 Task: Open the event Second Team Building Workshop: Building Trust and Camaraderie on '2024/03/20', change the date to 2024/03/24, change the font style of the description to Comic Sans MS, set the availability to Free, insert an emoji Smile, logged in from the account softage.10@softage.net and add another guest for the event, softage.8@softage.net. Change the alignment of the event description to Align left.Change the font color of the description to Light Green and select an event charm, 
Action: Mouse moved to (391, 170)
Screenshot: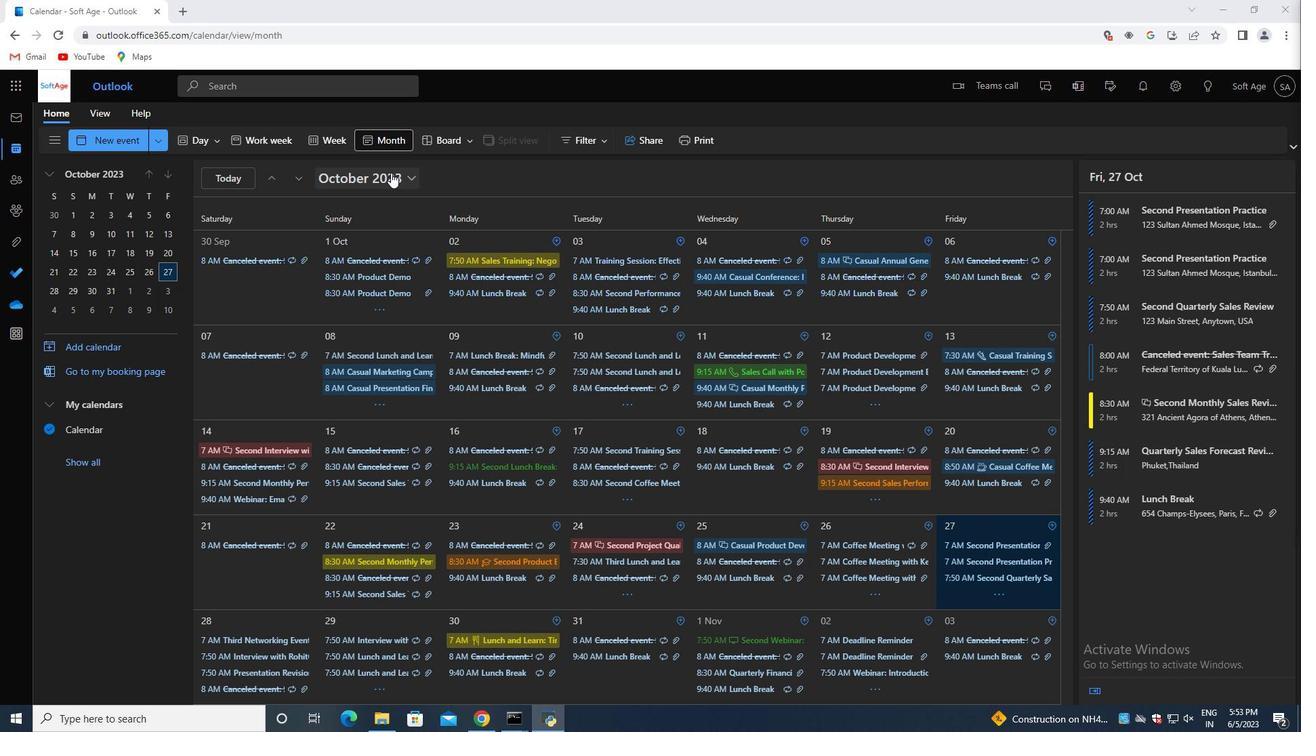 
Action: Mouse pressed left at (391, 170)
Screenshot: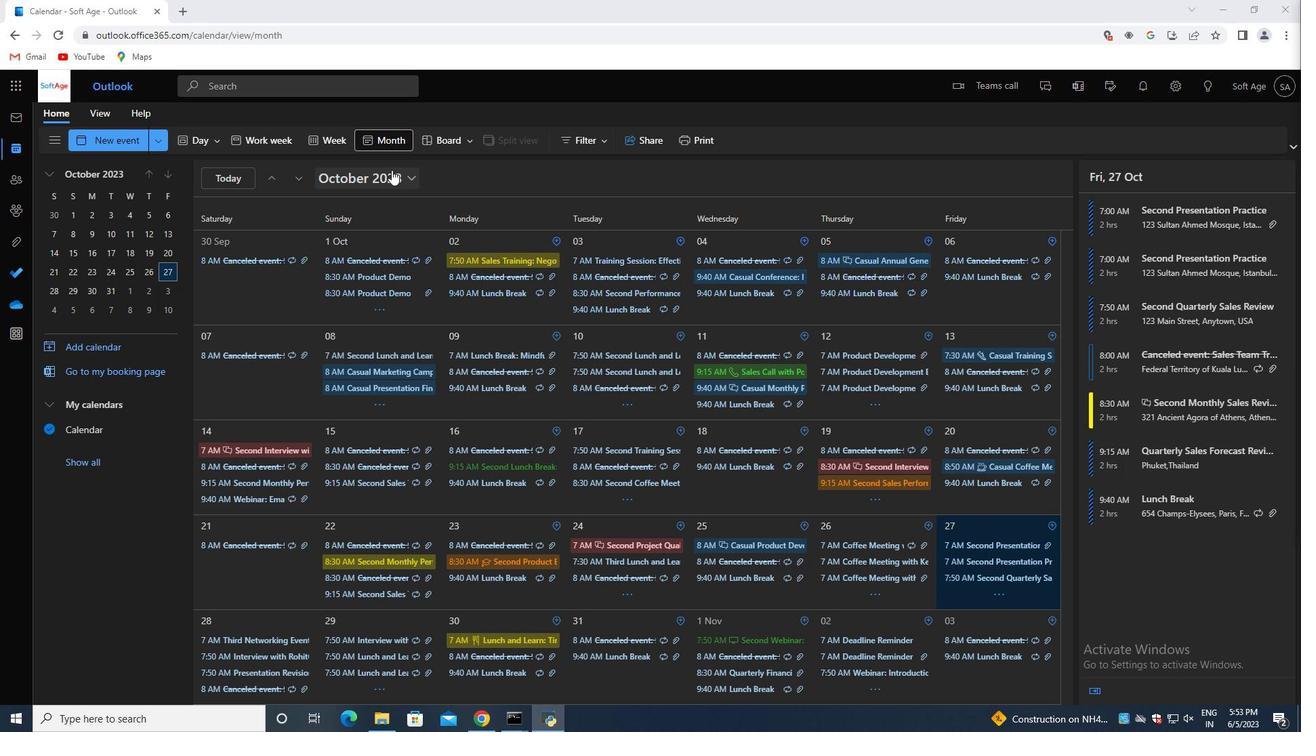 
Action: Mouse moved to (452, 211)
Screenshot: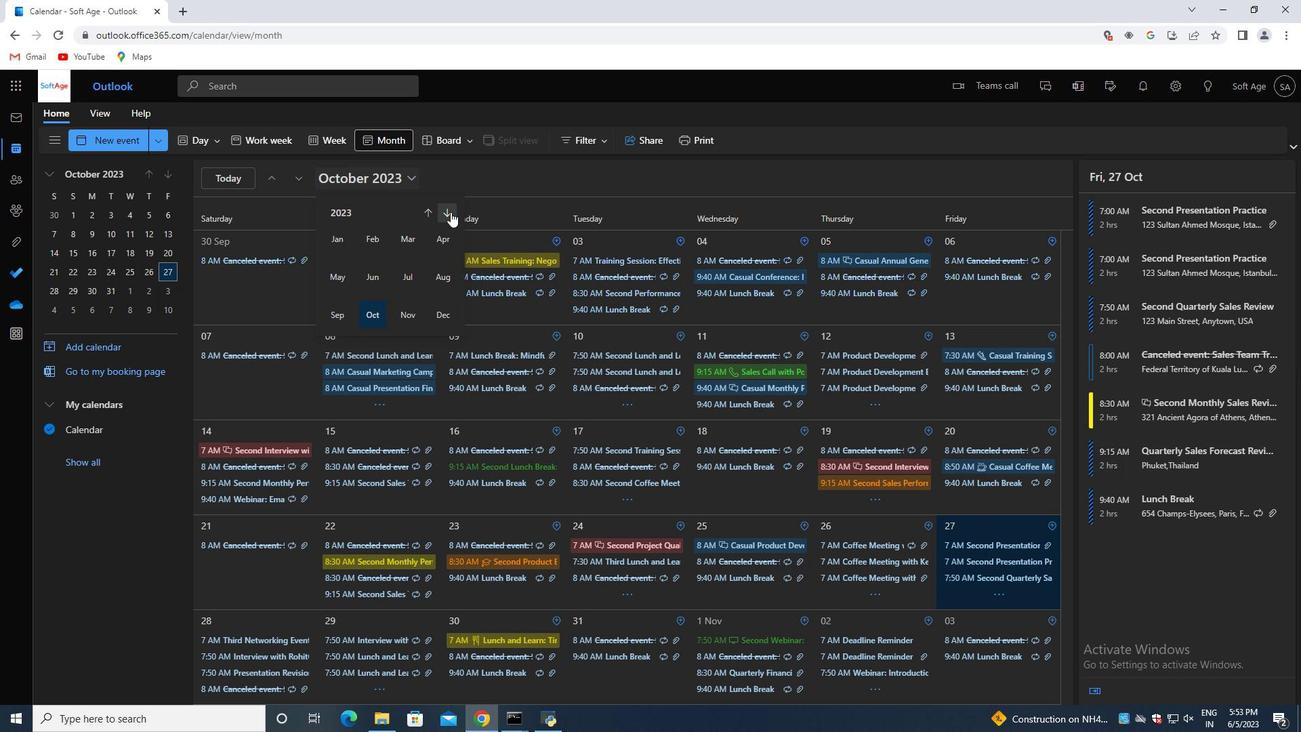 
Action: Mouse pressed left at (452, 211)
Screenshot: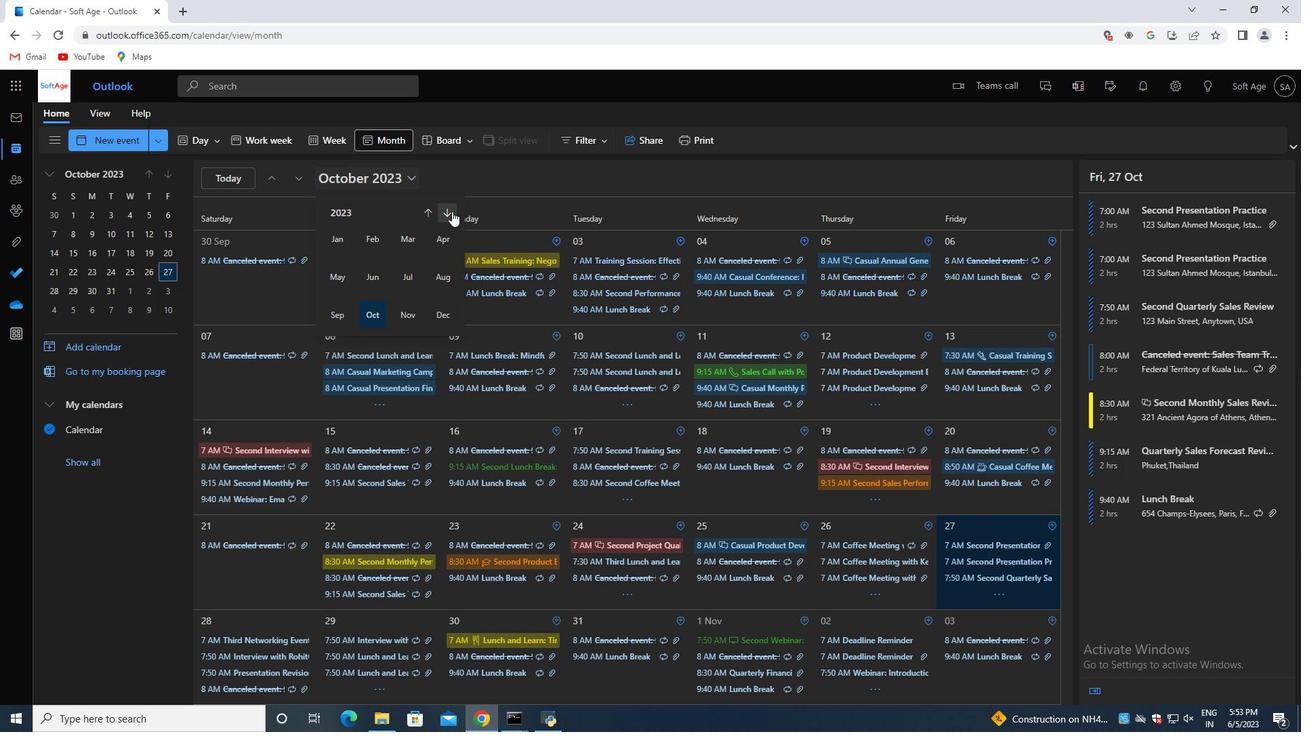 
Action: Mouse moved to (410, 233)
Screenshot: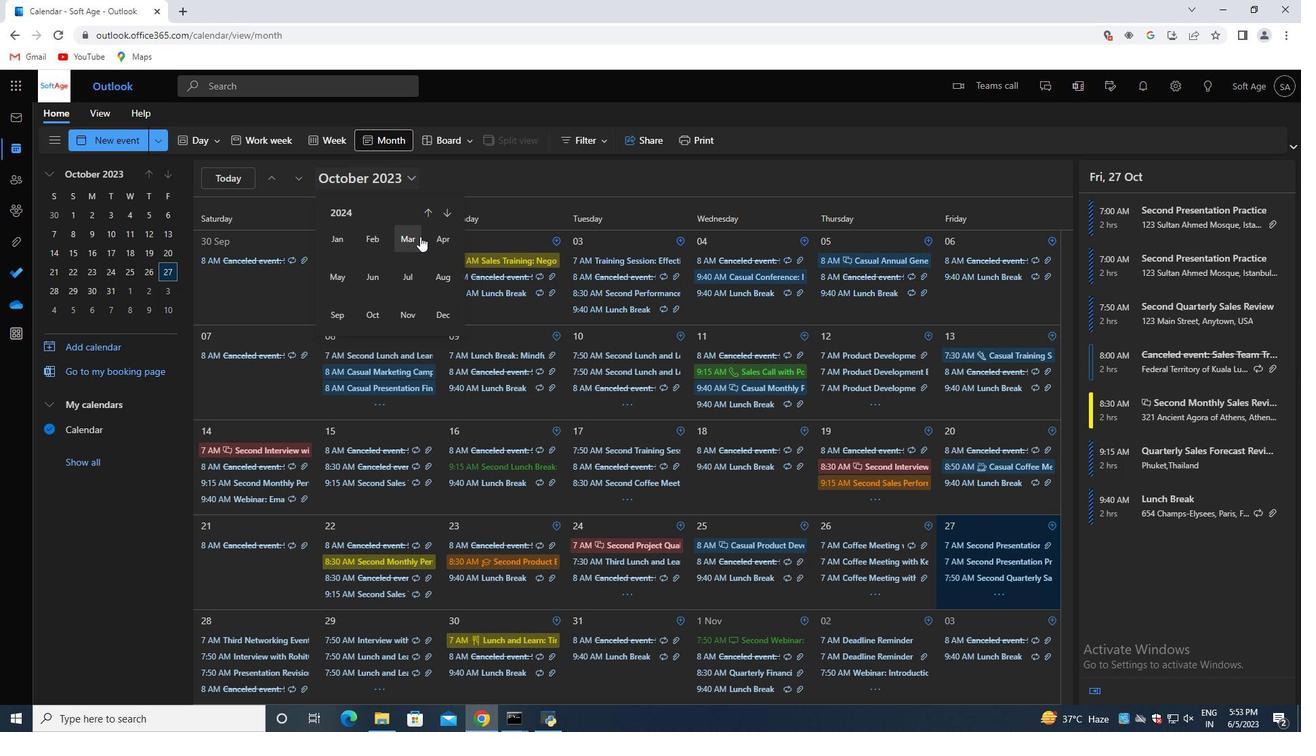 
Action: Mouse pressed left at (410, 233)
Screenshot: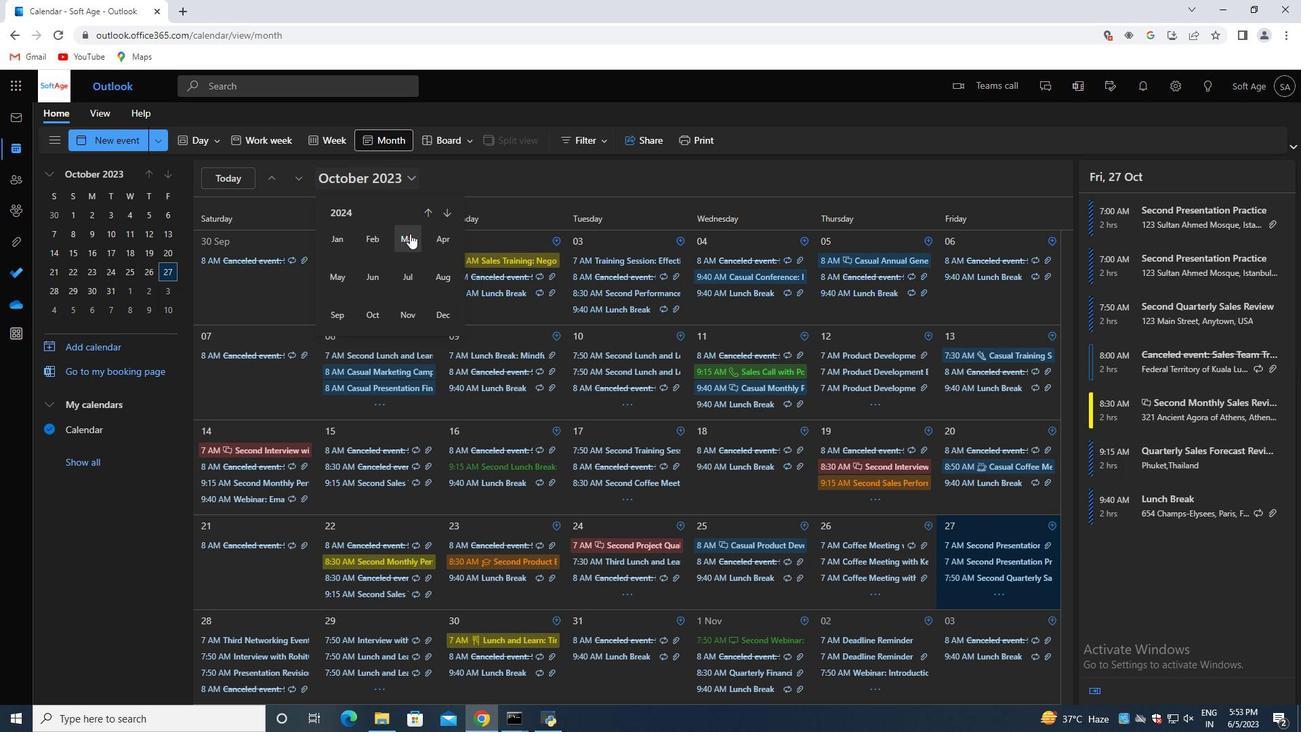 
Action: Mouse moved to (719, 529)
Screenshot: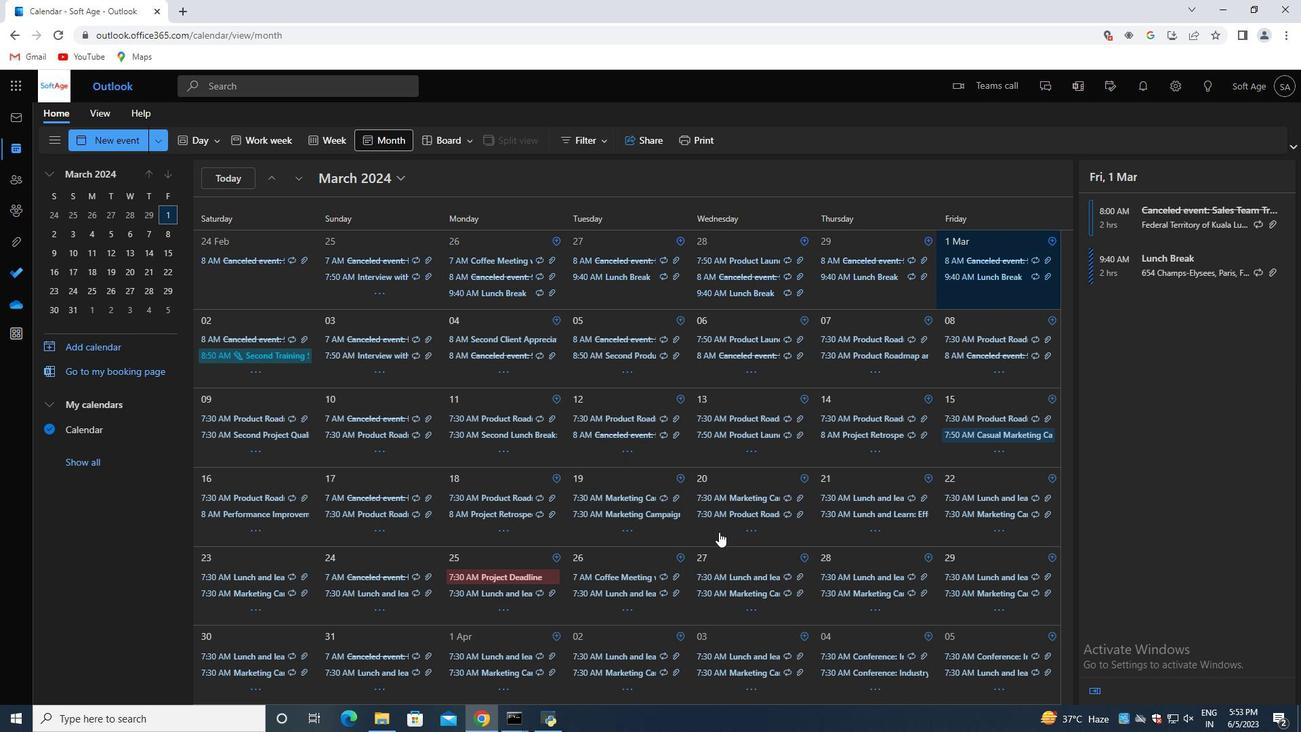 
Action: Mouse pressed left at (719, 529)
Screenshot: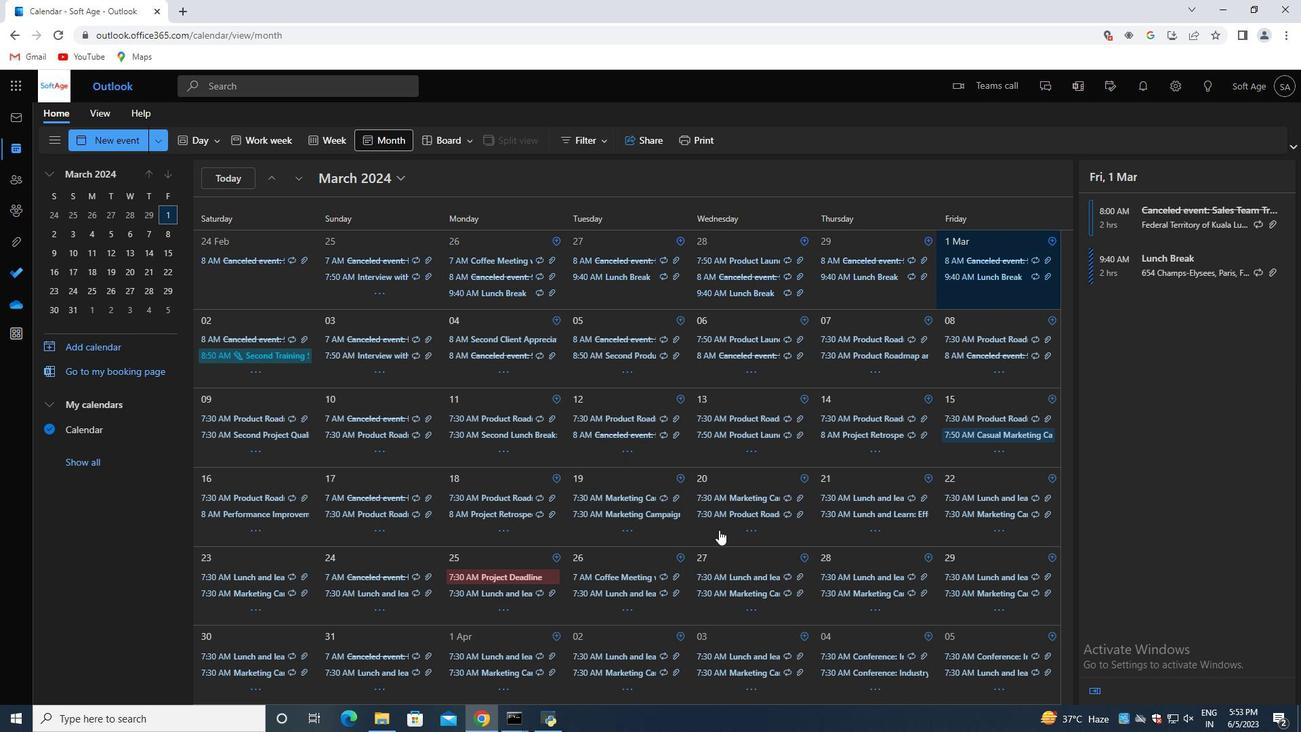 
Action: Mouse moved to (1190, 530)
Screenshot: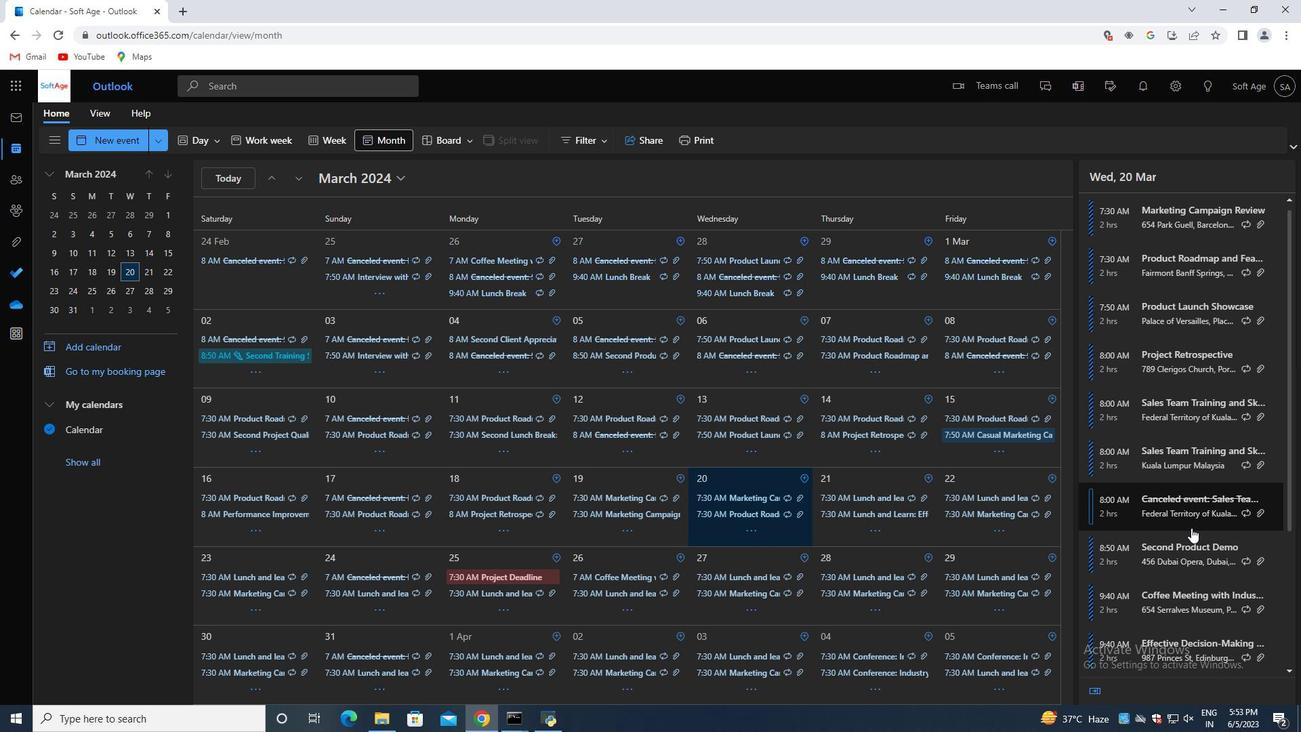 
Action: Mouse scrolled (1190, 529) with delta (0, 0)
Screenshot: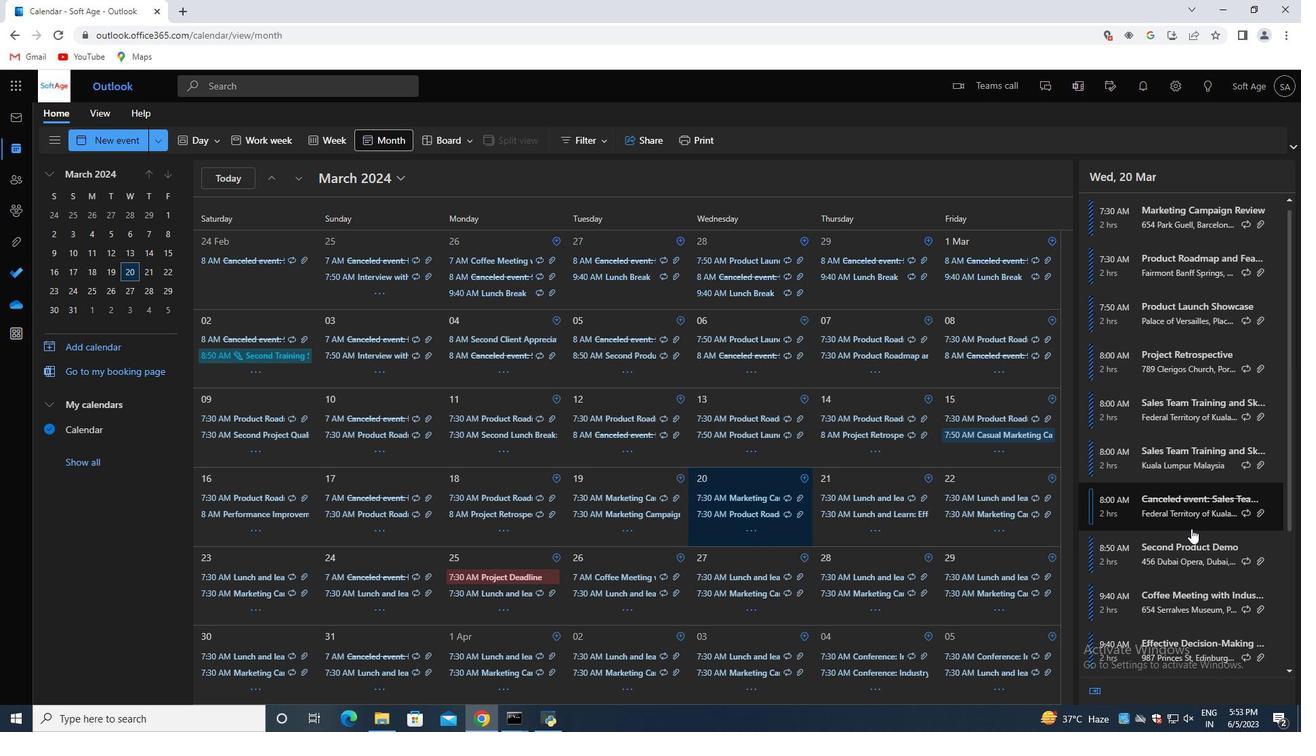 
Action: Mouse scrolled (1190, 529) with delta (0, 0)
Screenshot: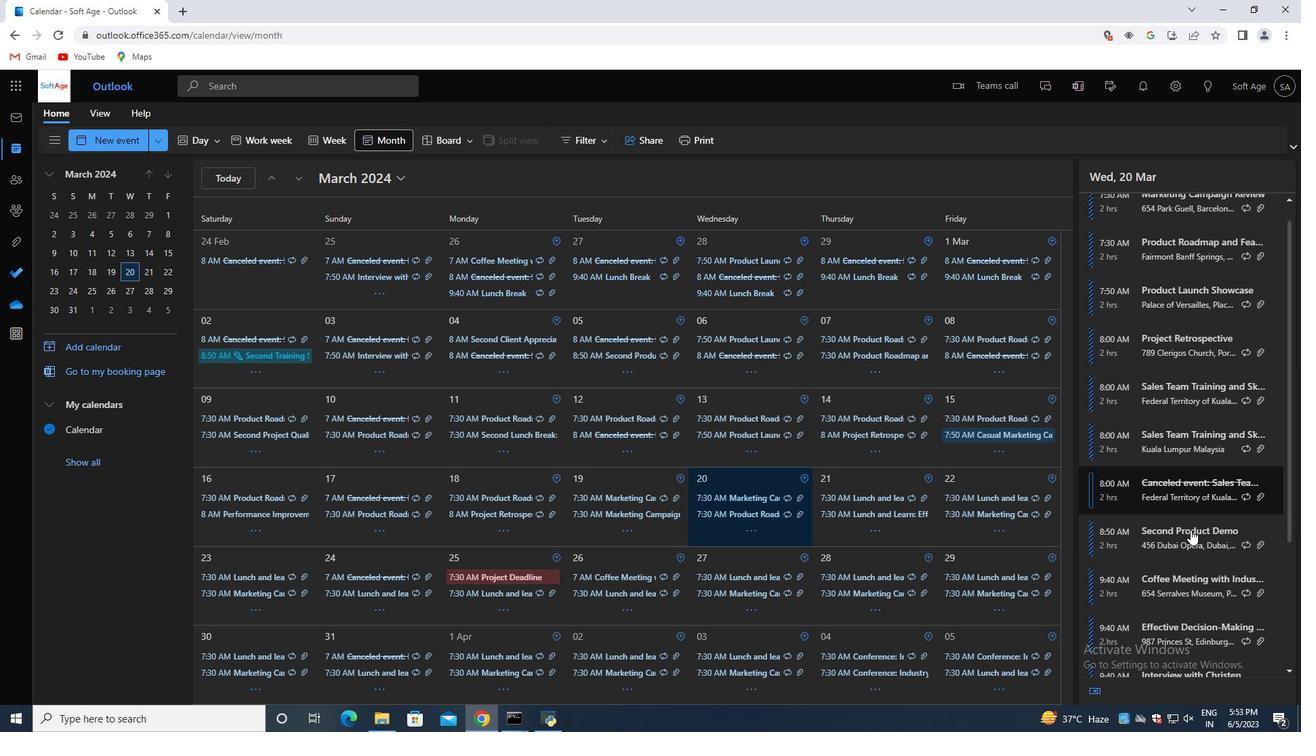 
Action: Mouse moved to (1190, 525)
Screenshot: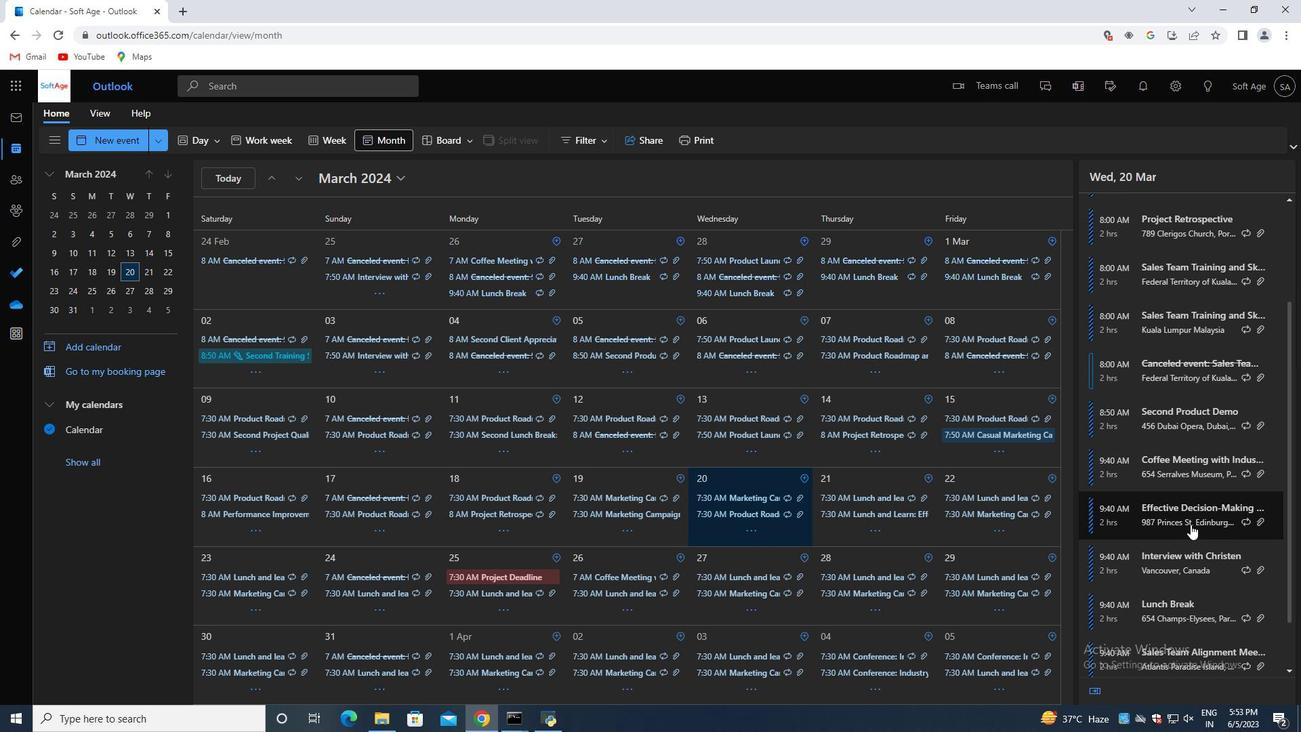 
Action: Mouse scrolled (1190, 524) with delta (0, 0)
Screenshot: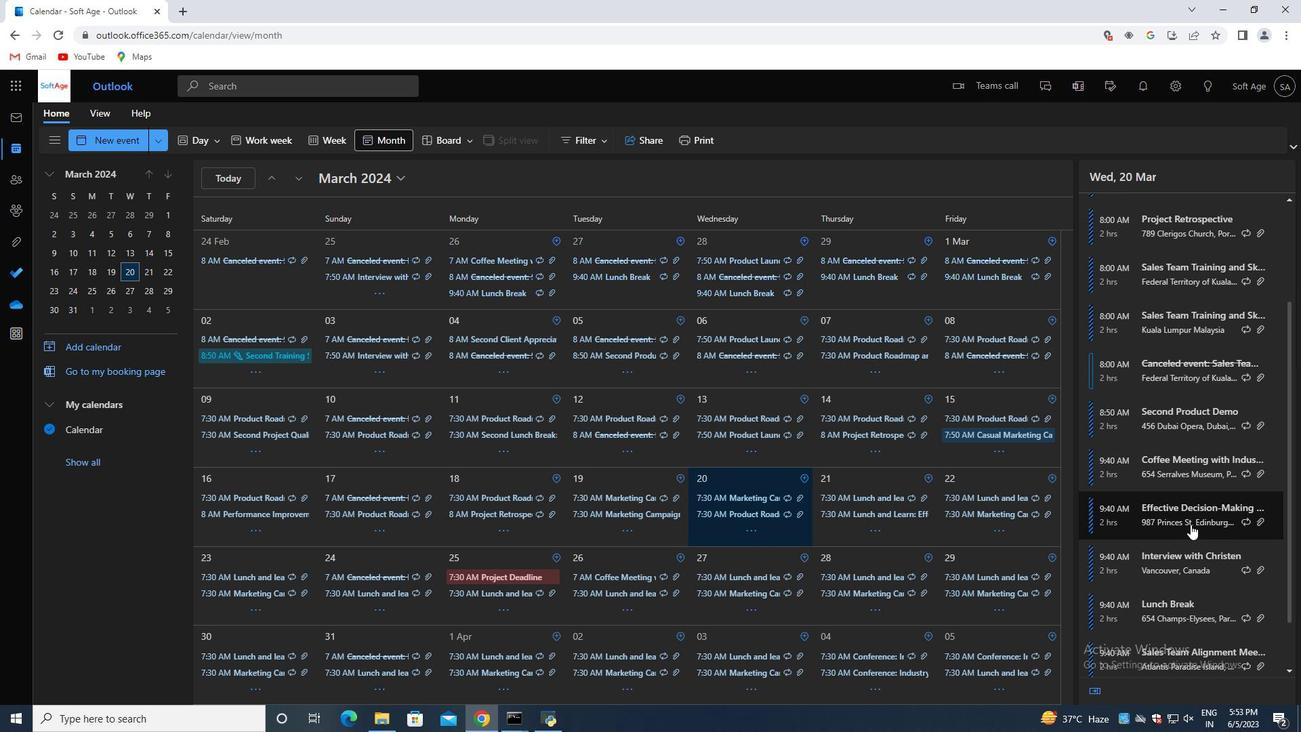 
Action: Mouse moved to (1186, 530)
Screenshot: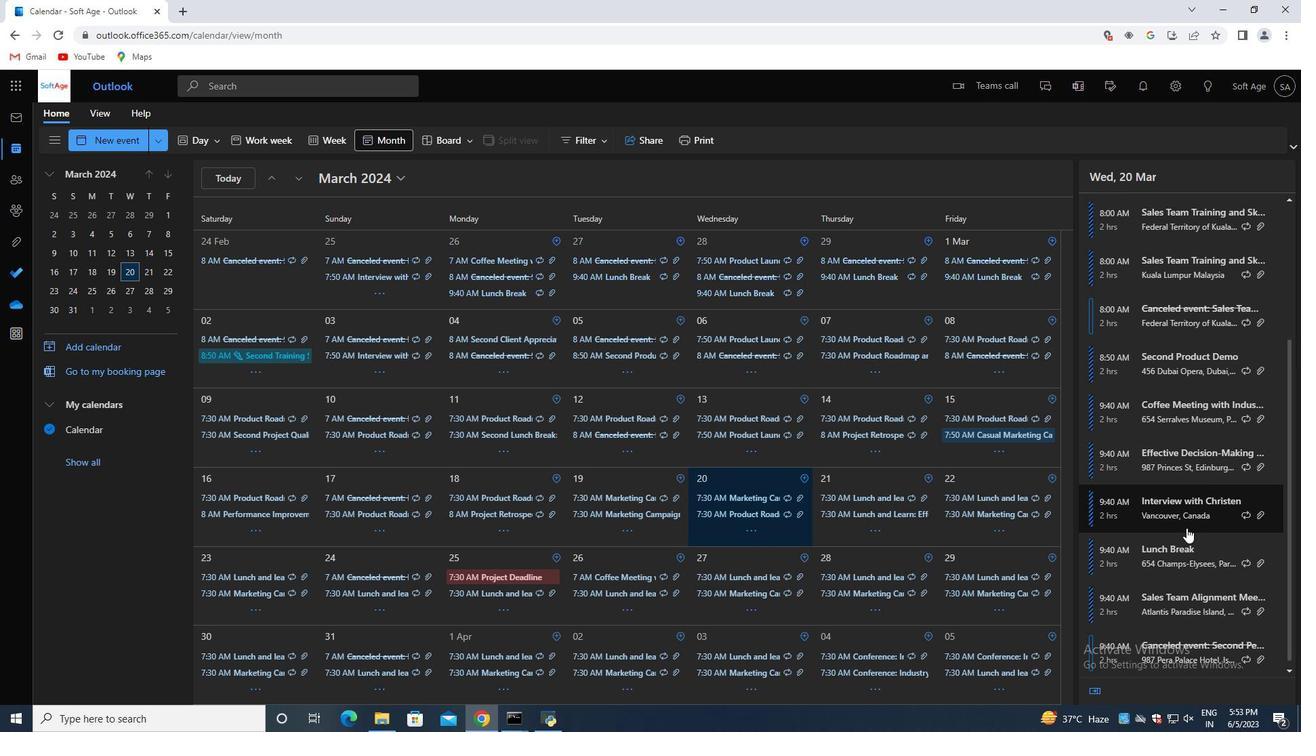
Action: Mouse scrolled (1186, 529) with delta (0, 0)
Screenshot: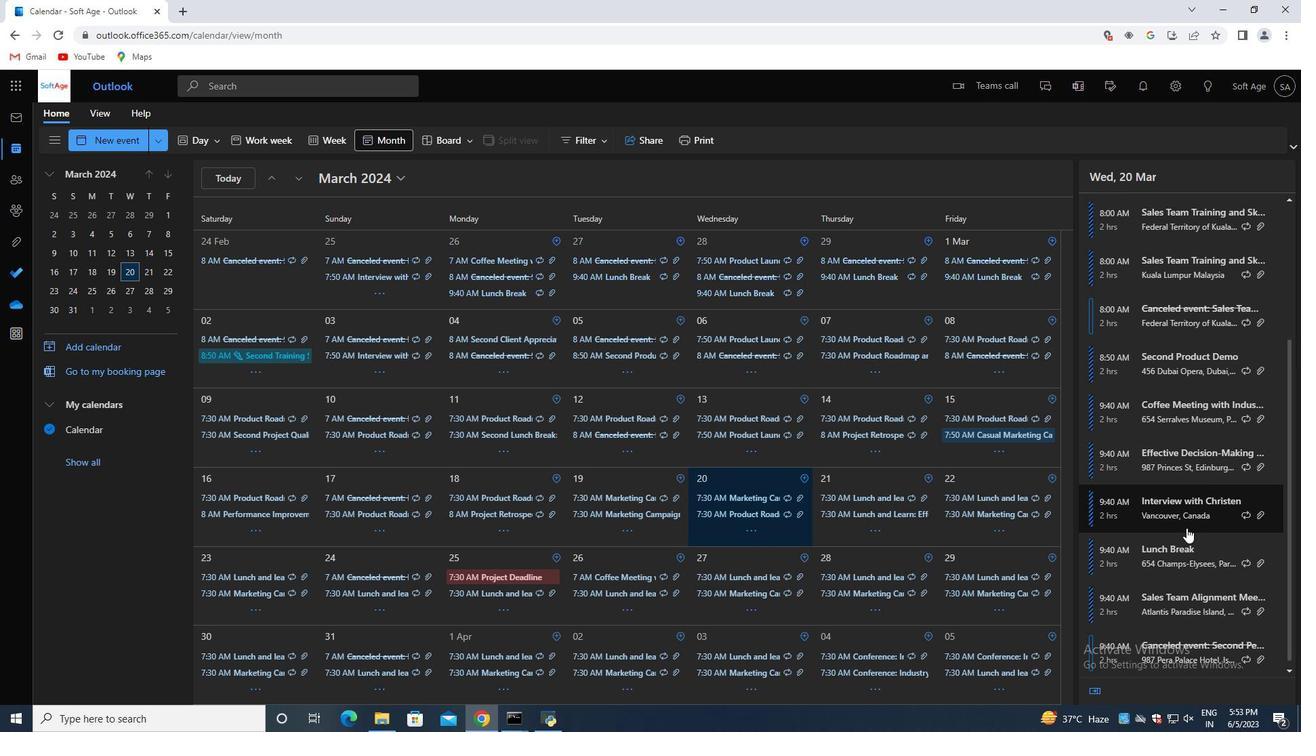 
Action: Mouse moved to (1222, 641)
Screenshot: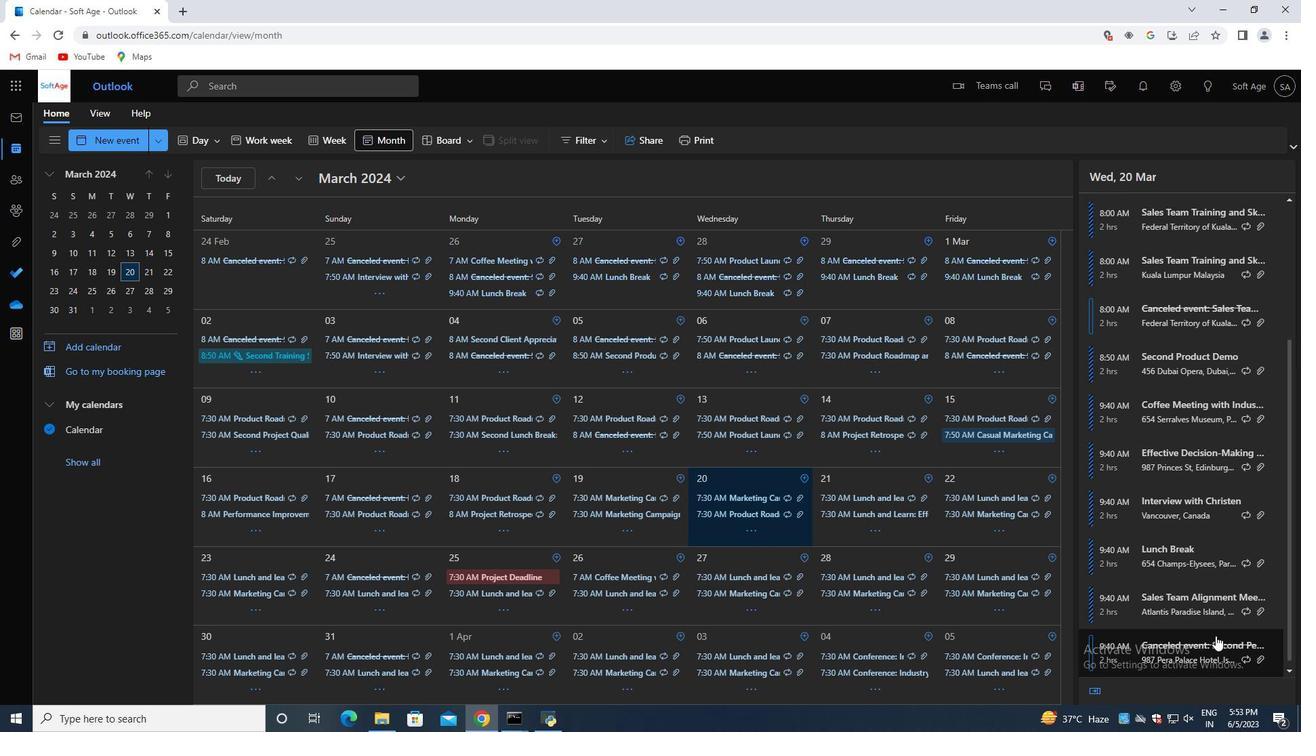 
Action: Mouse scrolled (1222, 640) with delta (0, 0)
Screenshot: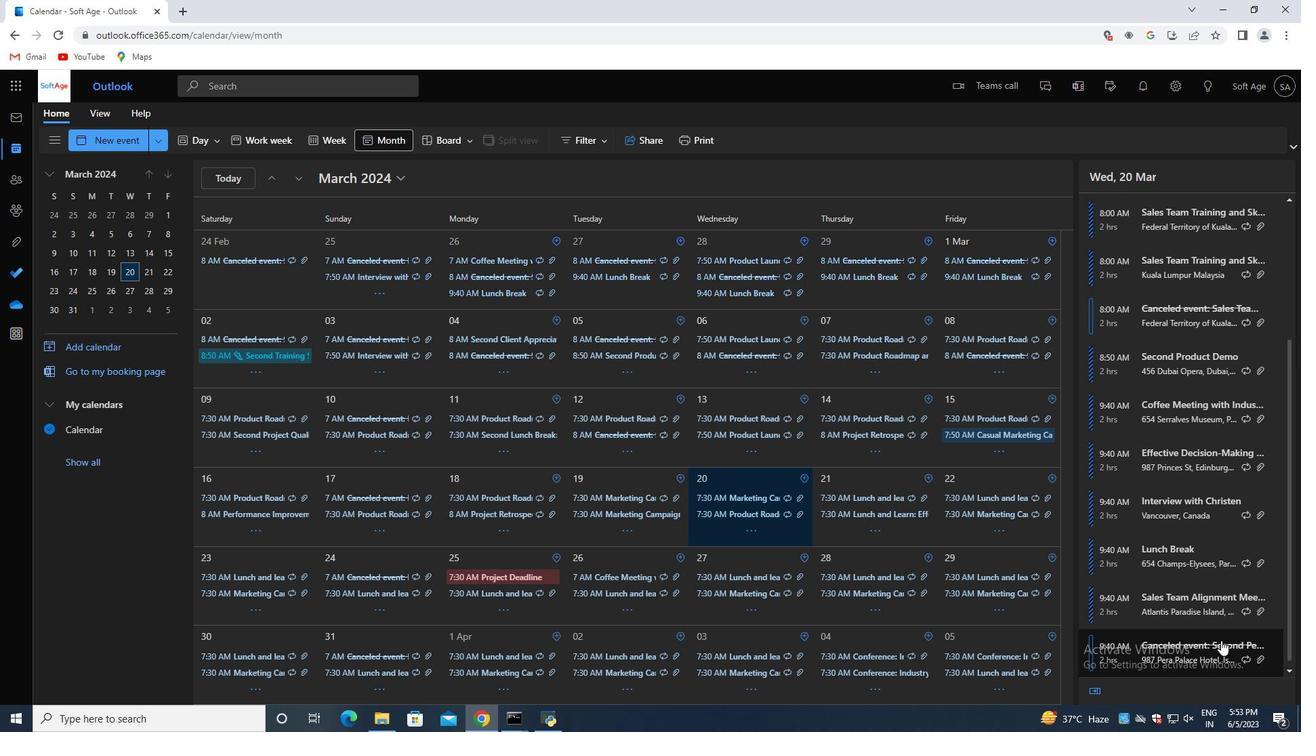 
Action: Mouse moved to (1188, 436)
Screenshot: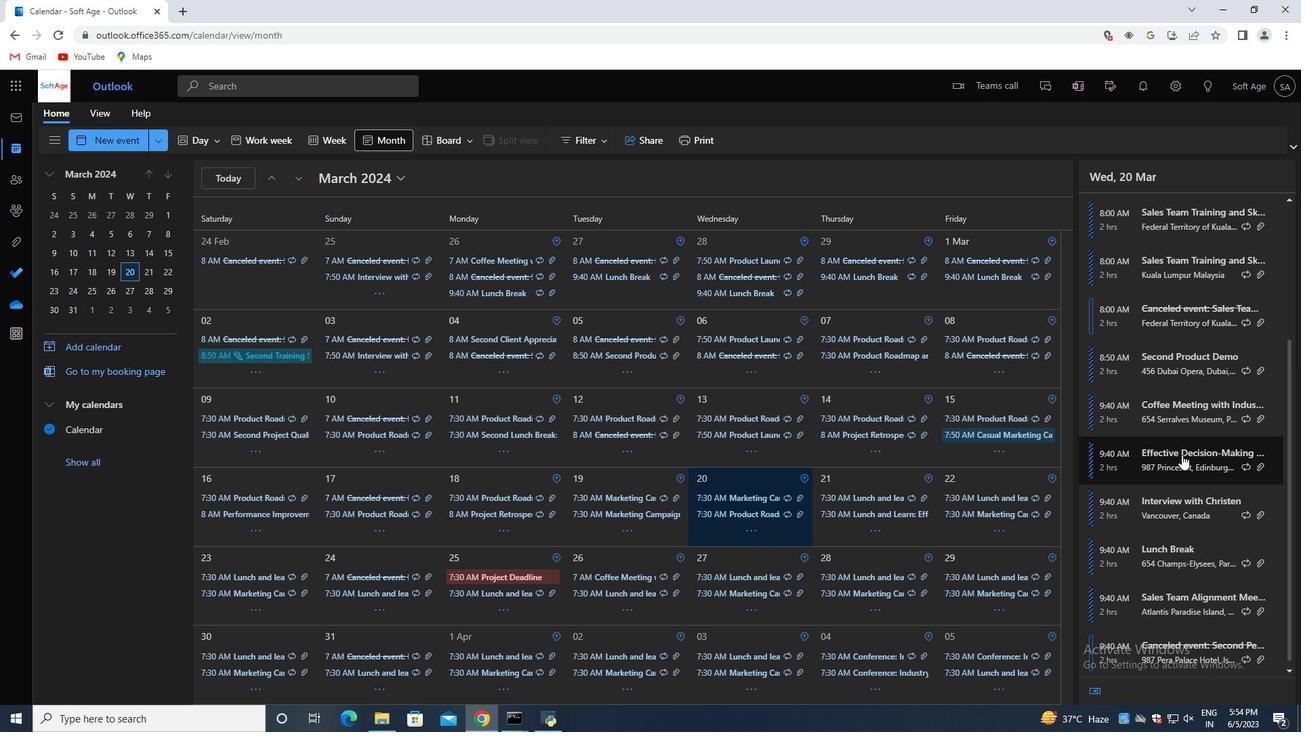 
Action: Mouse scrolled (1188, 437) with delta (0, 0)
Screenshot: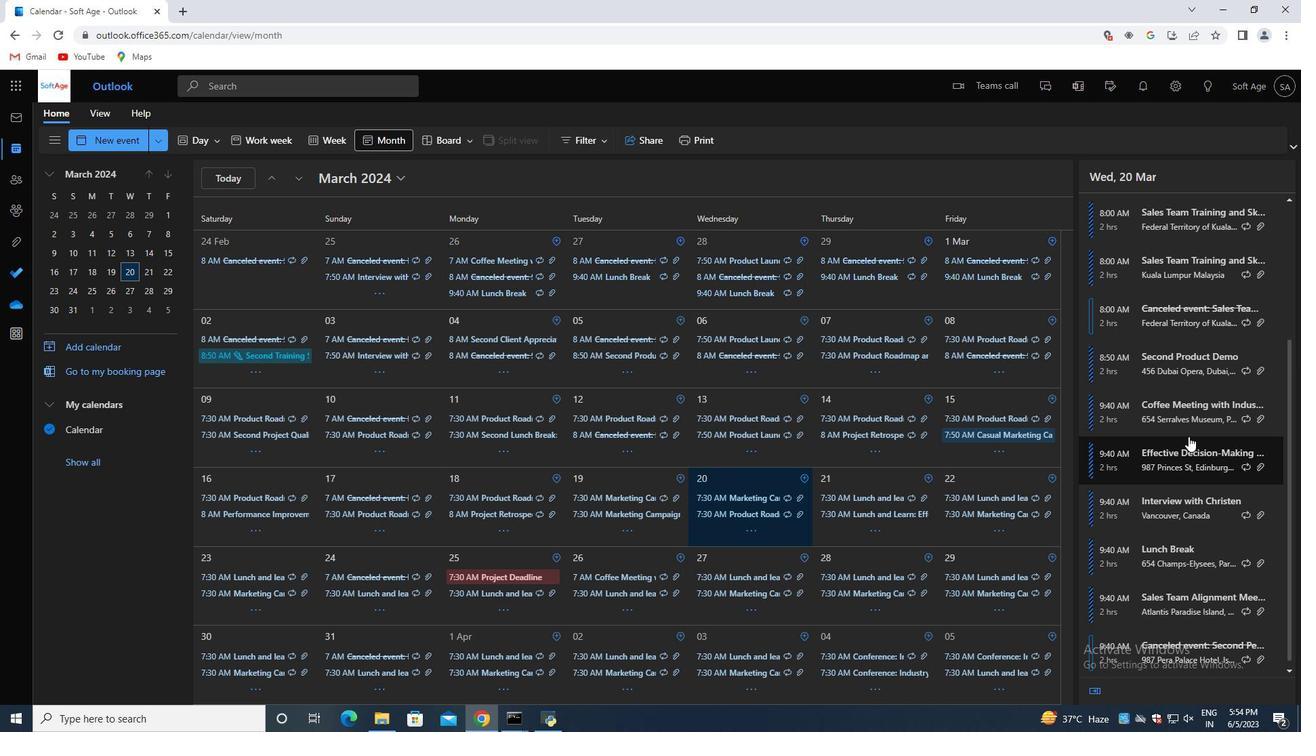 
Action: Mouse moved to (1205, 331)
Screenshot: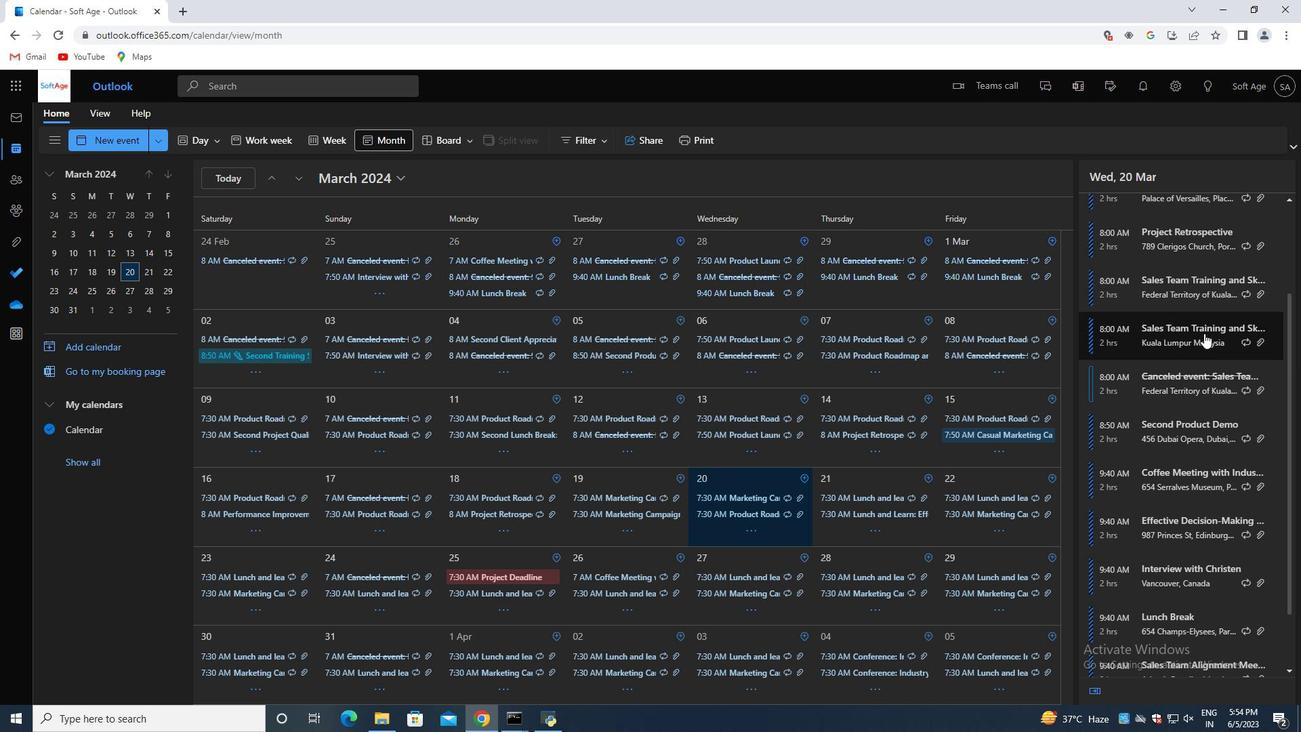 
Action: Mouse scrolled (1205, 332) with delta (0, 0)
Screenshot: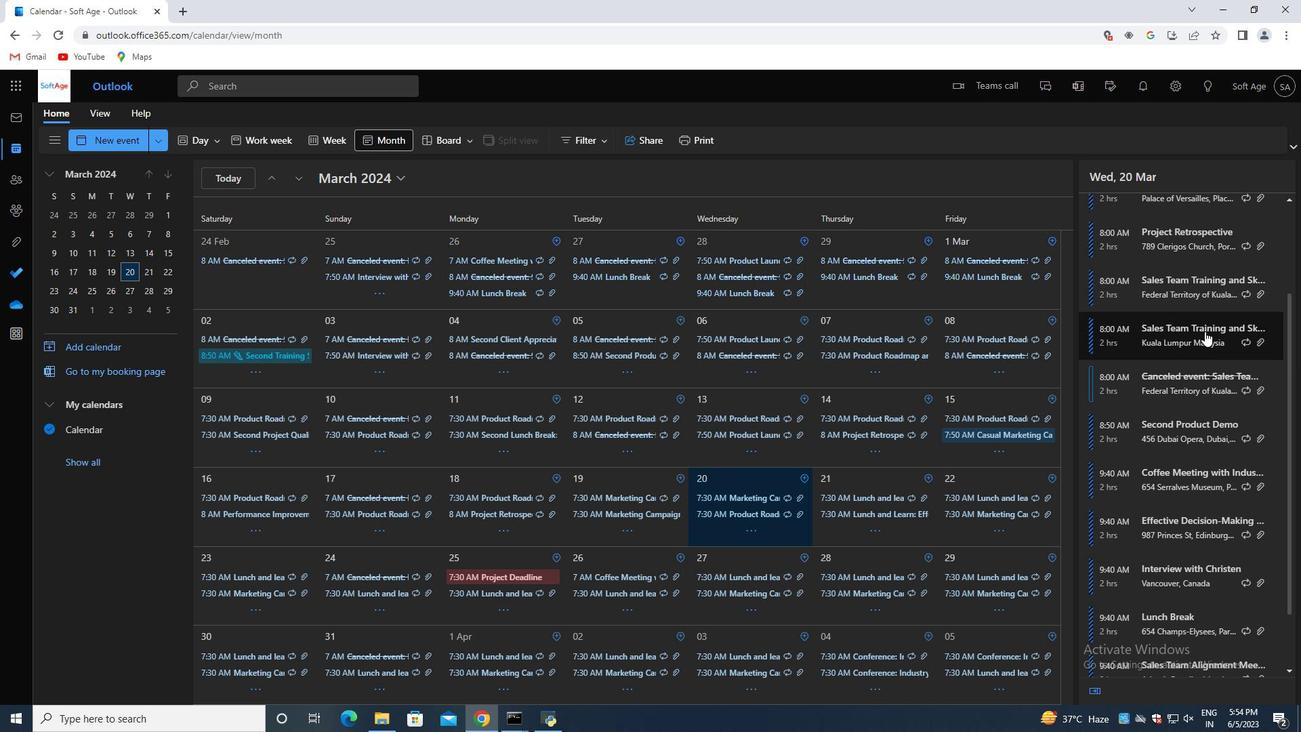
Action: Mouse scrolled (1205, 332) with delta (0, 0)
Screenshot: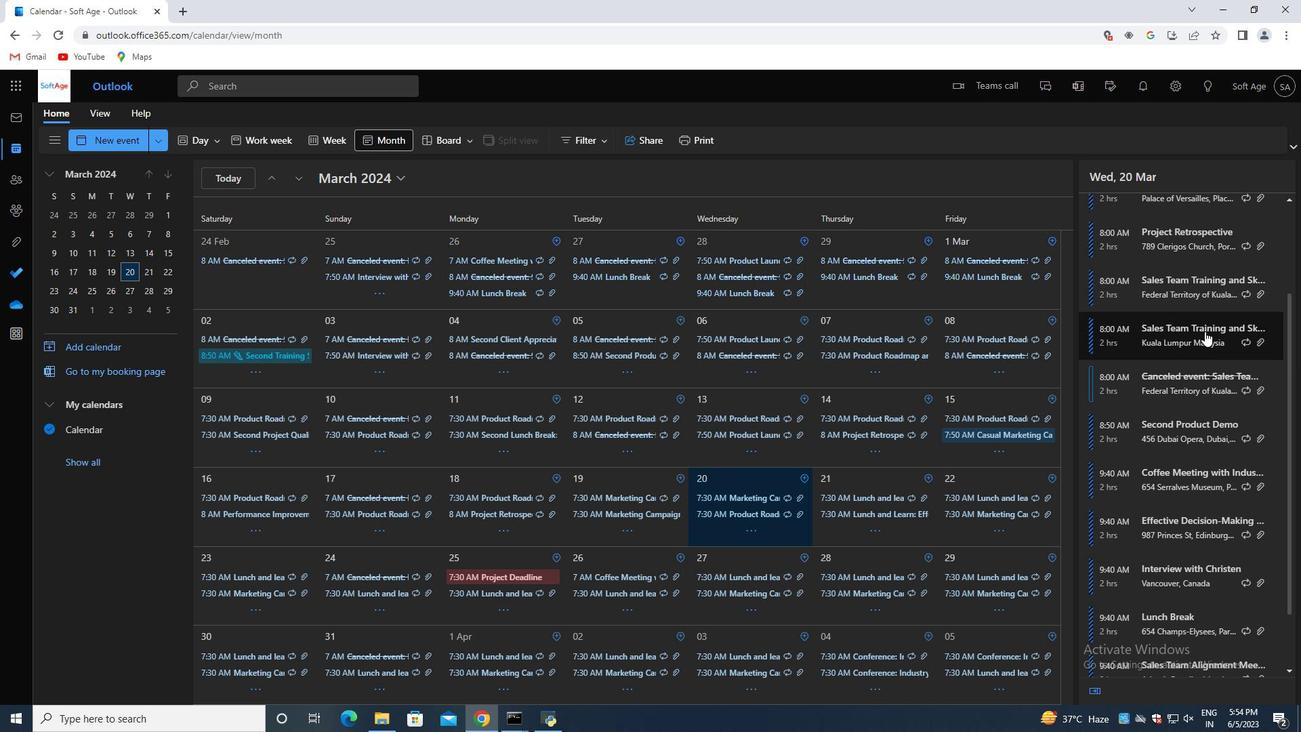 
Action: Mouse moved to (1197, 359)
Screenshot: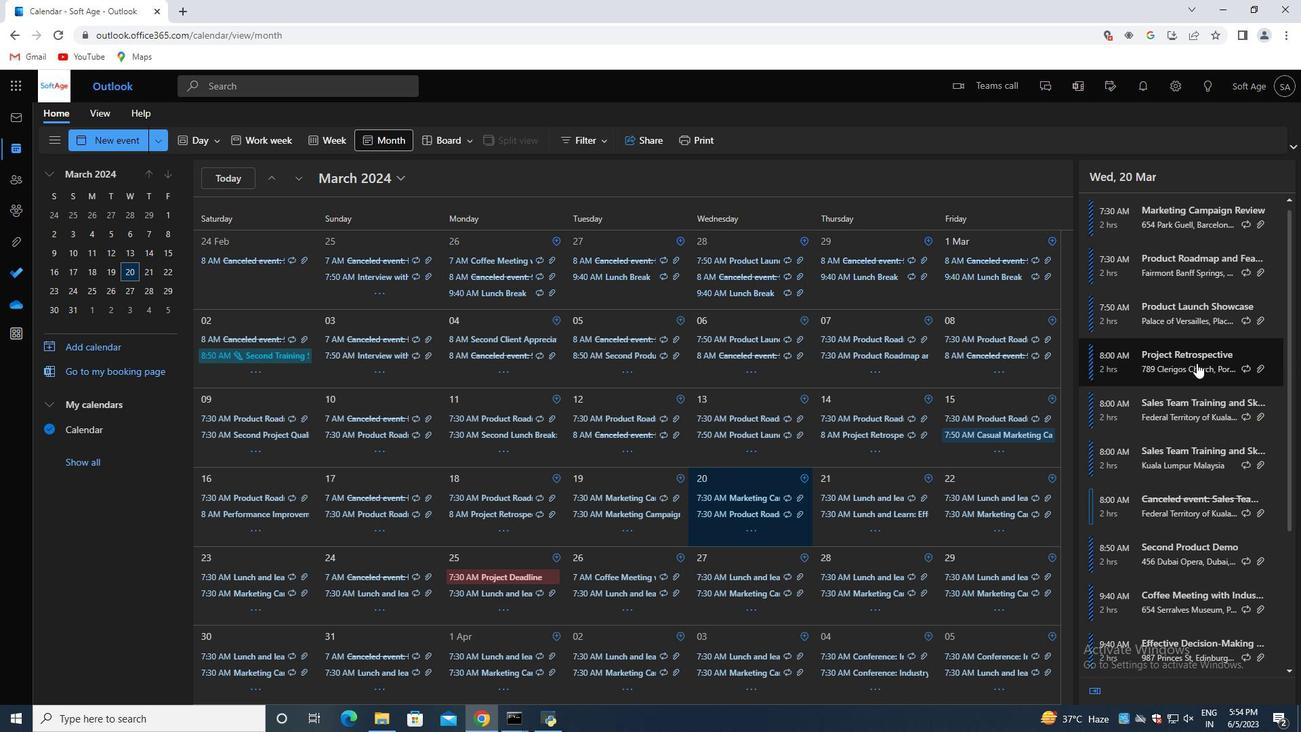 
Action: Mouse scrolled (1197, 359) with delta (0, 0)
Screenshot: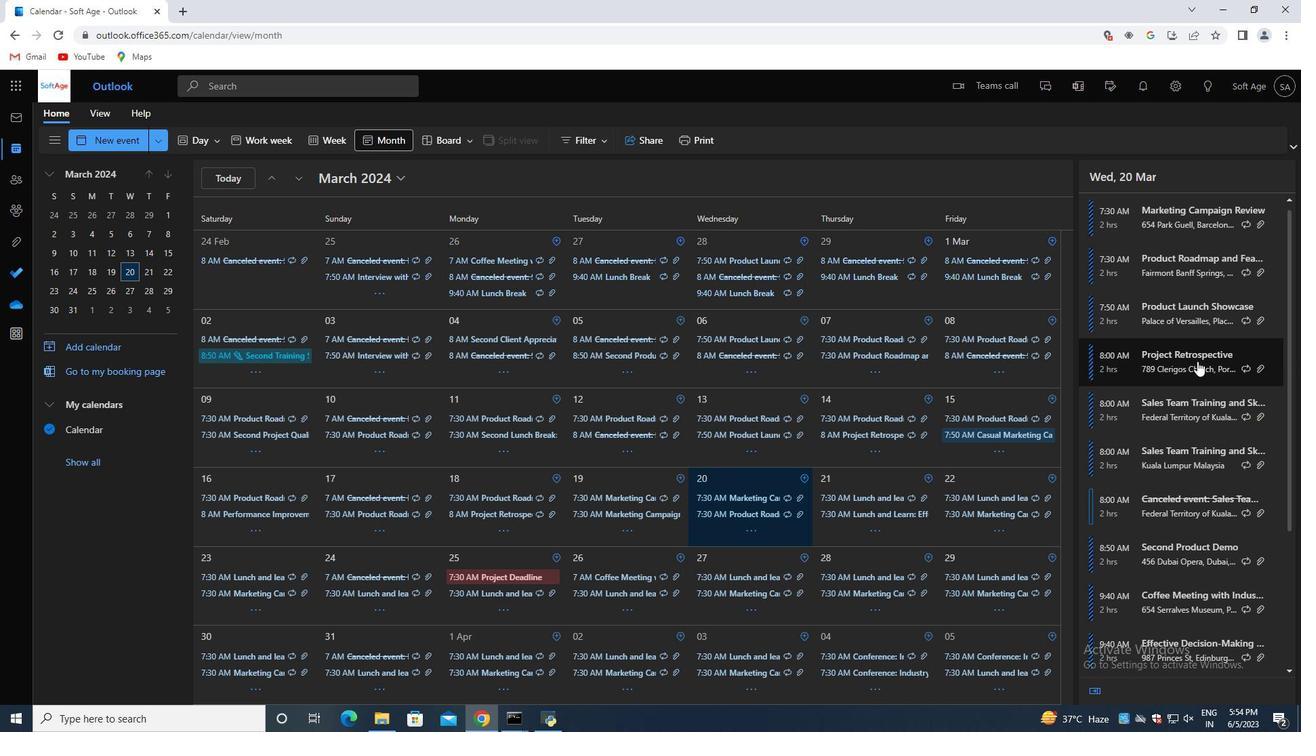 
Action: Mouse moved to (1198, 356)
Screenshot: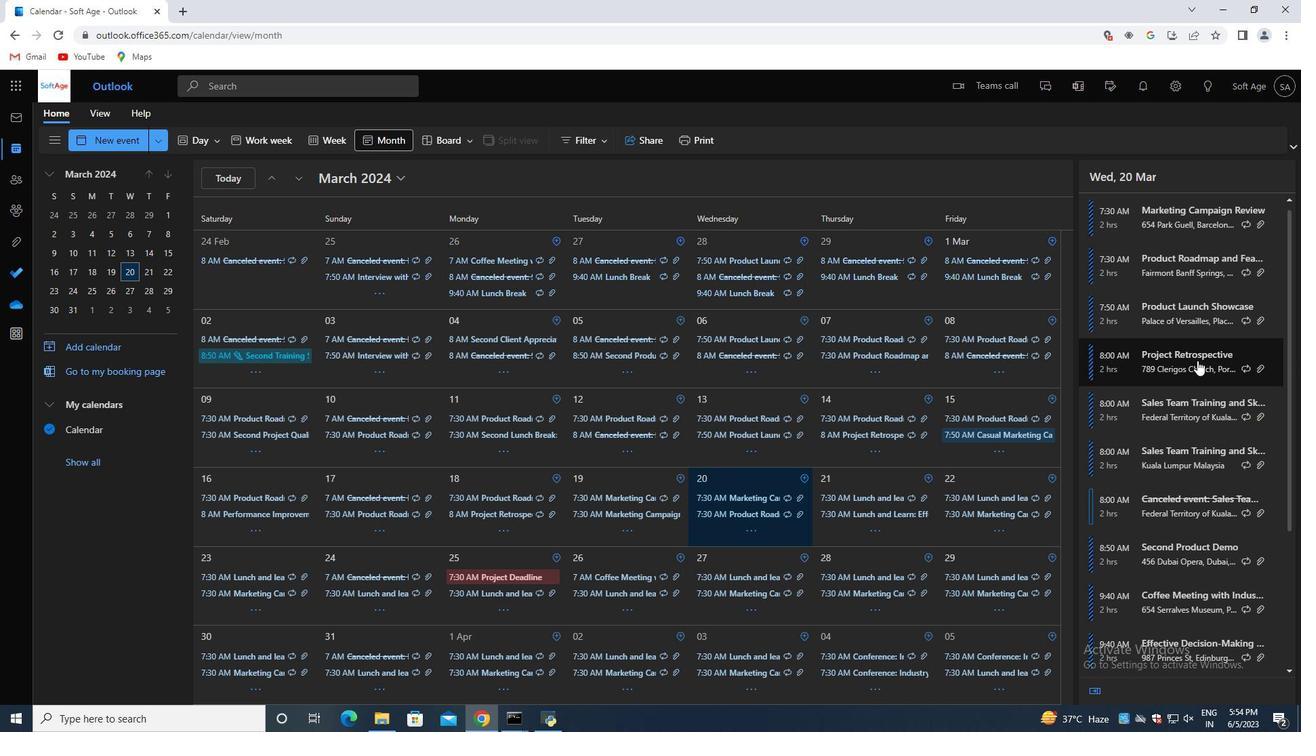 
Action: Mouse scrolled (1198, 357) with delta (0, 0)
Screenshot: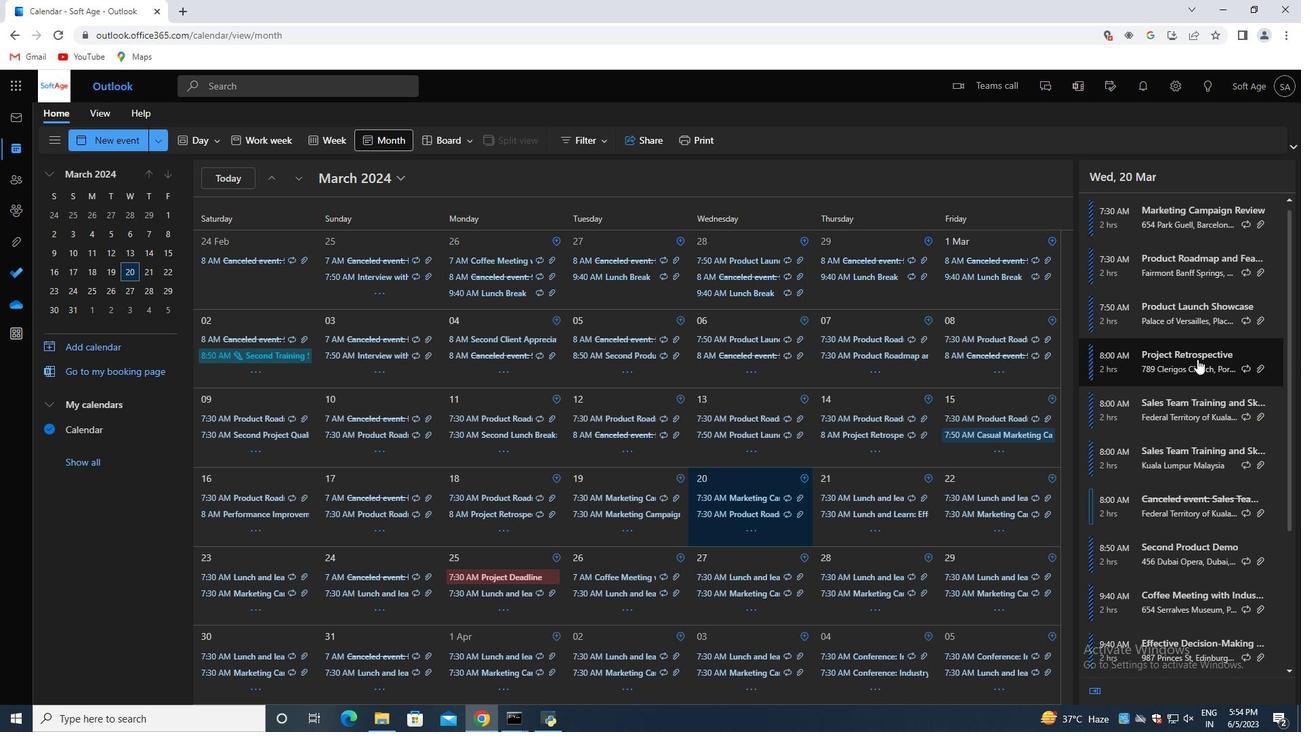 
Action: Mouse scrolled (1198, 357) with delta (0, 0)
Screenshot: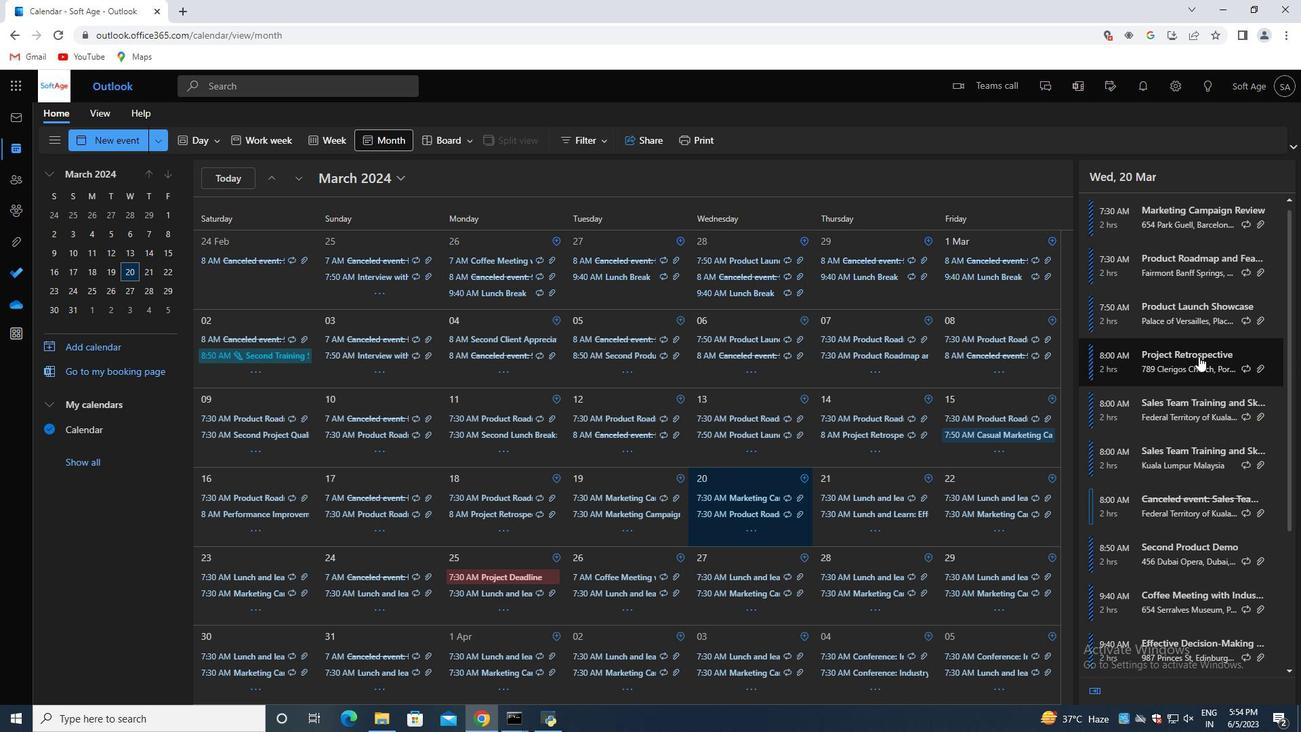 
Action: Mouse scrolled (1198, 357) with delta (0, 0)
Screenshot: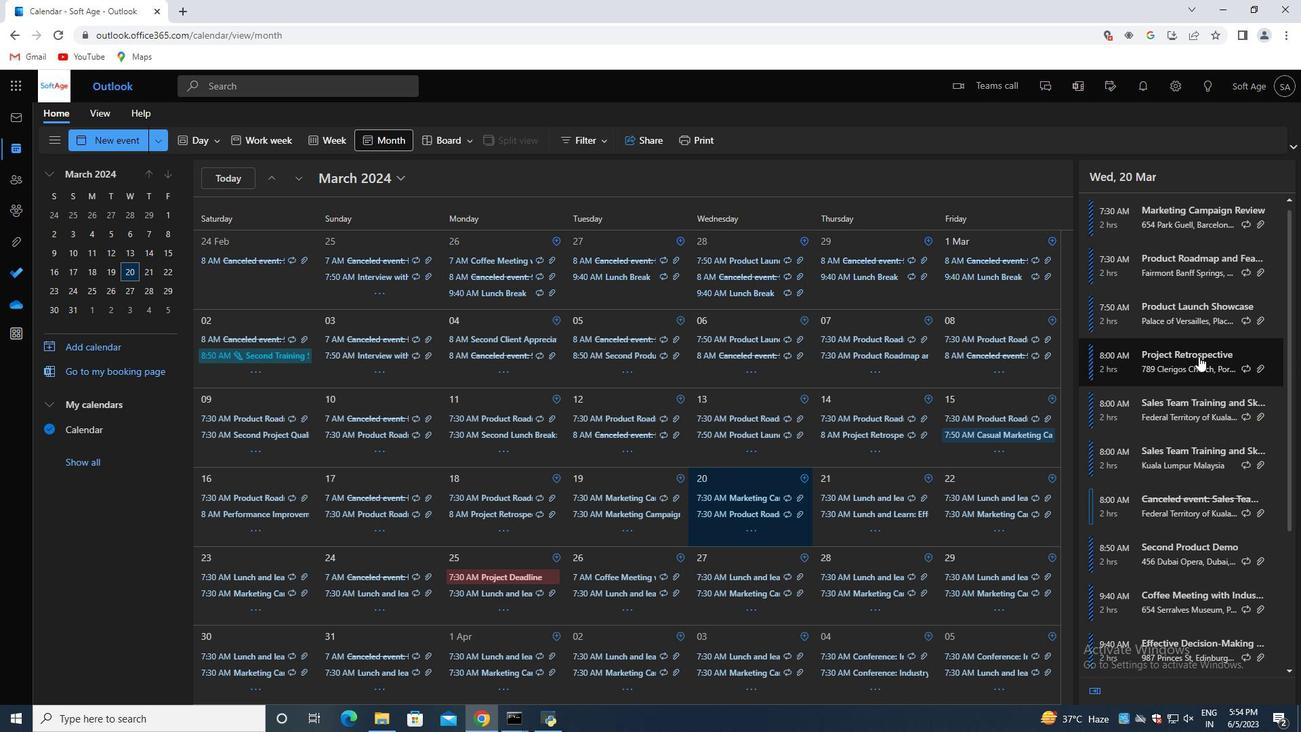 
Action: Mouse scrolled (1198, 357) with delta (0, 0)
Screenshot: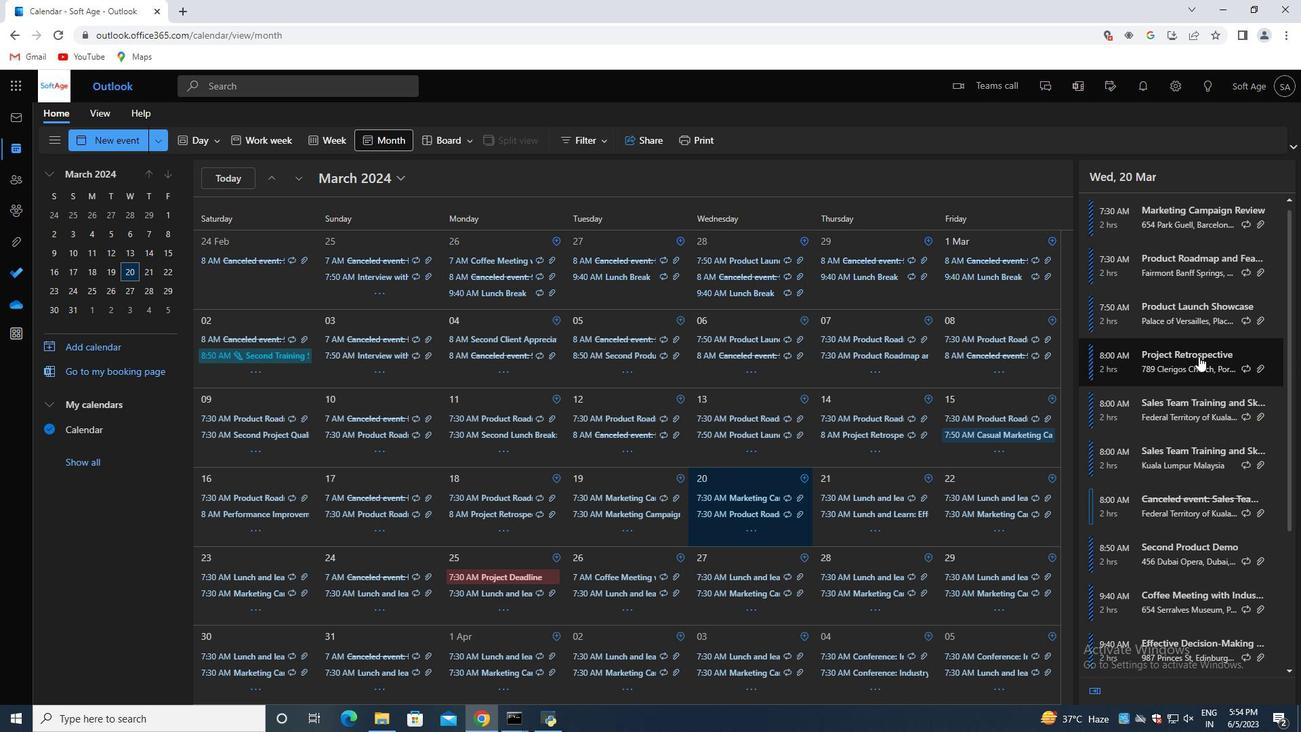 
Action: Mouse moved to (1194, 324)
Screenshot: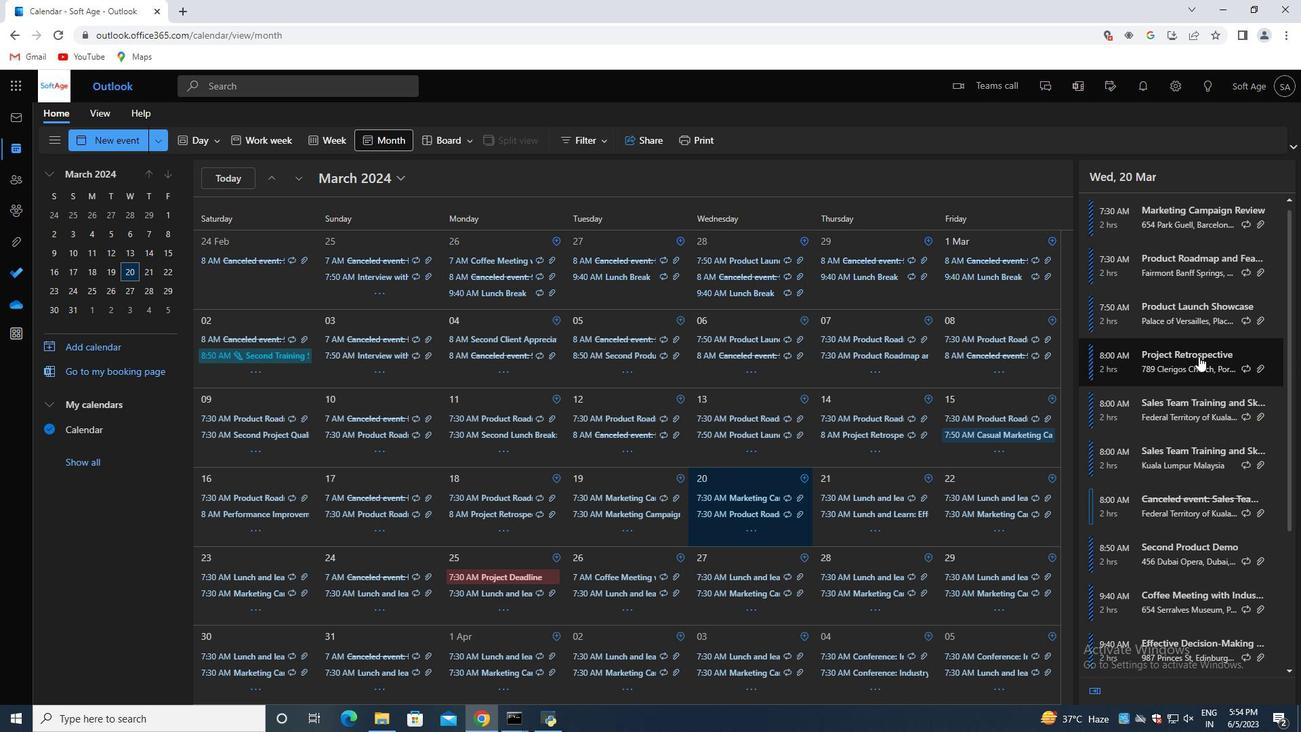 
Action: Mouse scrolled (1194, 323) with delta (0, 0)
Screenshot: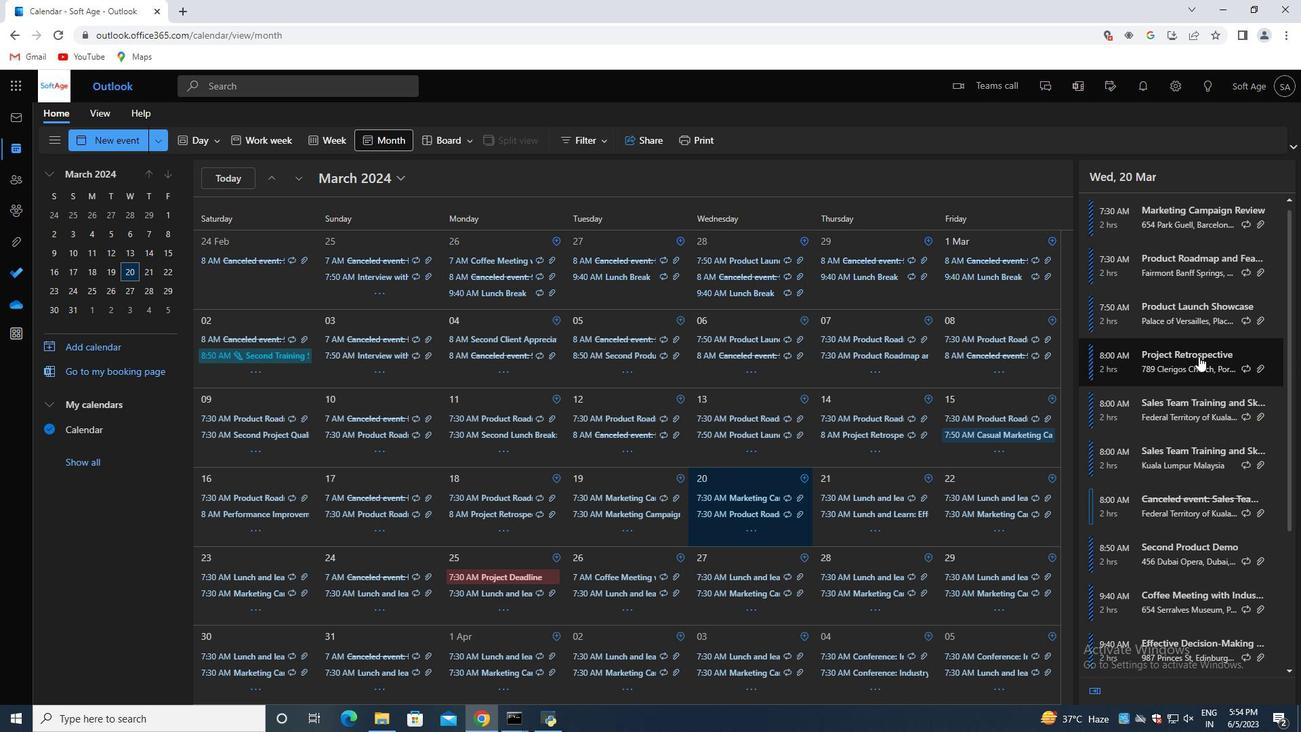 
Action: Mouse scrolled (1194, 323) with delta (0, 0)
Screenshot: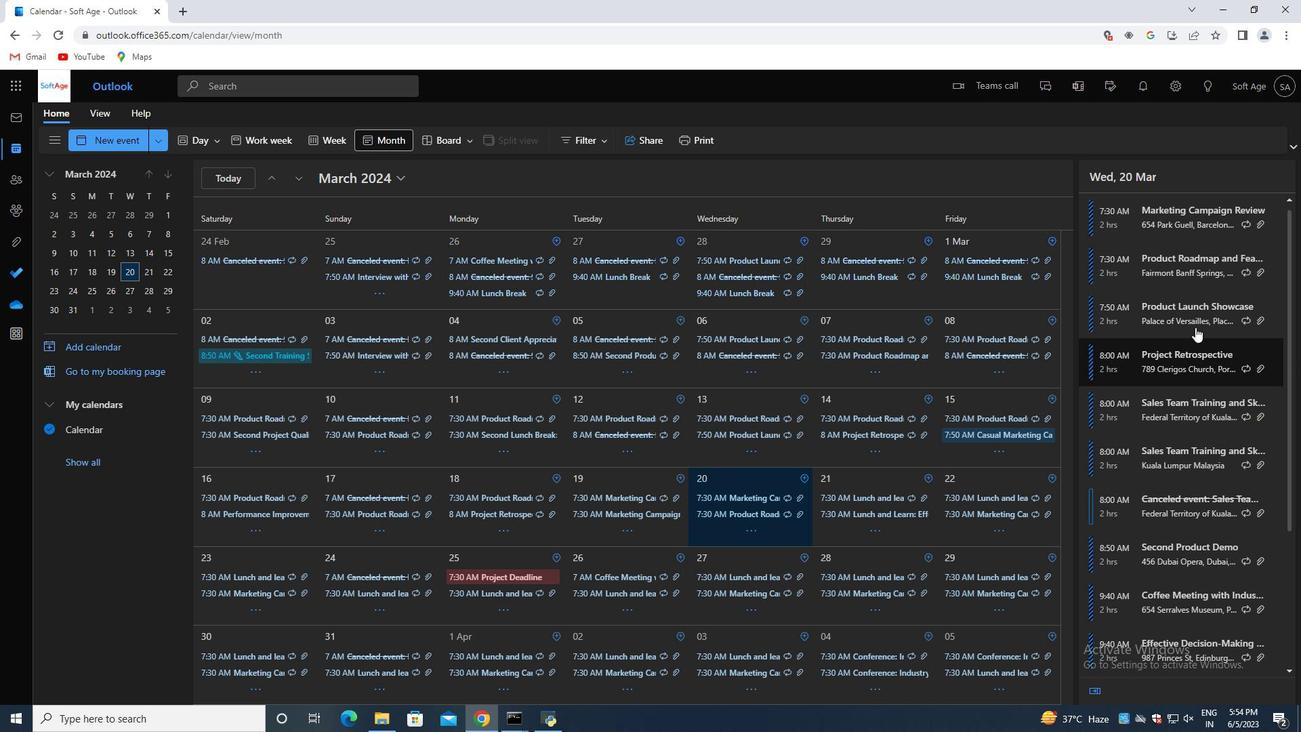 
Action: Mouse moved to (1192, 324)
Screenshot: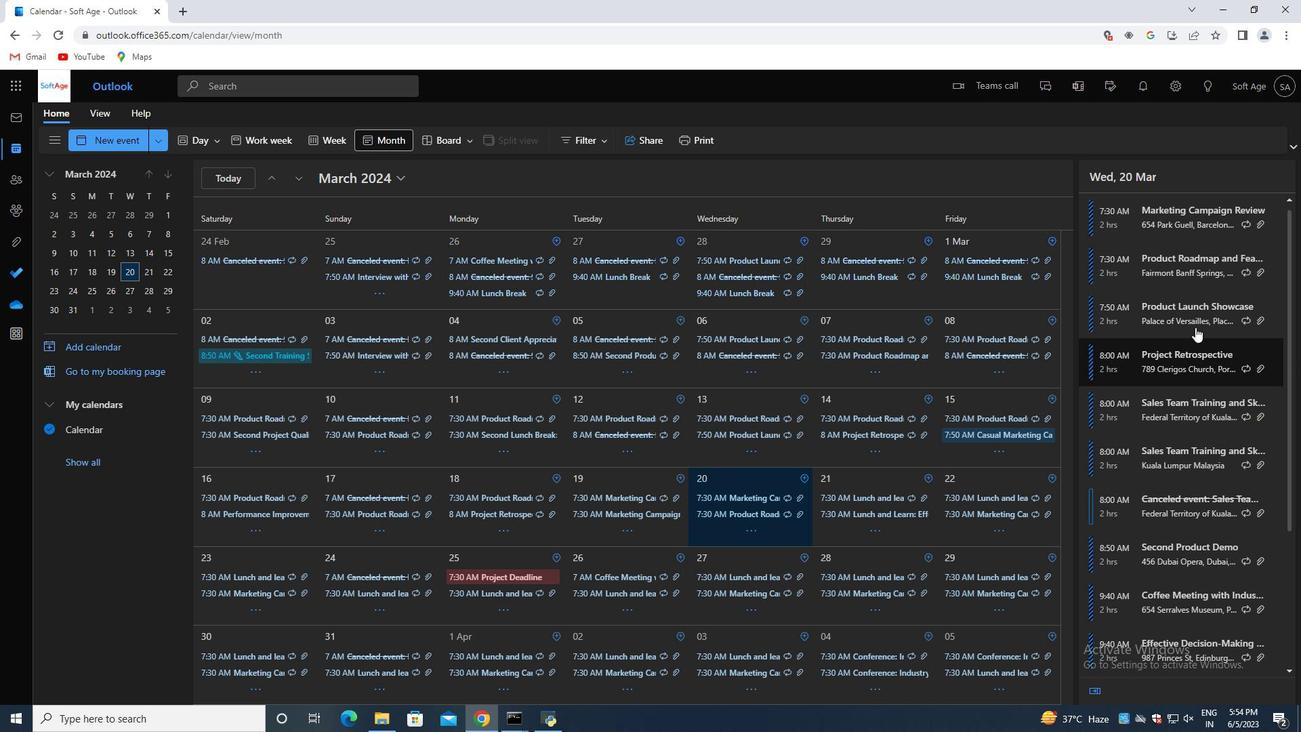 
Action: Mouse scrolled (1192, 323) with delta (0, 0)
Screenshot: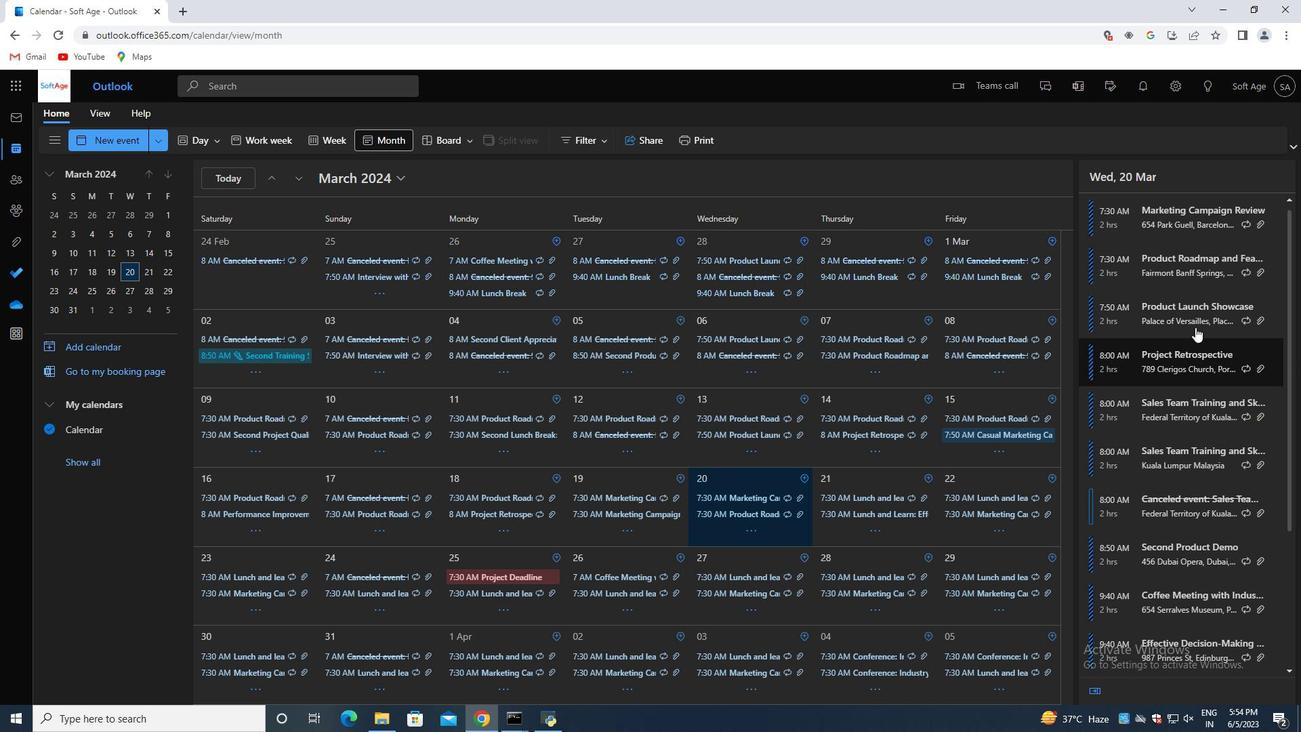 
Action: Mouse moved to (1192, 327)
Screenshot: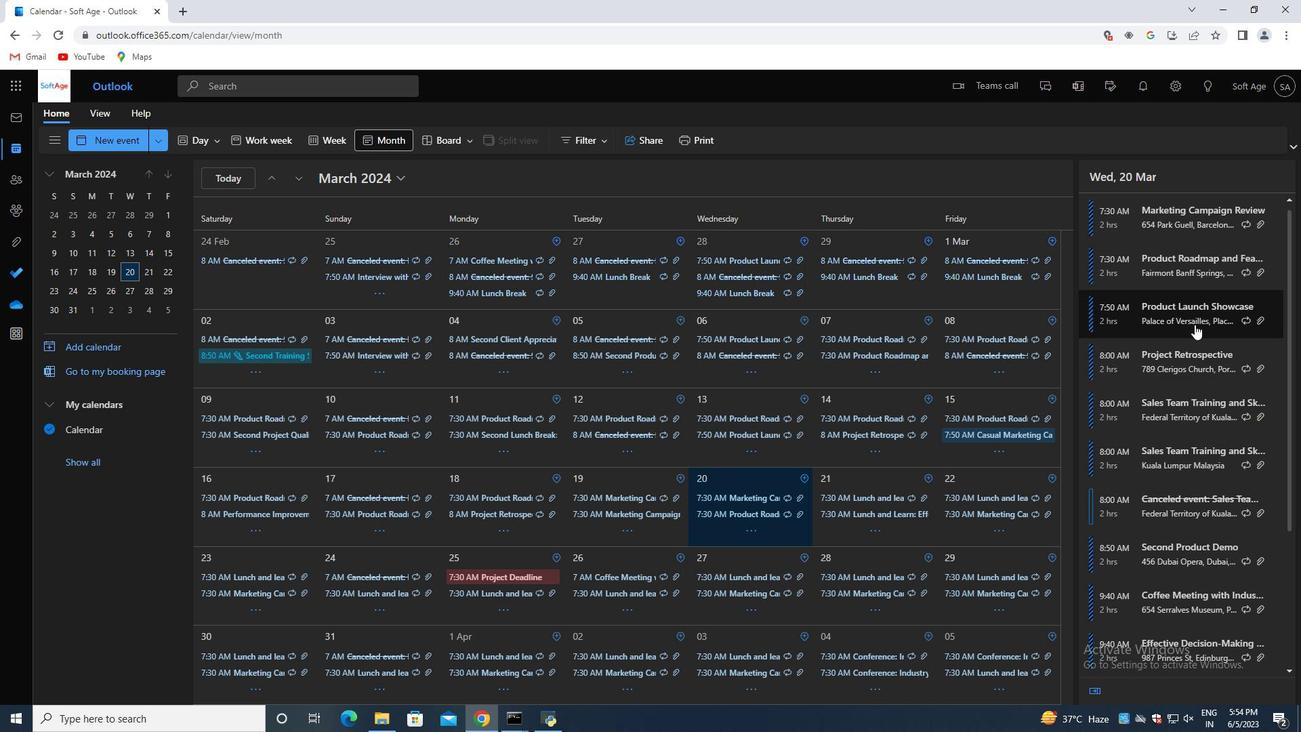 
Action: Mouse scrolled (1192, 326) with delta (0, 0)
Screenshot: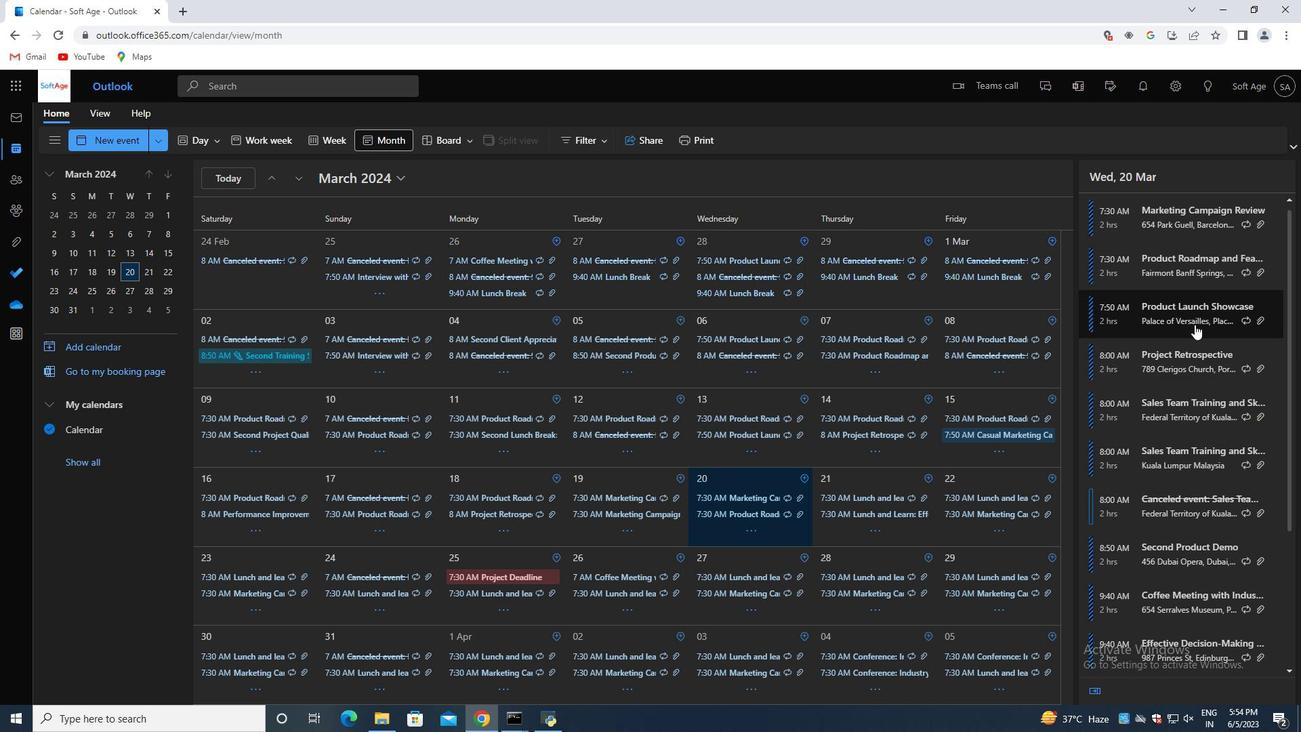 
Action: Mouse moved to (1190, 330)
Screenshot: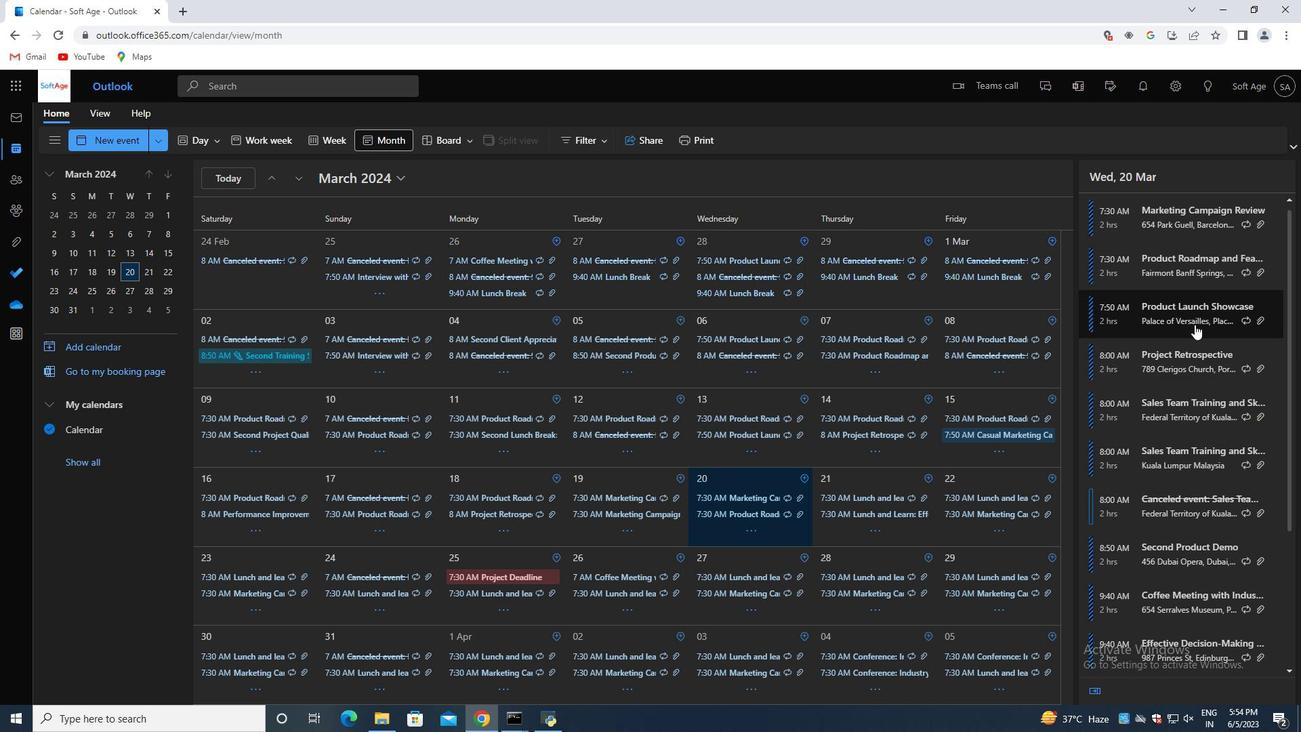 
Action: Mouse scrolled (1190, 329) with delta (0, 0)
Screenshot: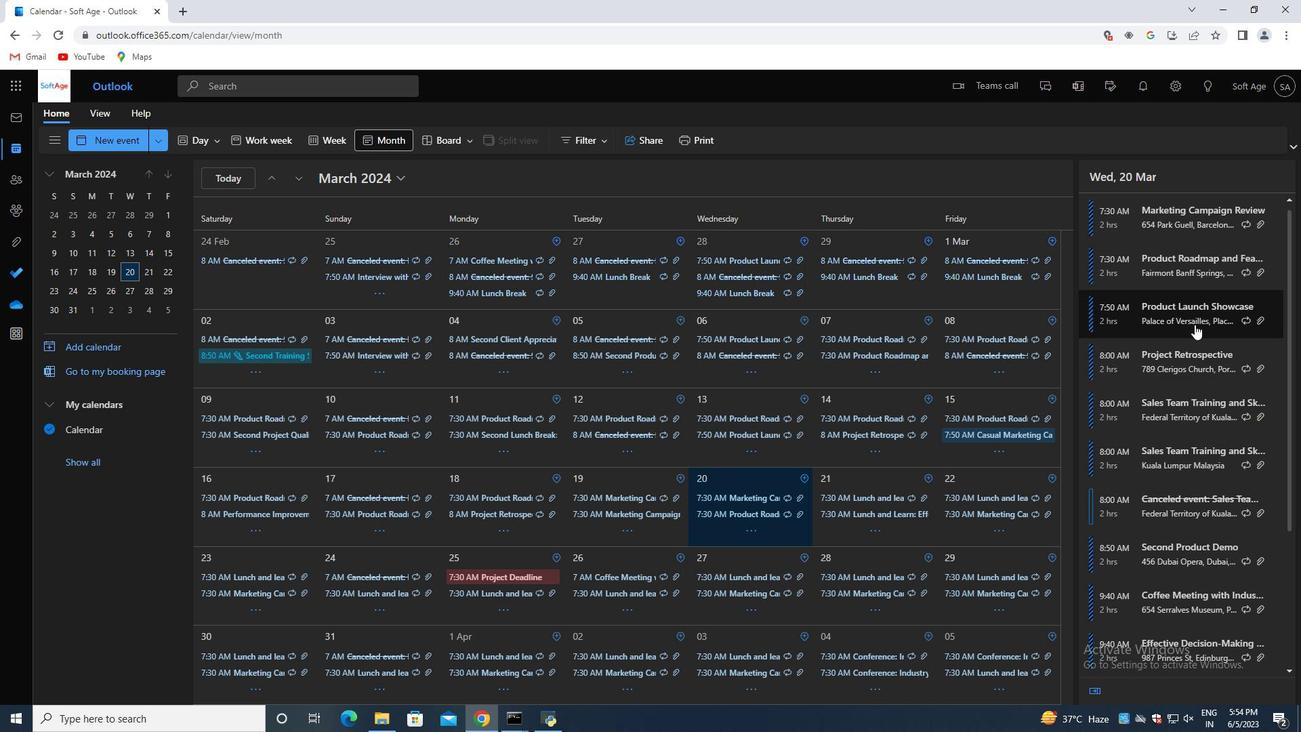 
Action: Mouse moved to (1190, 338)
Screenshot: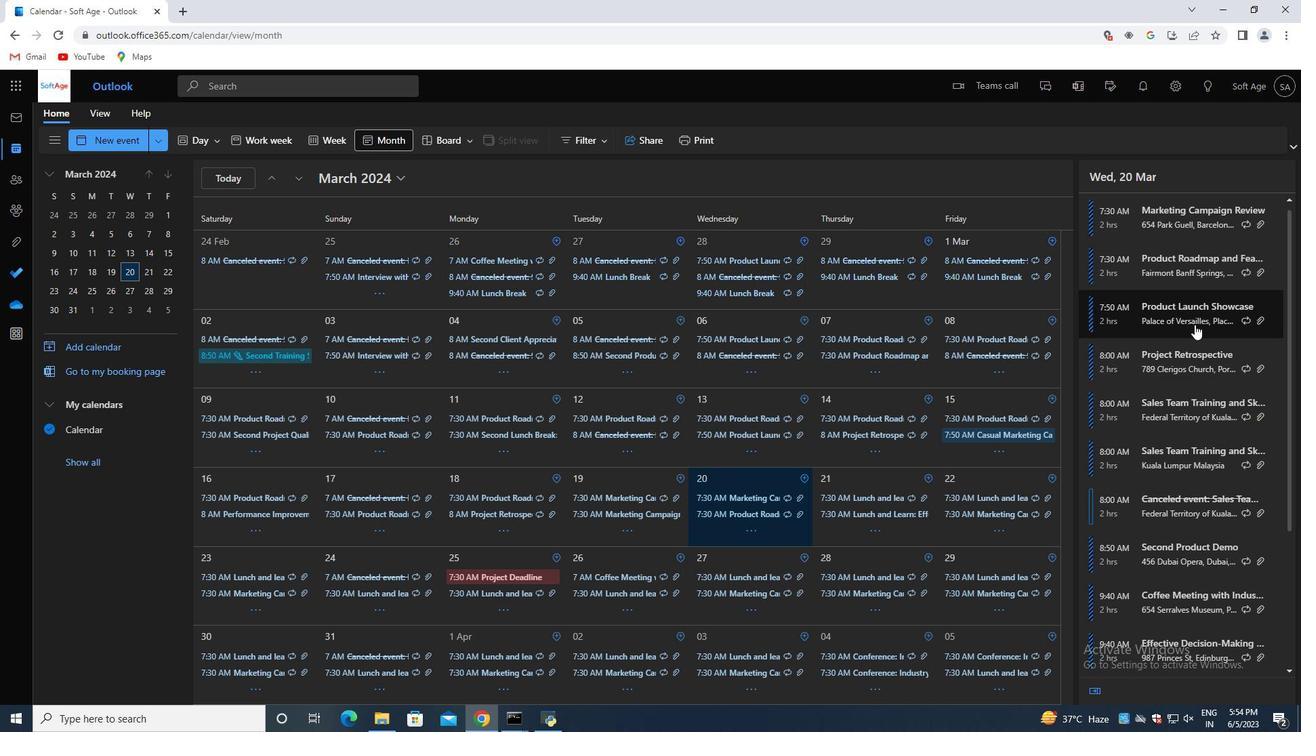 
Action: Mouse scrolled (1190, 338) with delta (0, 0)
Screenshot: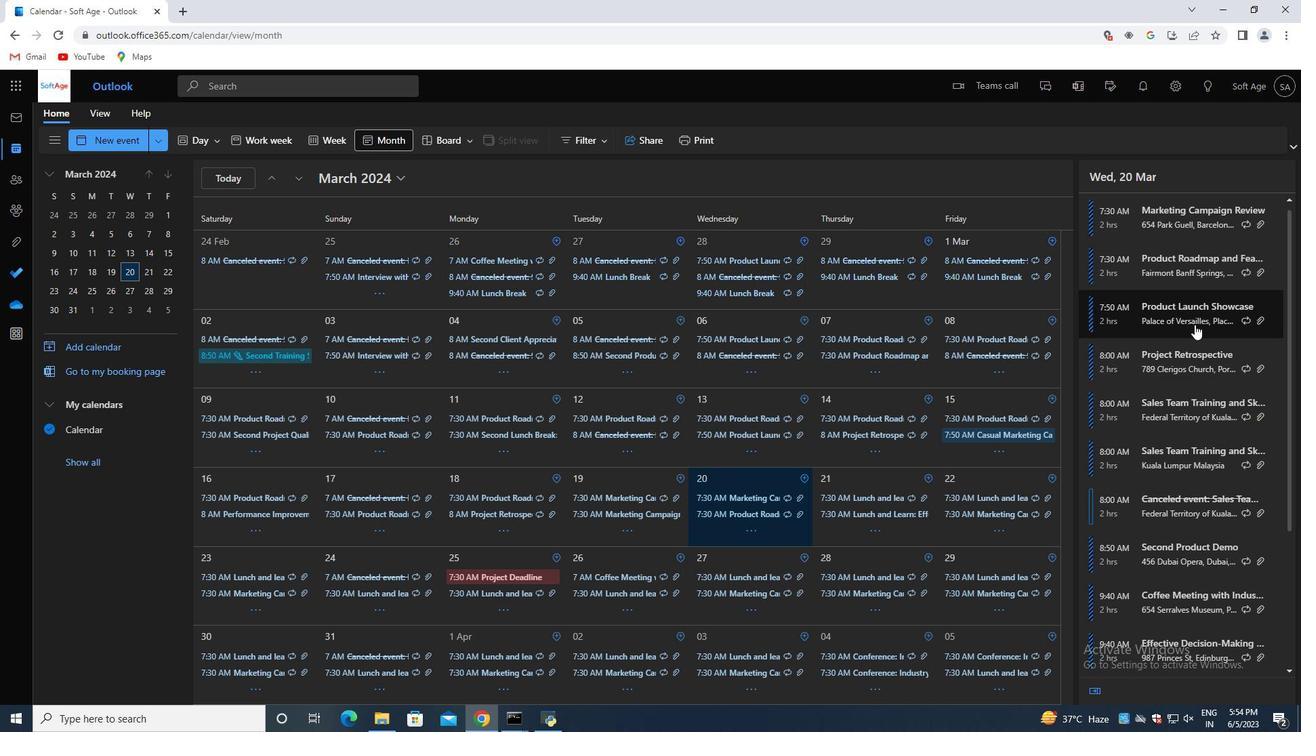 
Action: Mouse moved to (1190, 397)
Screenshot: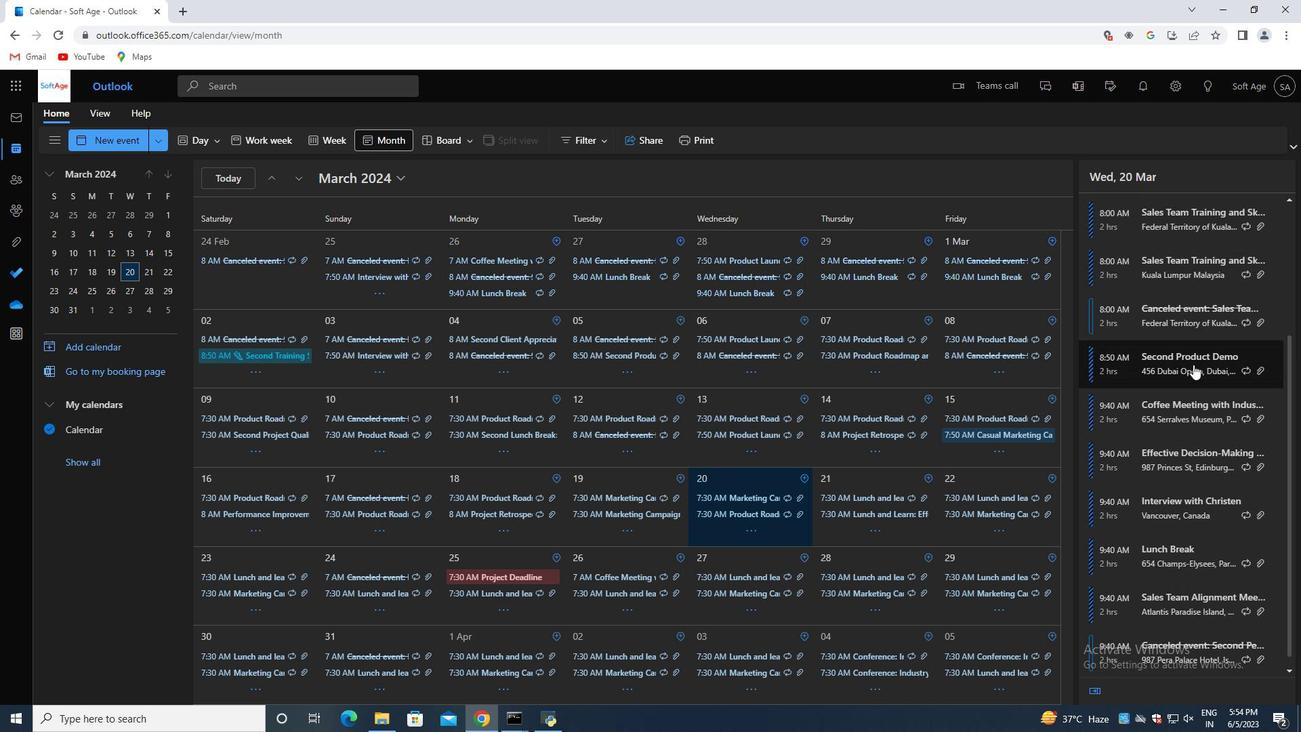 
Action: Mouse scrolled (1190, 396) with delta (0, 0)
Screenshot: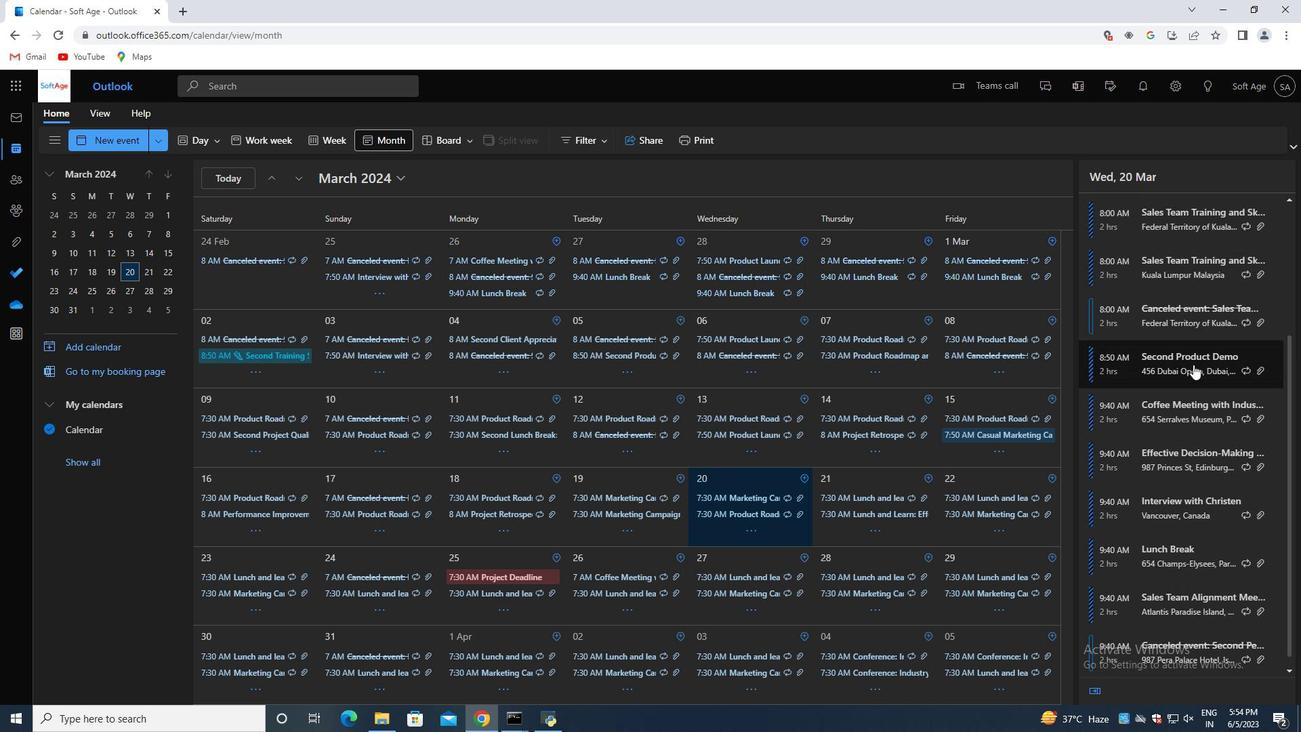 
Action: Mouse moved to (1190, 401)
Screenshot: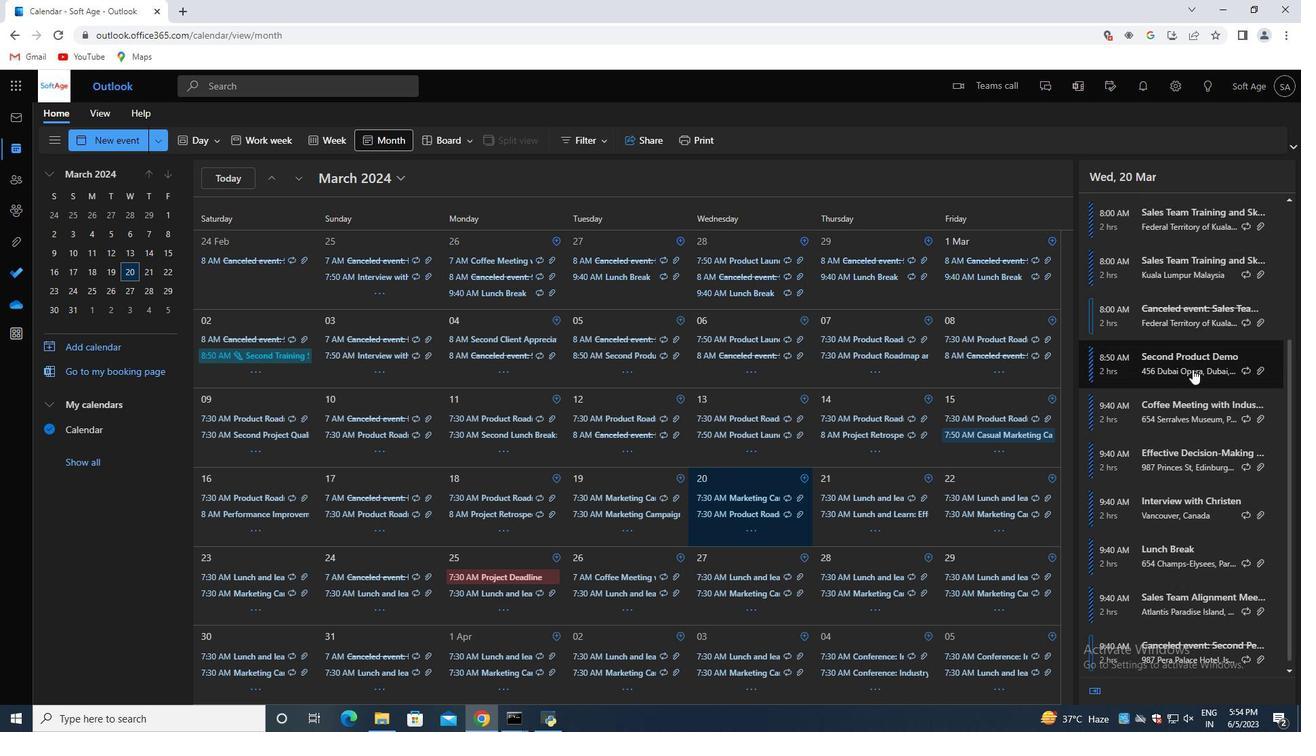 
Action: Mouse scrolled (1190, 401) with delta (0, 0)
Screenshot: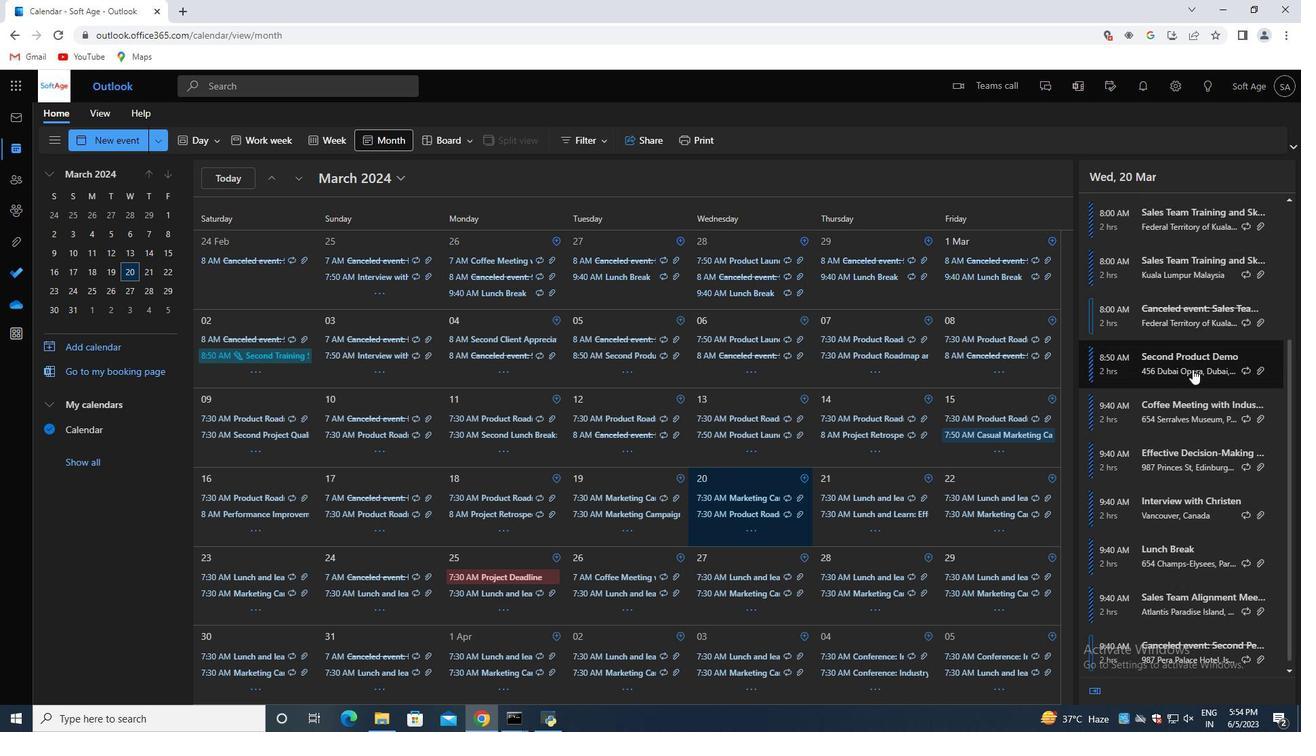 
Action: Mouse moved to (1194, 412)
Screenshot: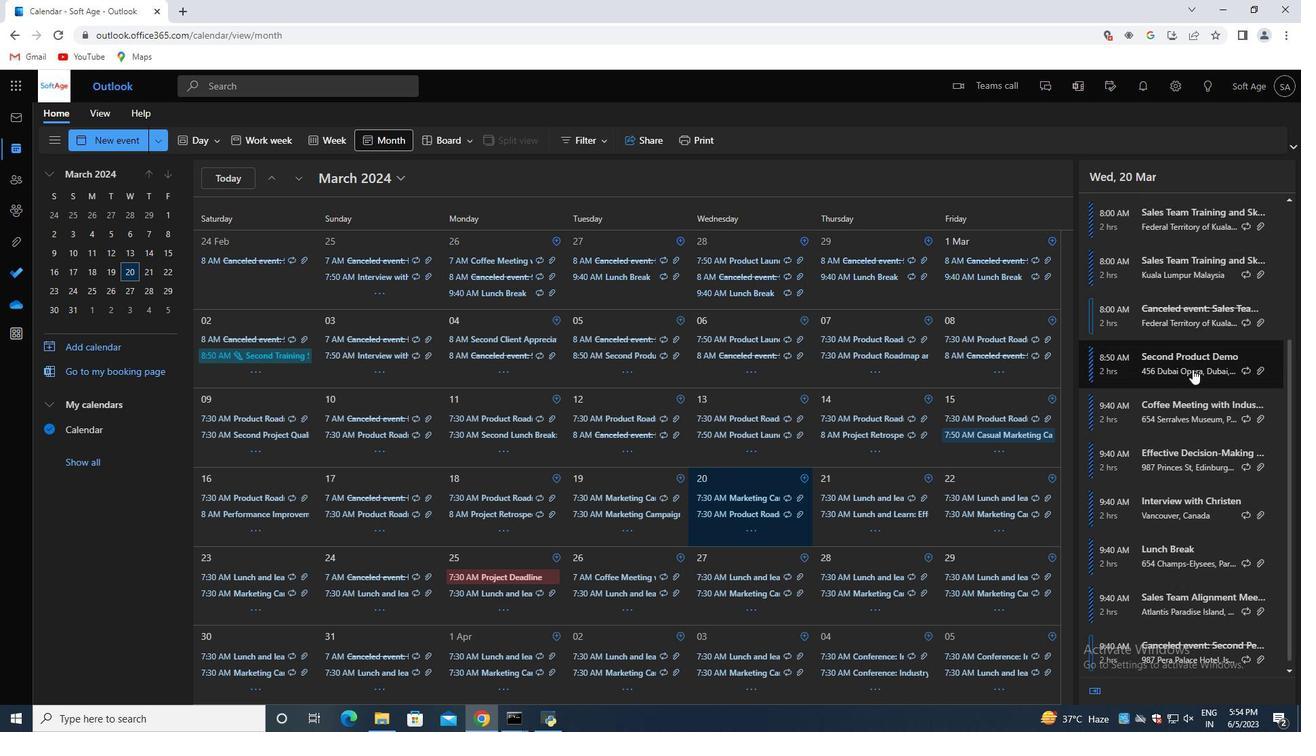 
Action: Mouse scrolled (1194, 411) with delta (0, 0)
Screenshot: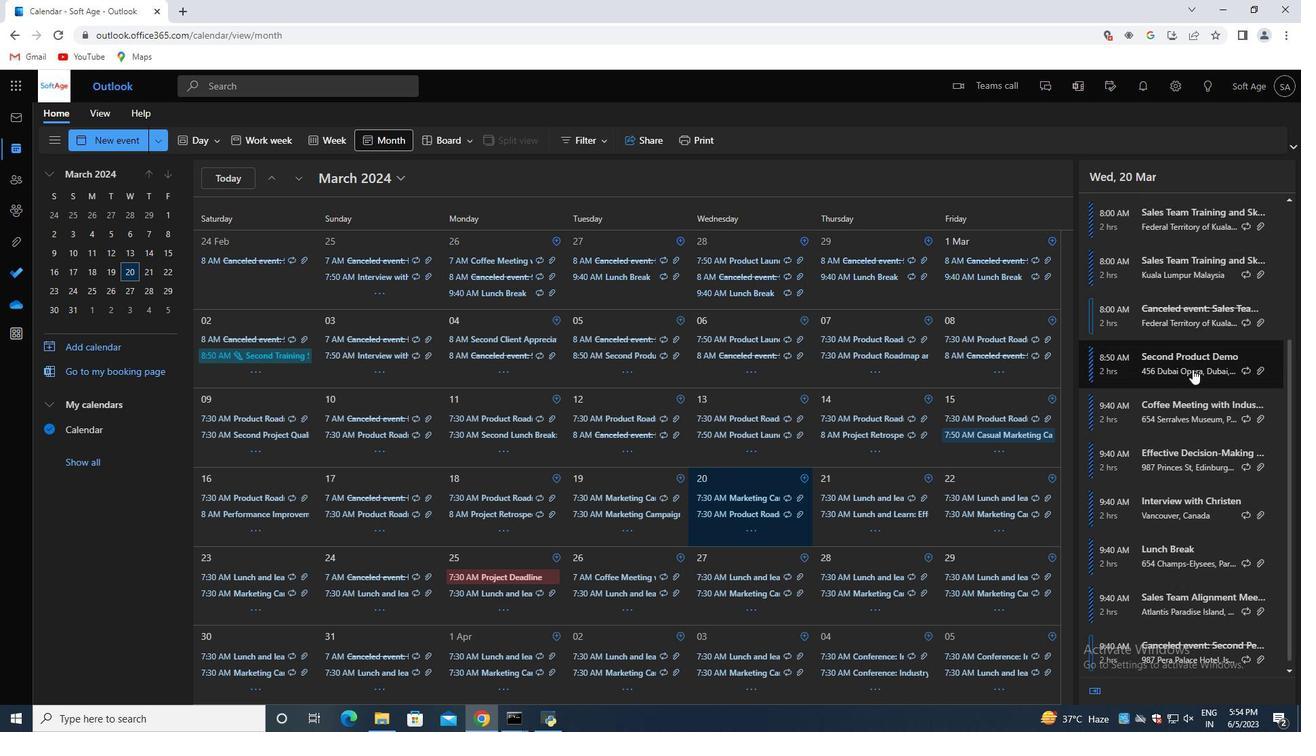 
Action: Mouse moved to (1197, 419)
Screenshot: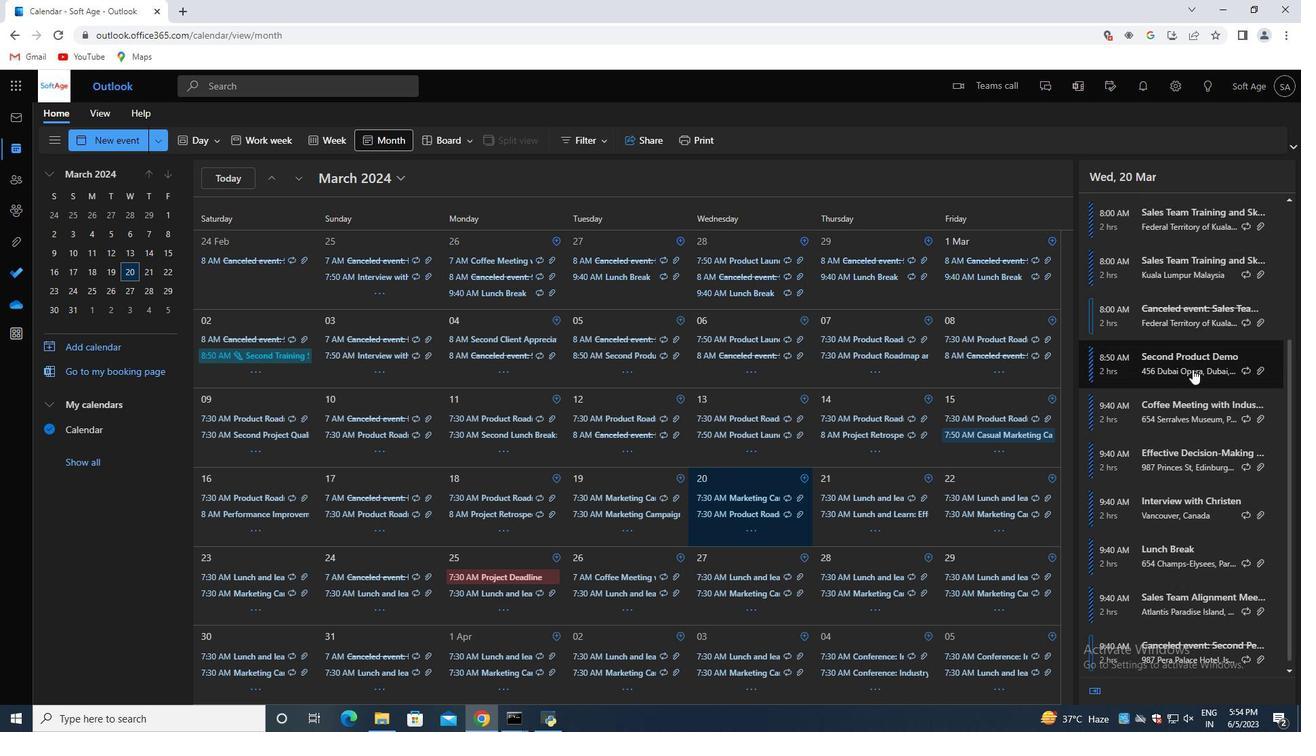 
Action: Mouse scrolled (1197, 418) with delta (0, 0)
Screenshot: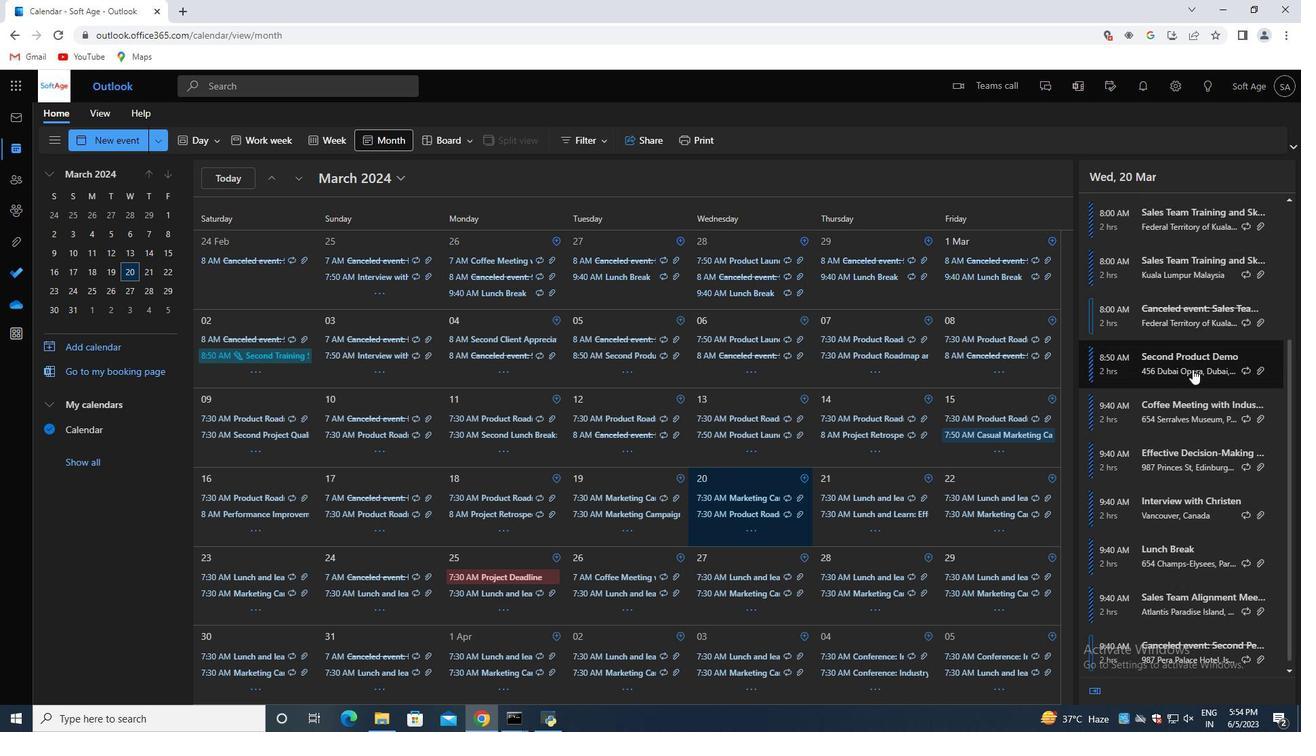 
Action: Mouse moved to (1202, 432)
Screenshot: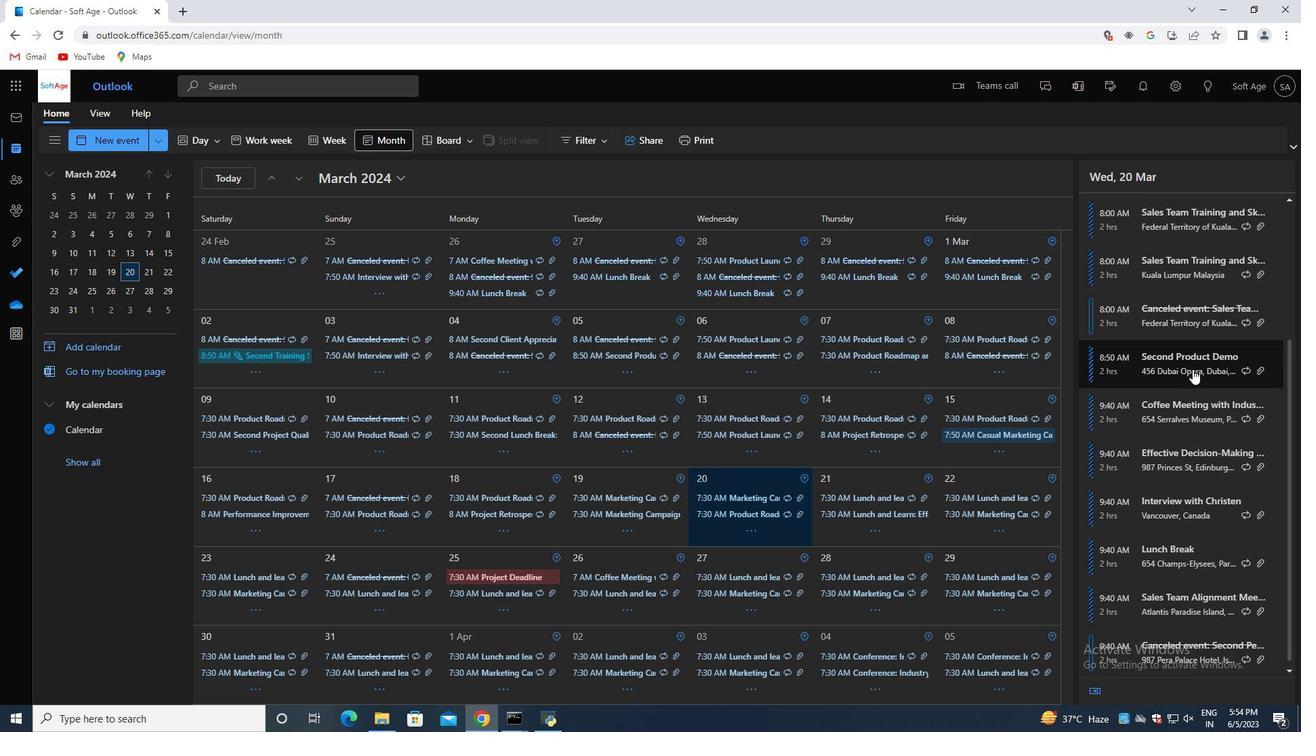 
Action: Mouse scrolled (1202, 431) with delta (0, 0)
Screenshot: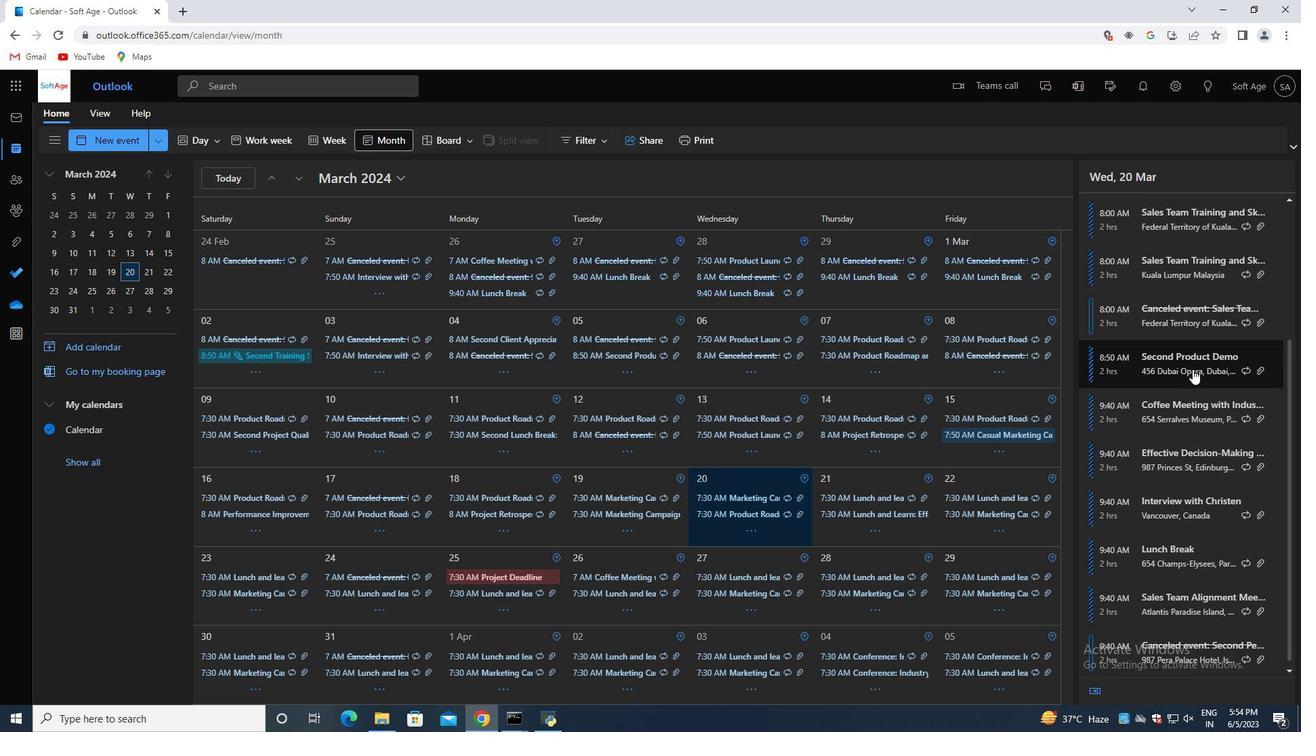 
Action: Mouse moved to (1203, 438)
Screenshot: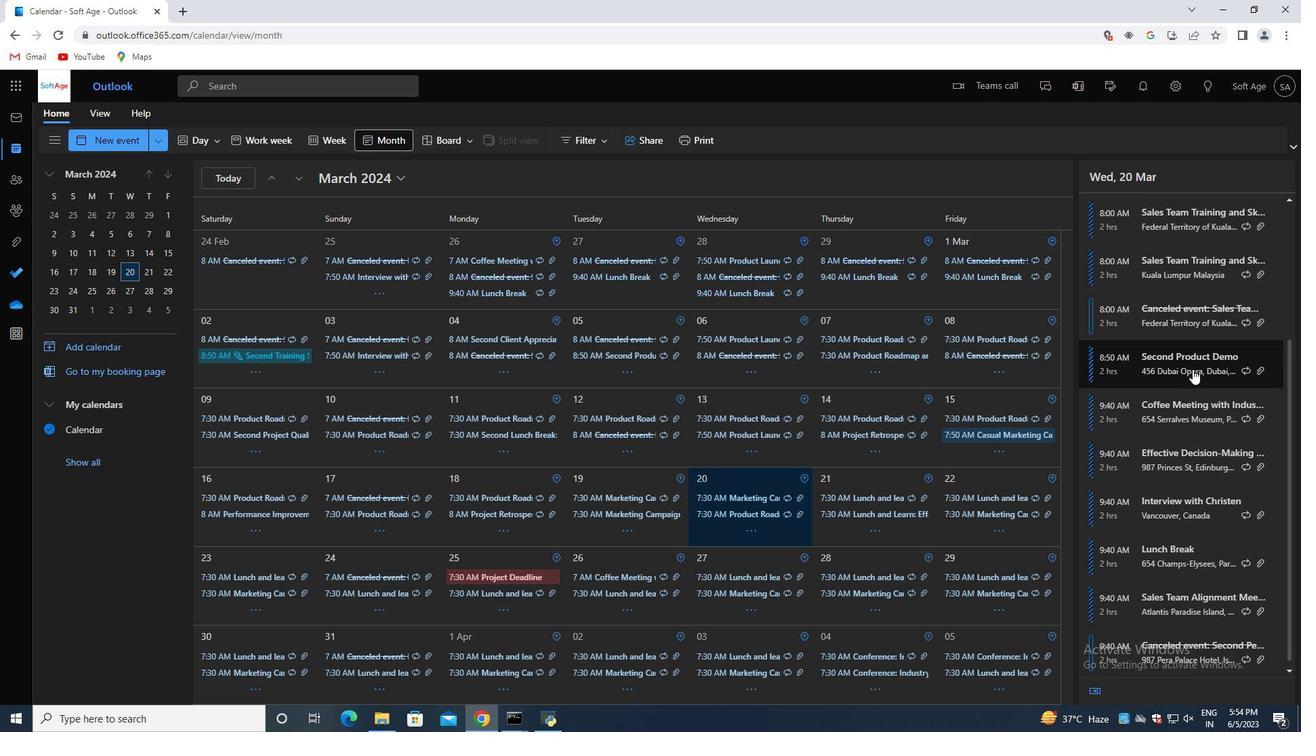 
Action: Mouse scrolled (1203, 437) with delta (0, 0)
Screenshot: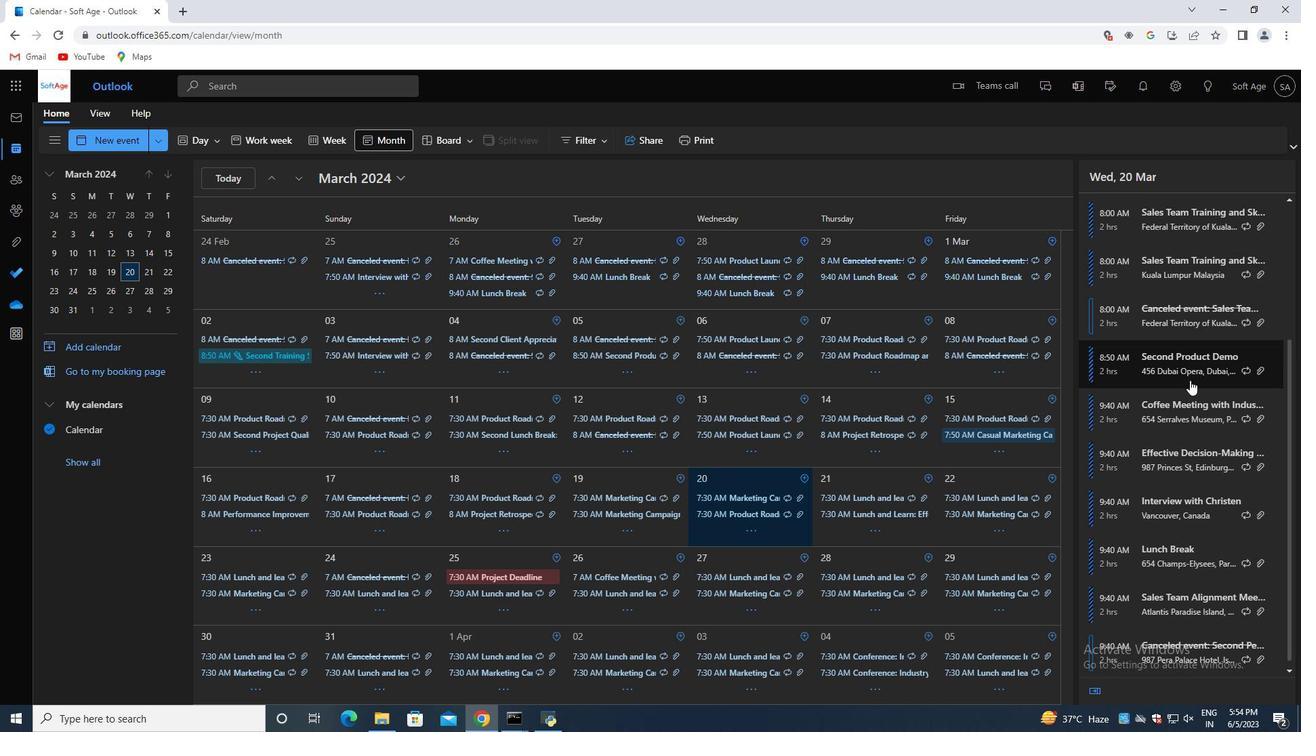
Action: Mouse moved to (1209, 479)
Screenshot: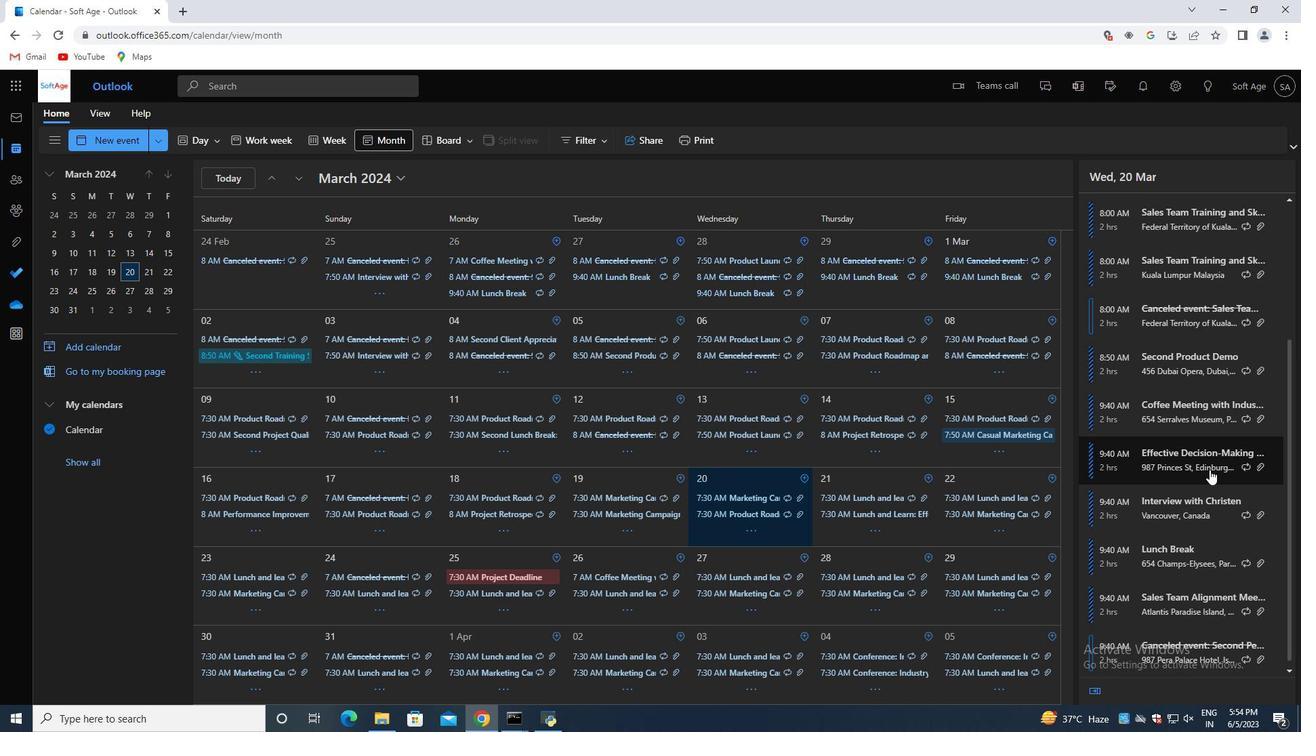 
Action: Mouse scrolled (1209, 479) with delta (0, 0)
Screenshot: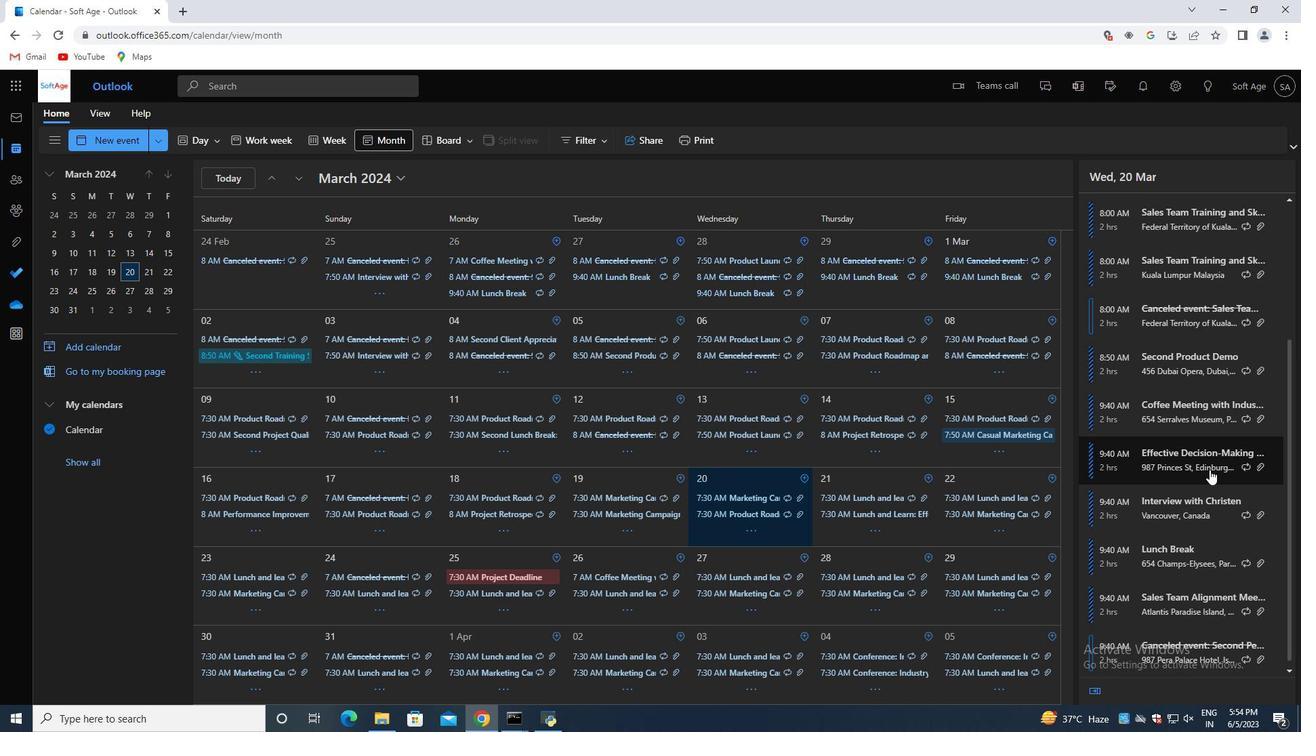 
Action: Mouse moved to (1209, 483)
Screenshot: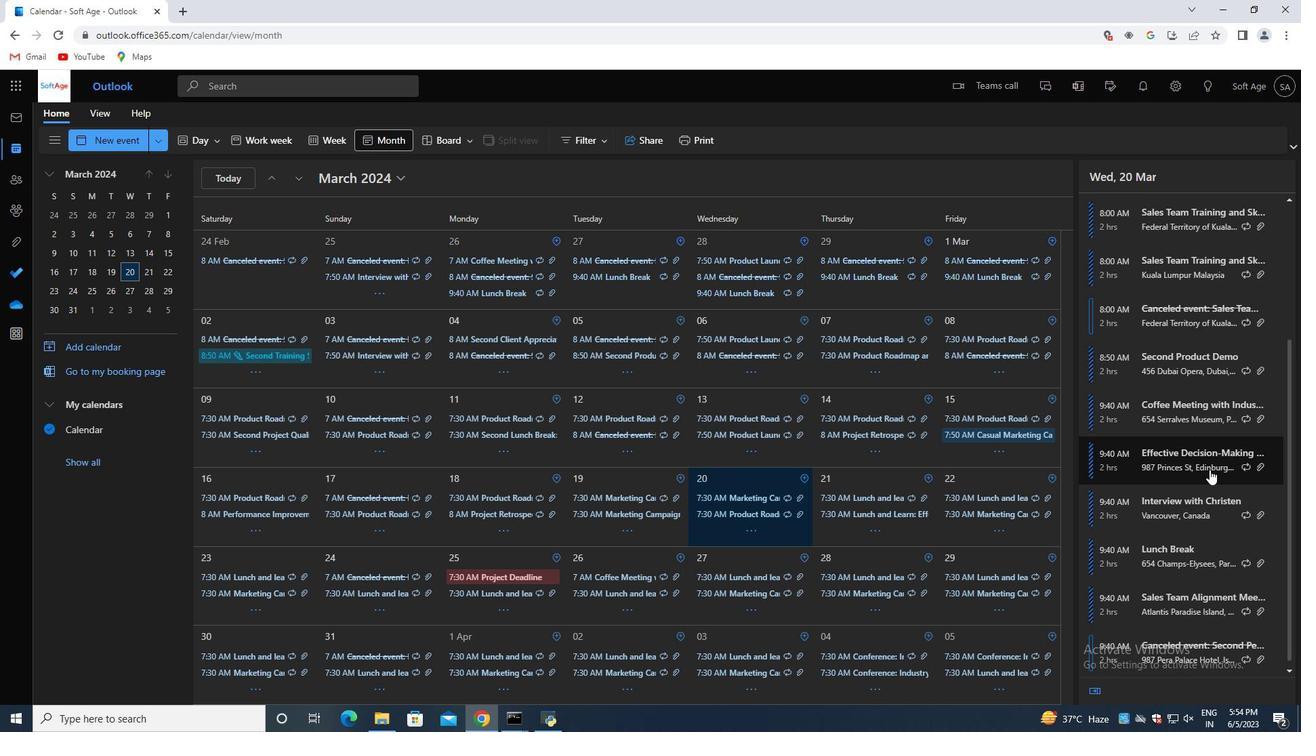 
Action: Mouse scrolled (1209, 483) with delta (0, 0)
Screenshot: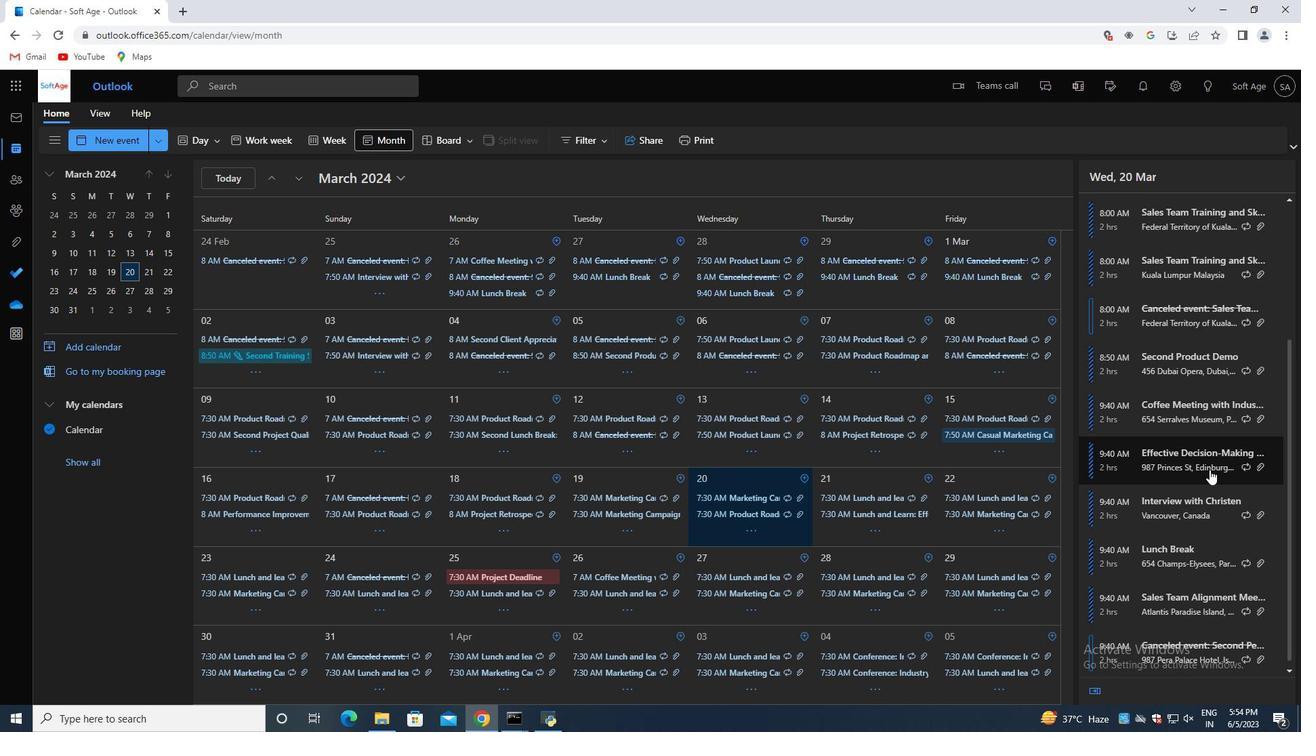 
Action: Mouse moved to (1209, 485)
Screenshot: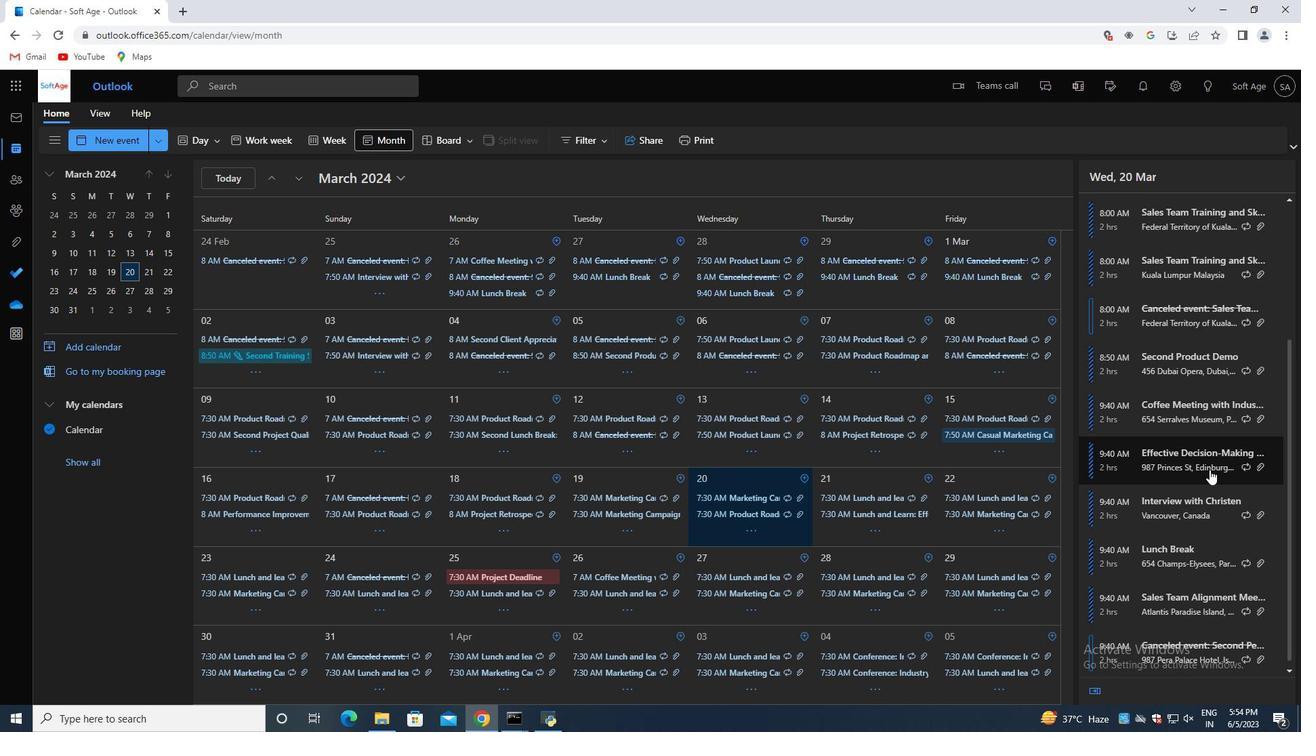 
Action: Mouse scrolled (1209, 485) with delta (0, 0)
Screenshot: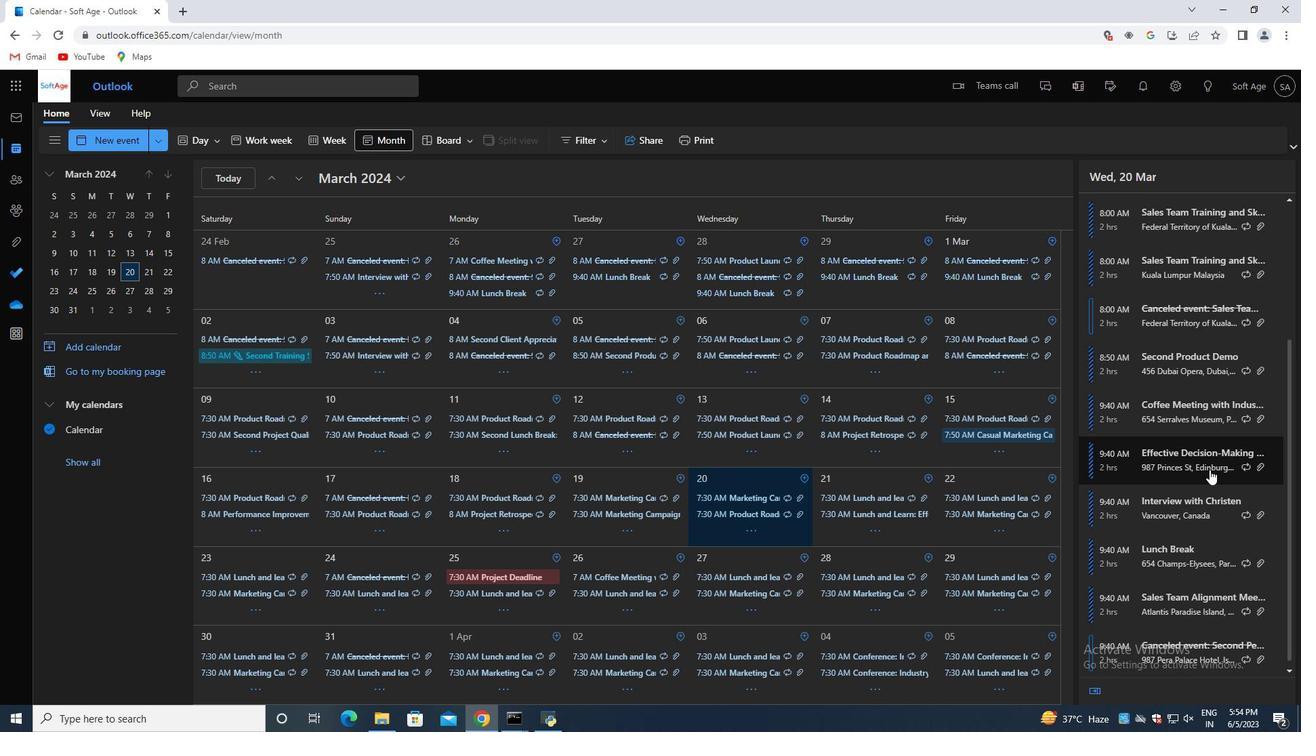 
Action: Mouse moved to (1209, 490)
Screenshot: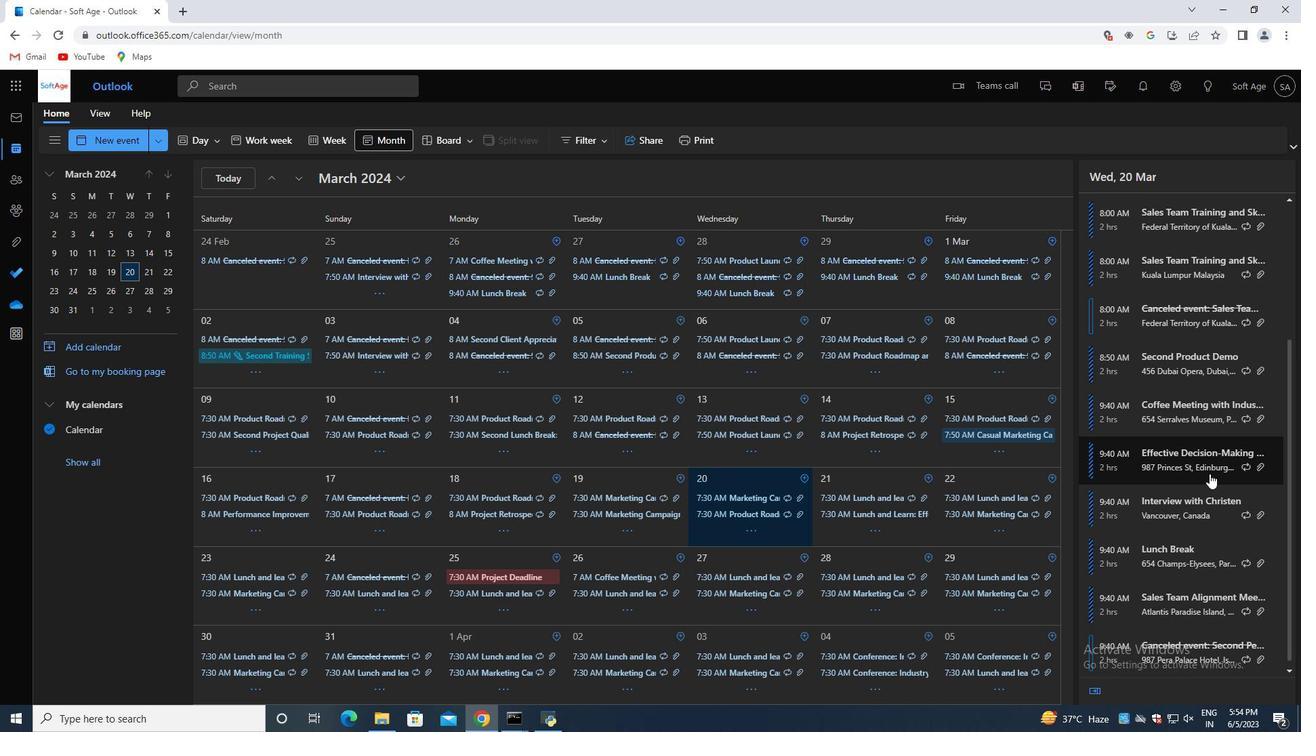
Action: Mouse scrolled (1209, 489) with delta (0, 0)
Screenshot: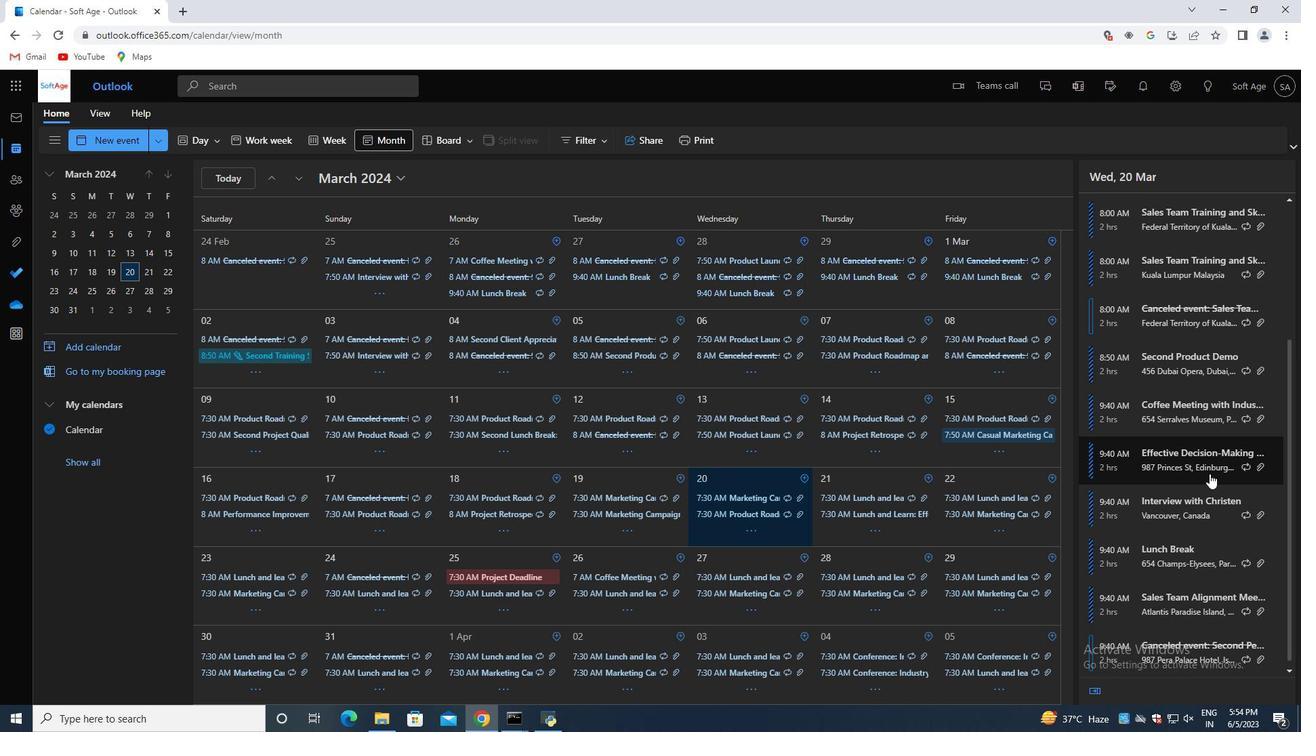 
Action: Mouse moved to (1207, 496)
Screenshot: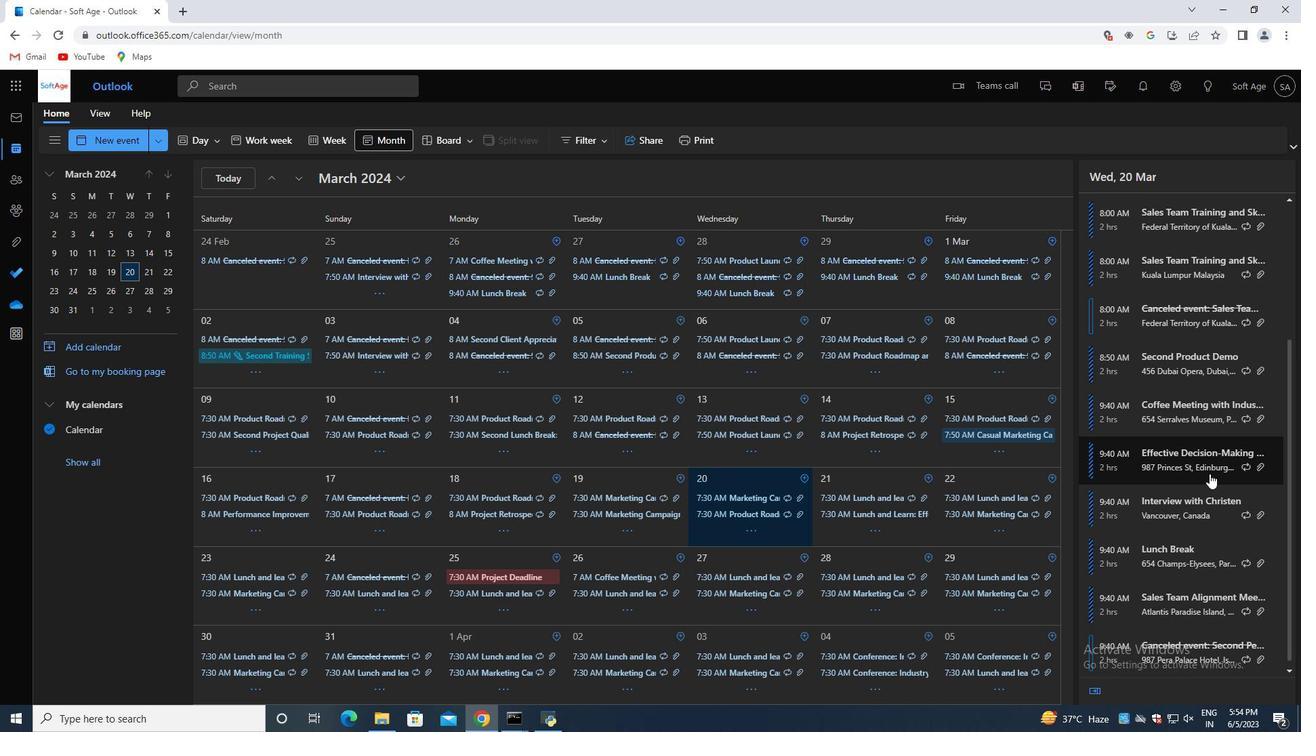 
Action: Mouse scrolled (1207, 496) with delta (0, 0)
Screenshot: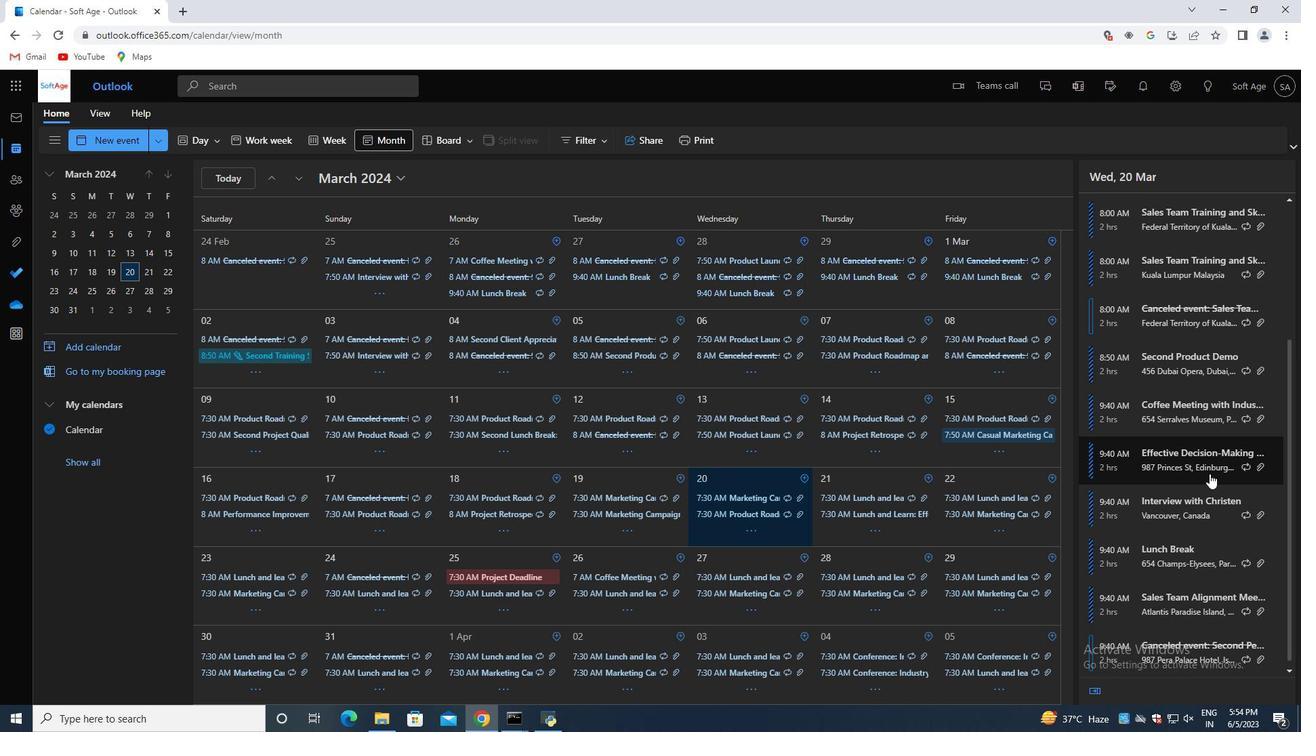 
Action: Mouse moved to (1207, 502)
Screenshot: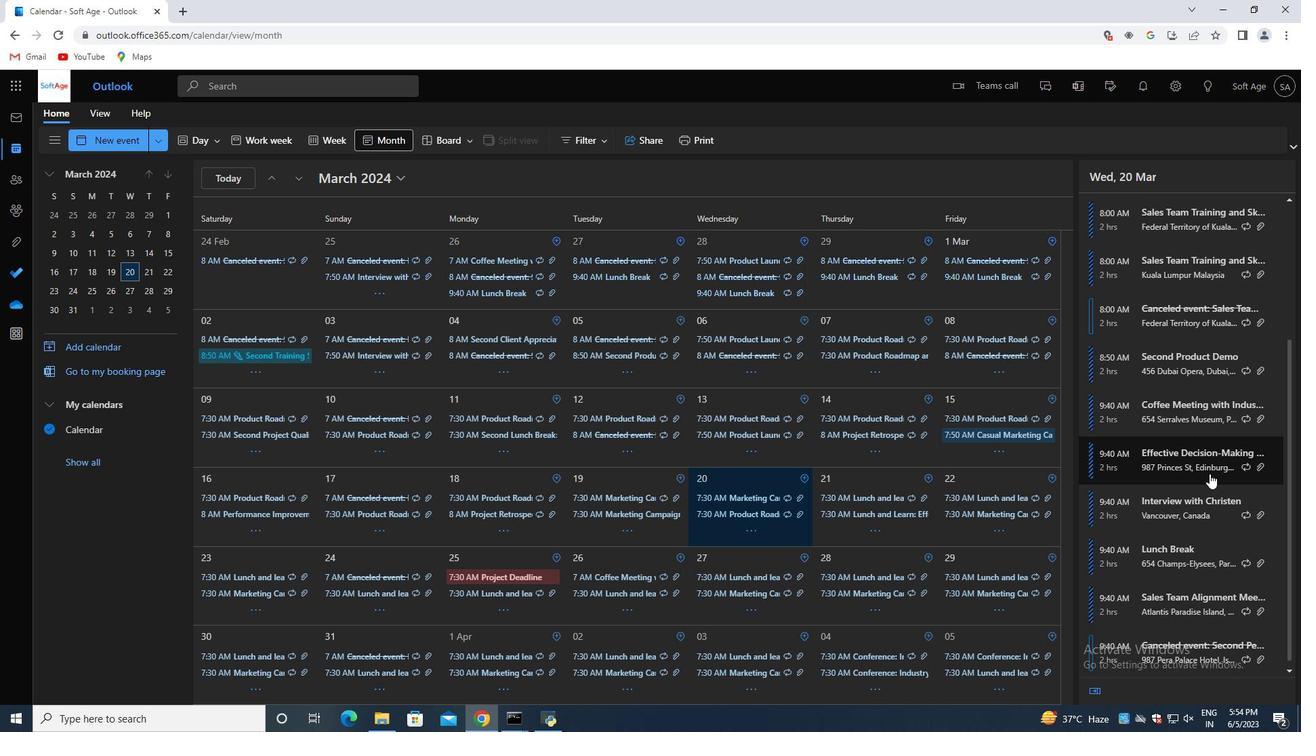 
Action: Mouse scrolled (1207, 501) with delta (0, 0)
Screenshot: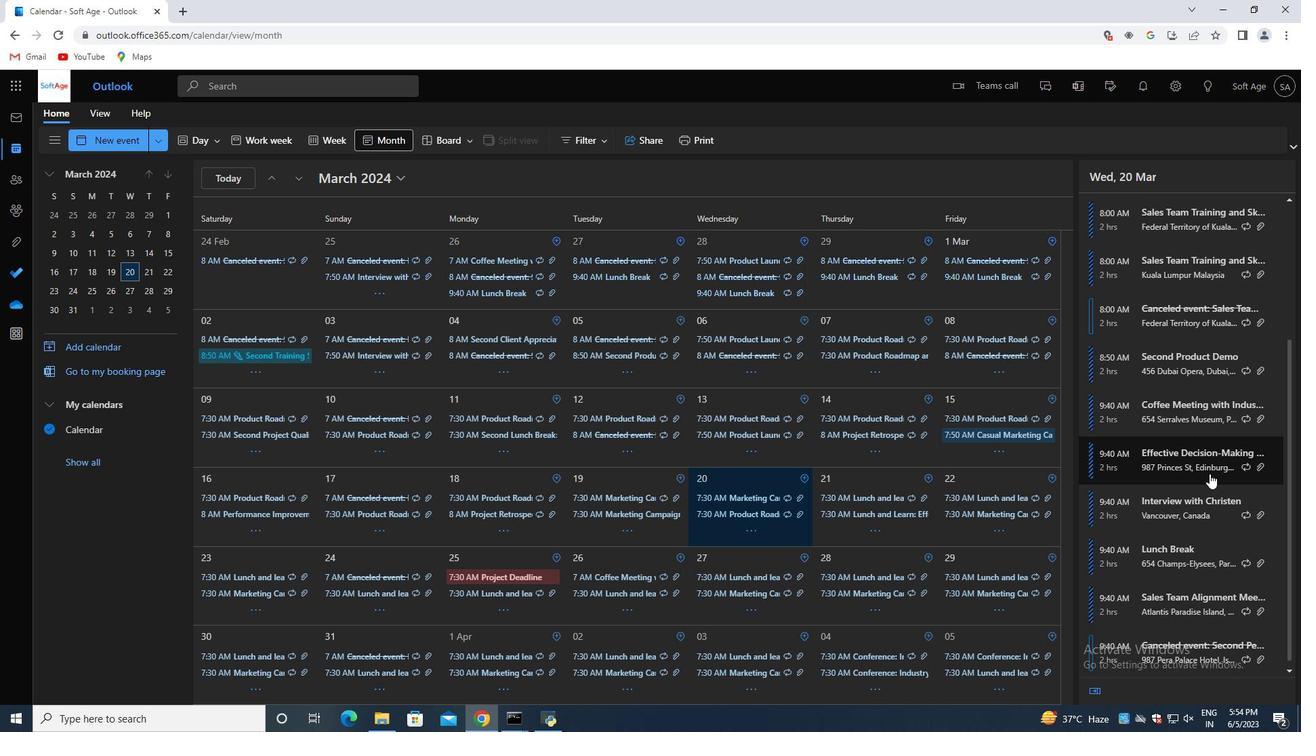 
Action: Mouse moved to (1205, 513)
Screenshot: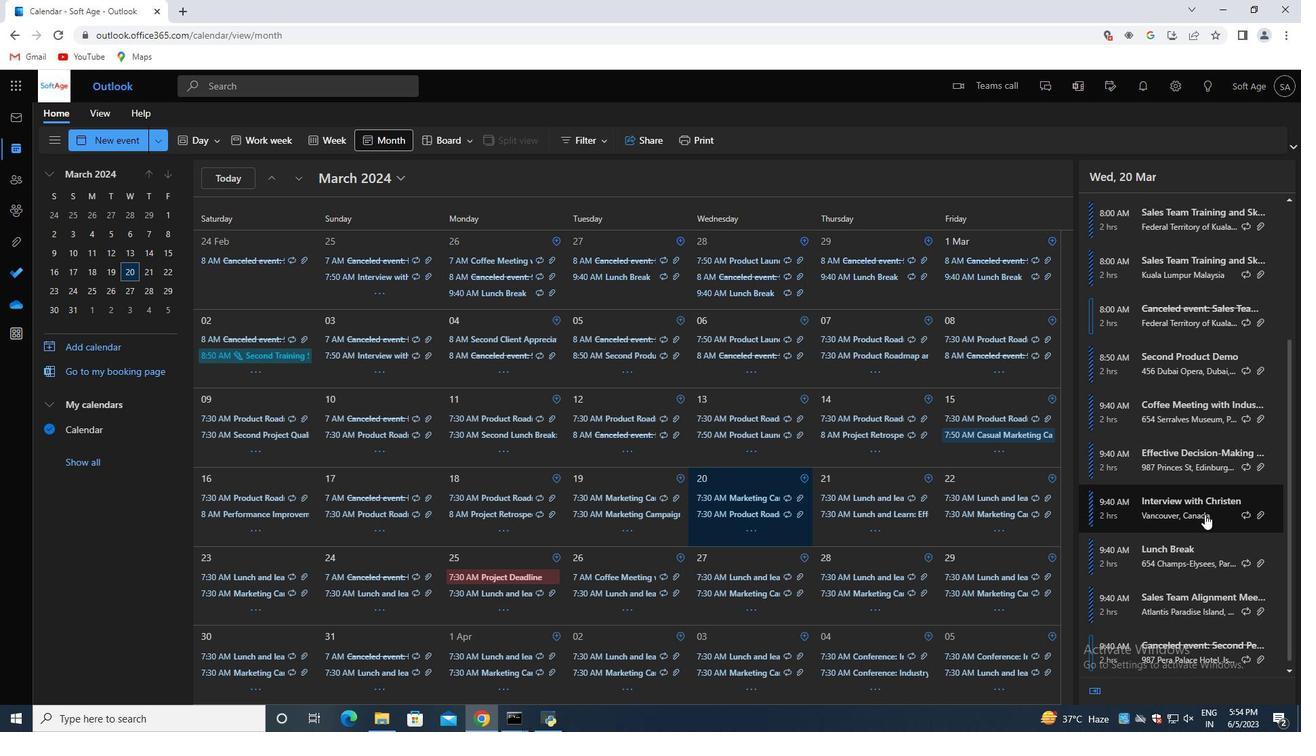
Action: Mouse scrolled (1205, 513) with delta (0, 0)
Screenshot: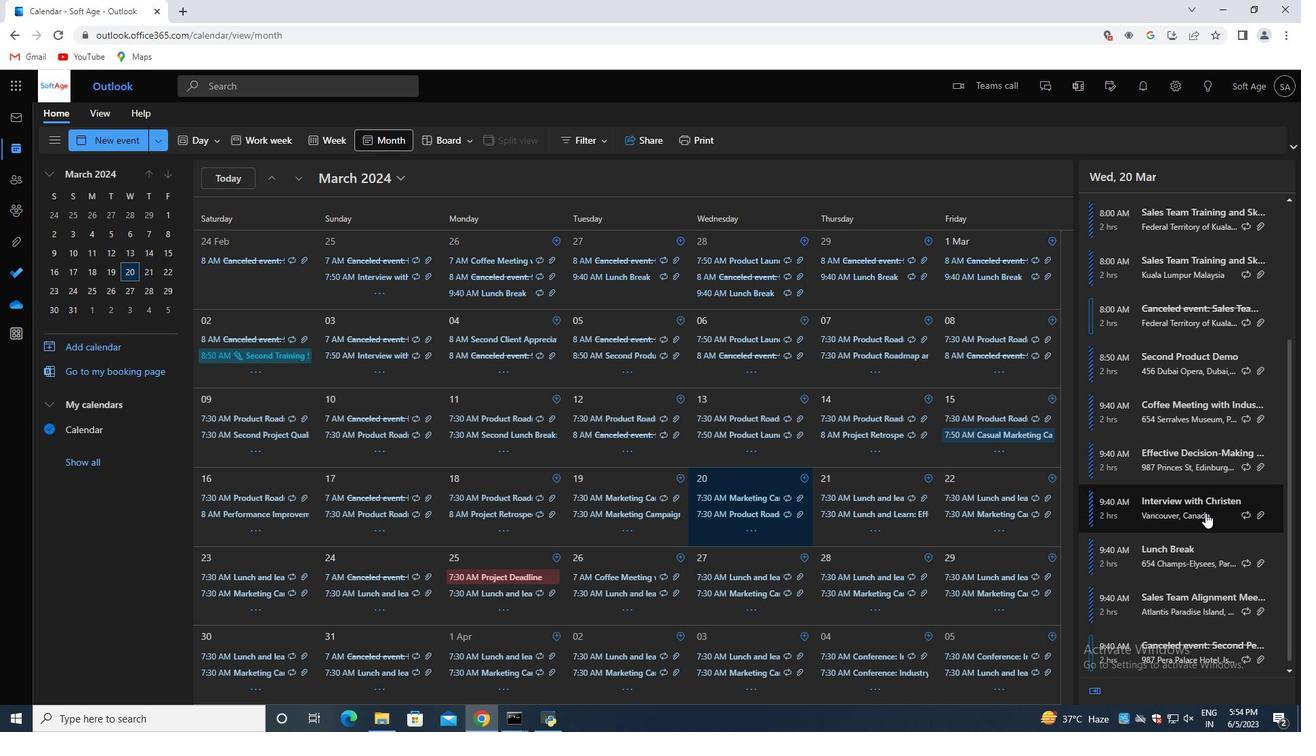 
Action: Mouse scrolled (1205, 513) with delta (0, 0)
Screenshot: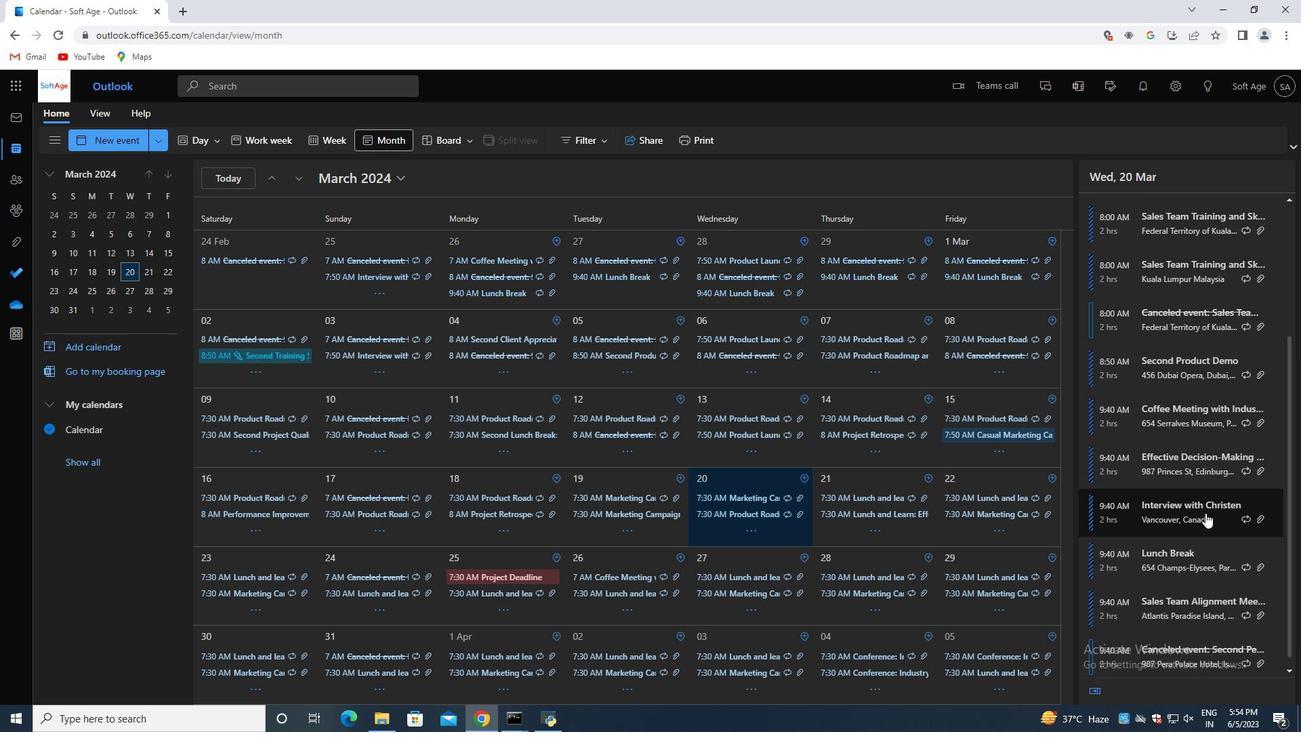 
Action: Mouse scrolled (1205, 513) with delta (0, 0)
Screenshot: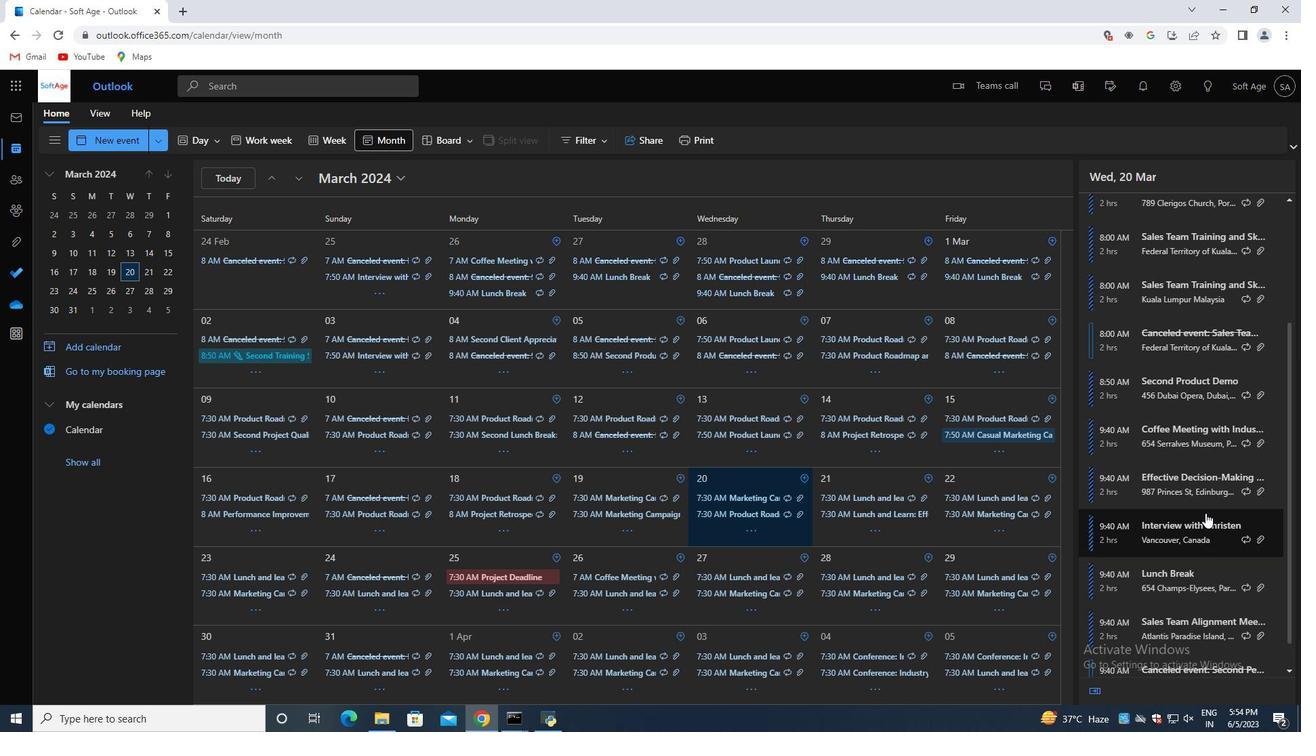 
Action: Mouse scrolled (1205, 513) with delta (0, 0)
Screenshot: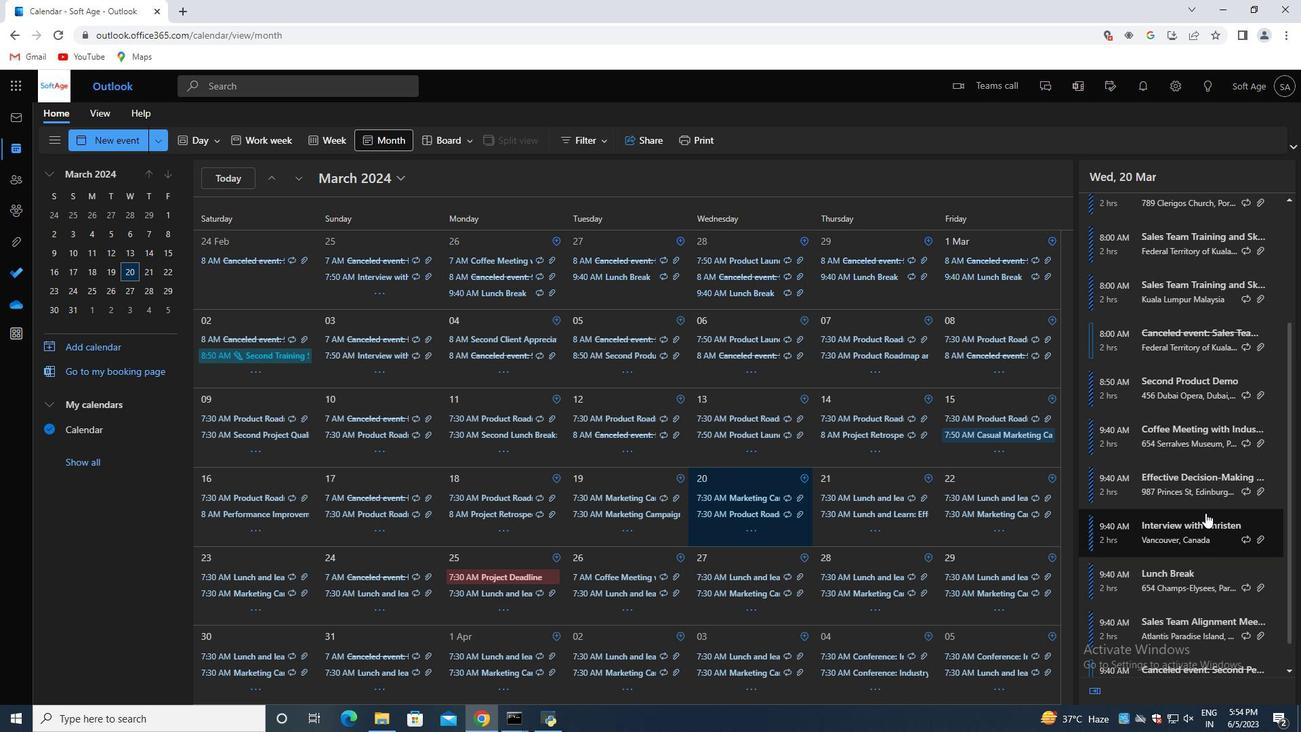 
Action: Mouse scrolled (1205, 513) with delta (0, 0)
Screenshot: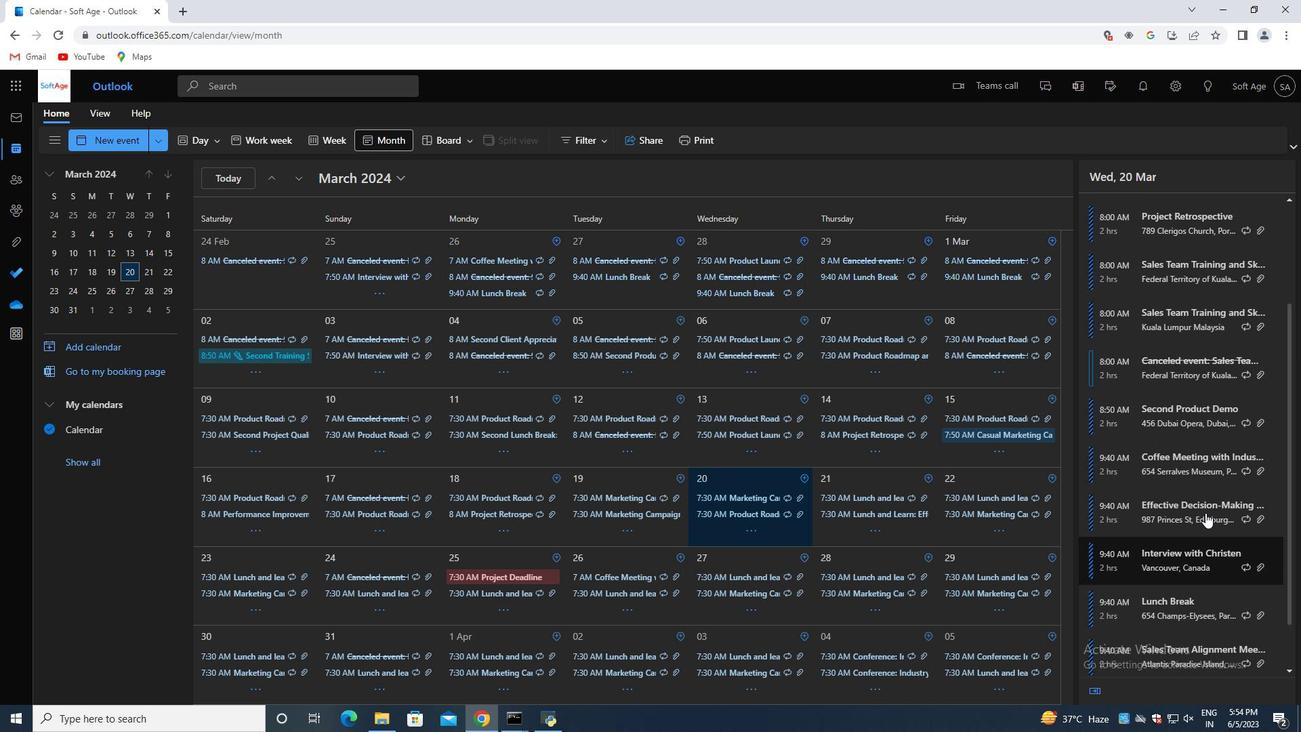 
Action: Mouse scrolled (1205, 513) with delta (0, 0)
Screenshot: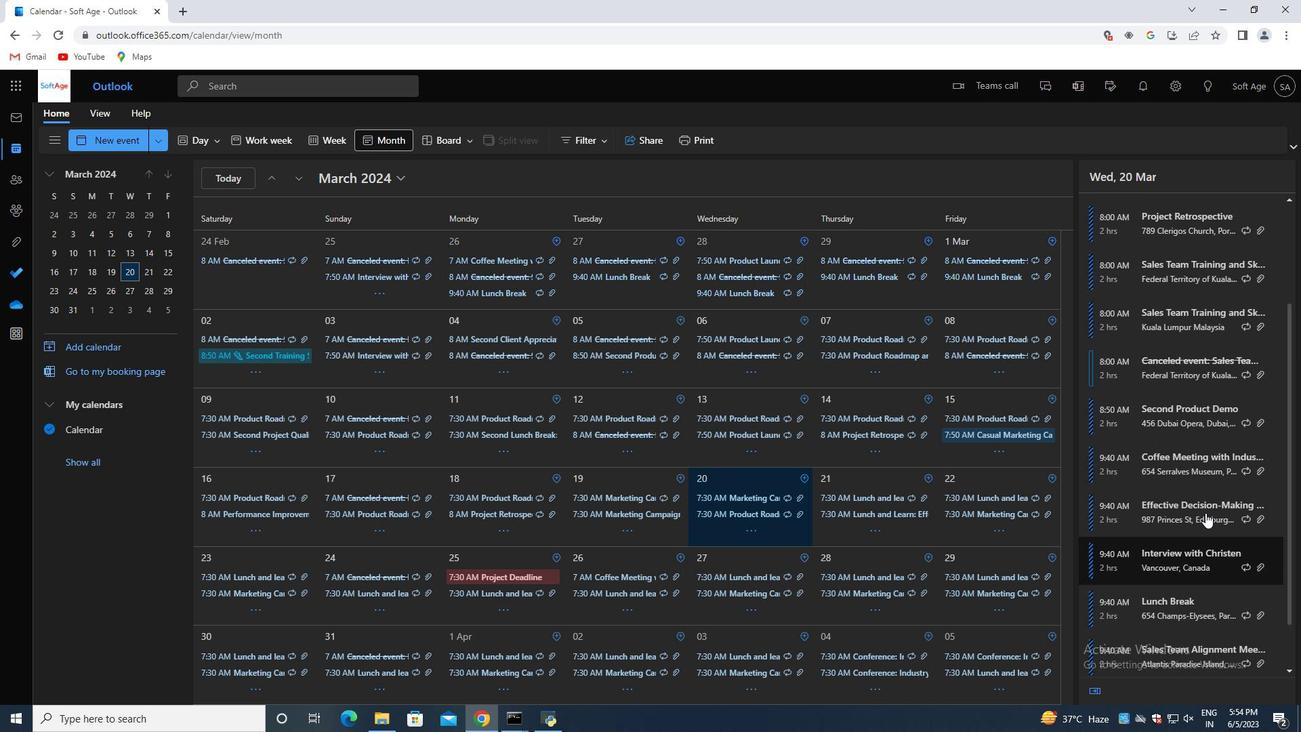 
Action: Mouse scrolled (1205, 513) with delta (0, 0)
Screenshot: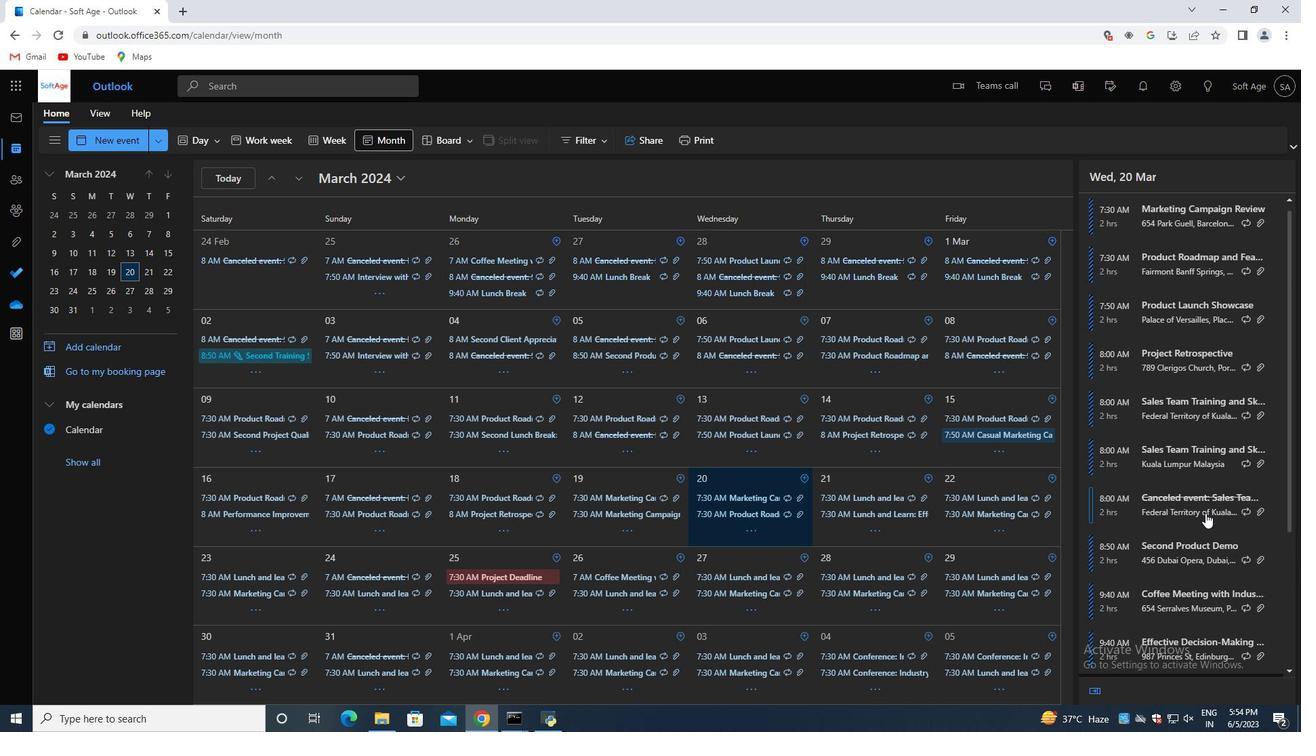 
Action: Mouse scrolled (1205, 513) with delta (0, 0)
Screenshot: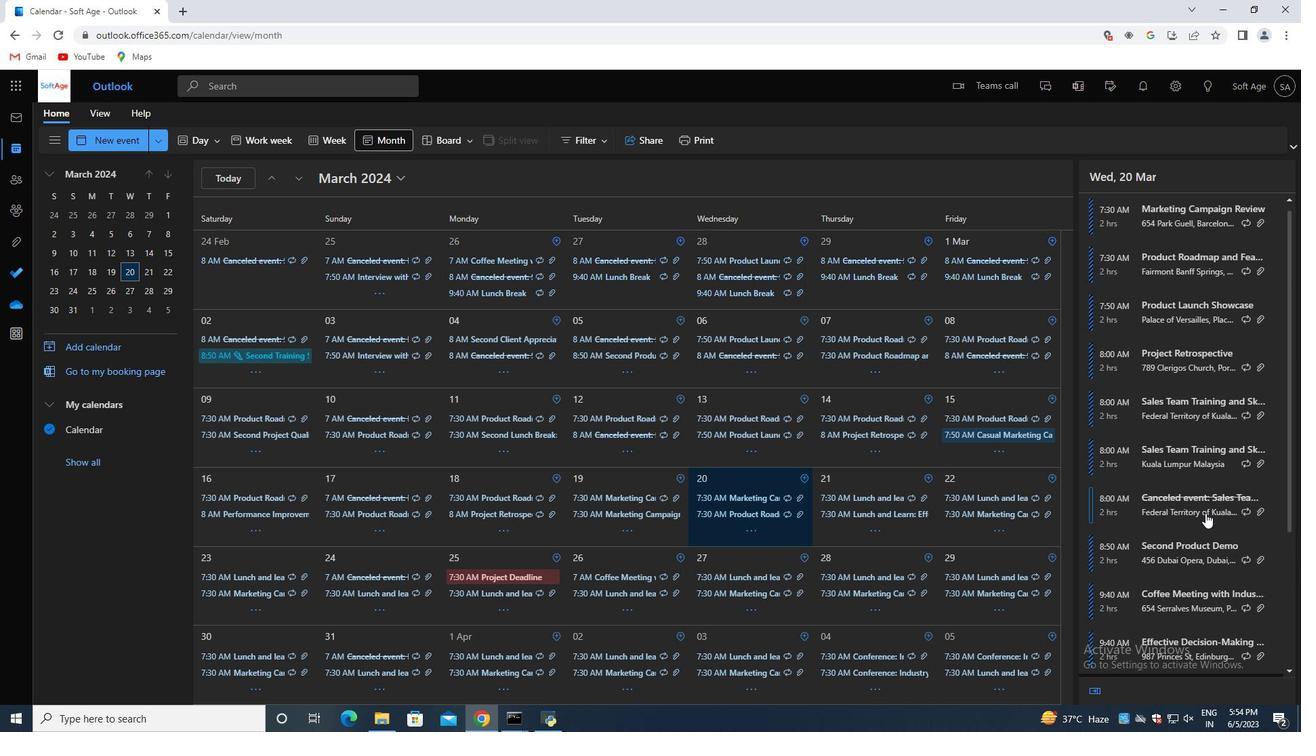 
Action: Mouse scrolled (1205, 513) with delta (0, 0)
Screenshot: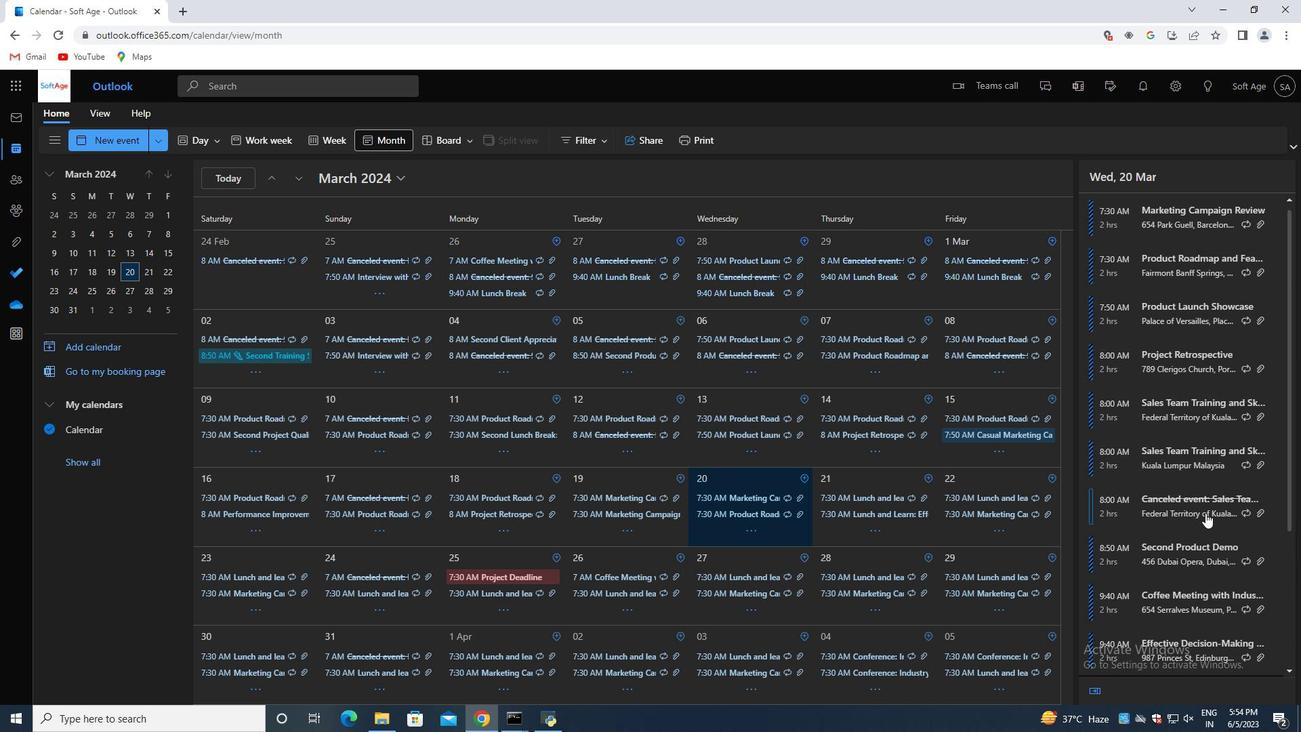 
Action: Mouse scrolled (1205, 513) with delta (0, 0)
Screenshot: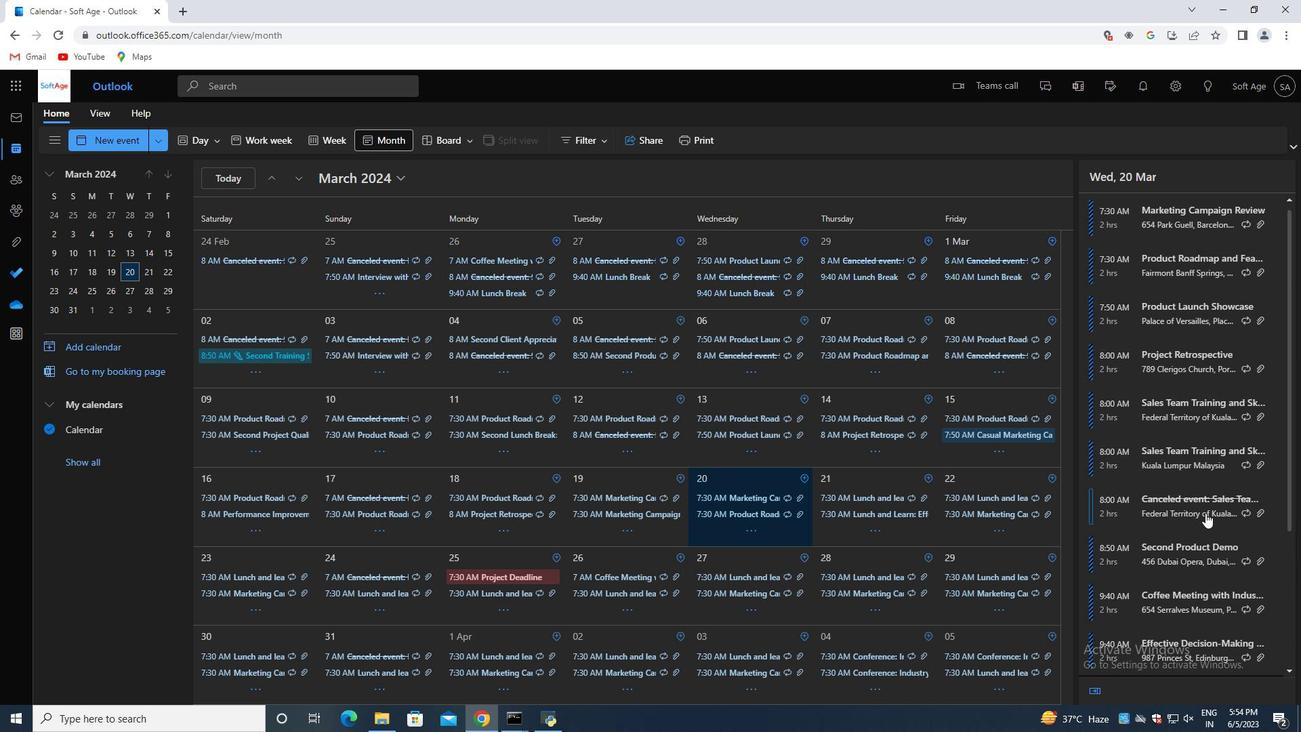 
Action: Mouse scrolled (1205, 513) with delta (0, 0)
Screenshot: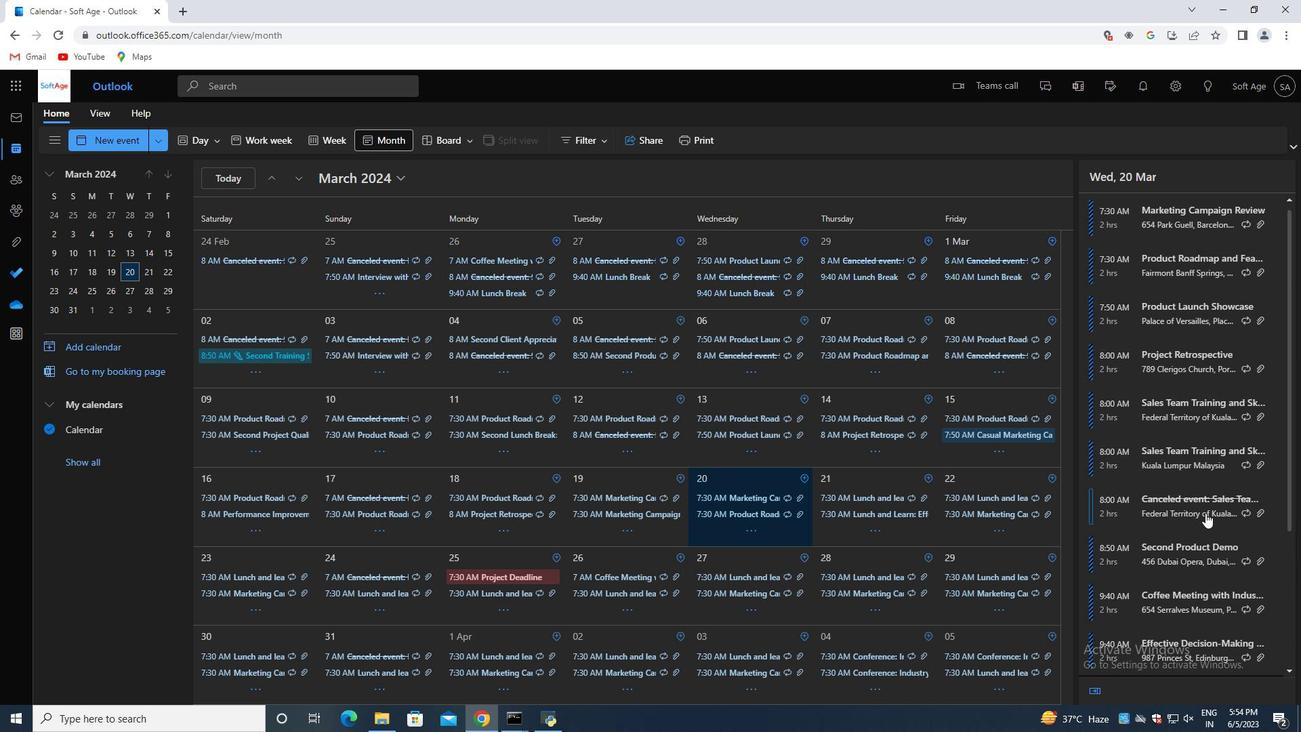 
Action: Mouse scrolled (1205, 513) with delta (0, 0)
Screenshot: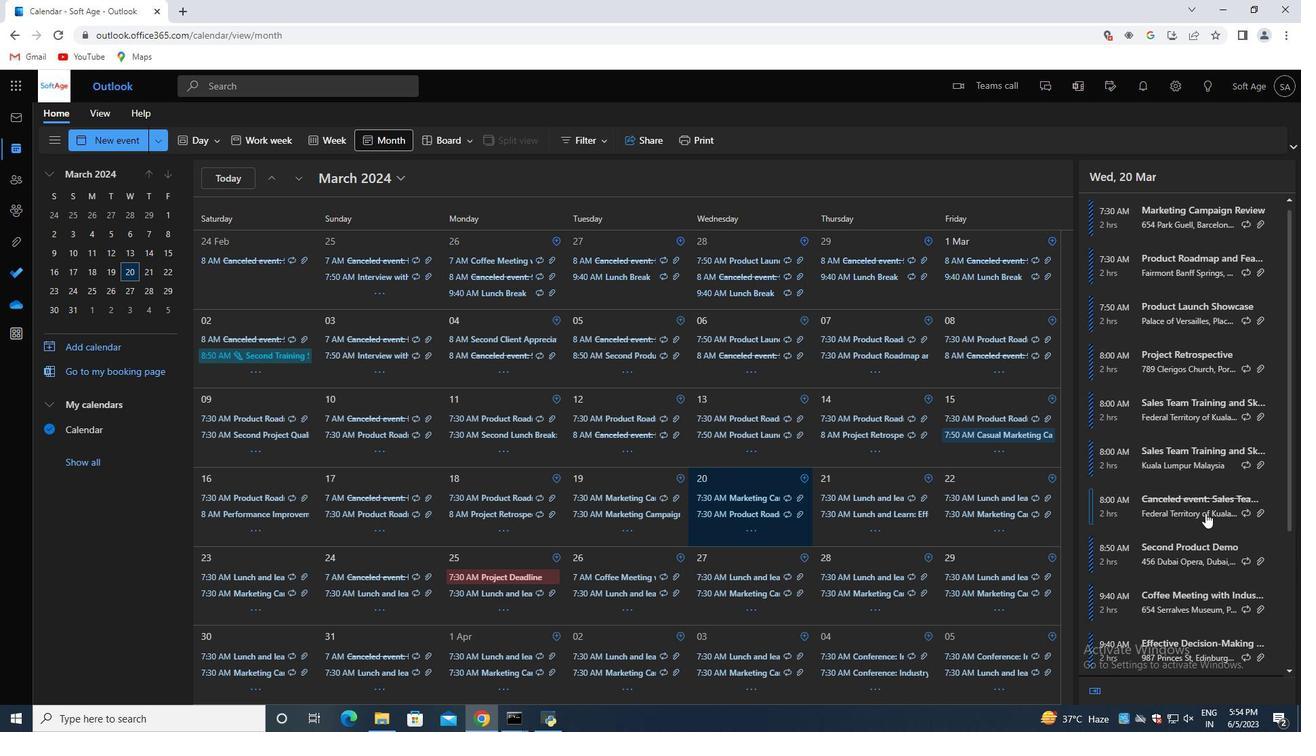 
Action: Mouse scrolled (1205, 513) with delta (0, 0)
Screenshot: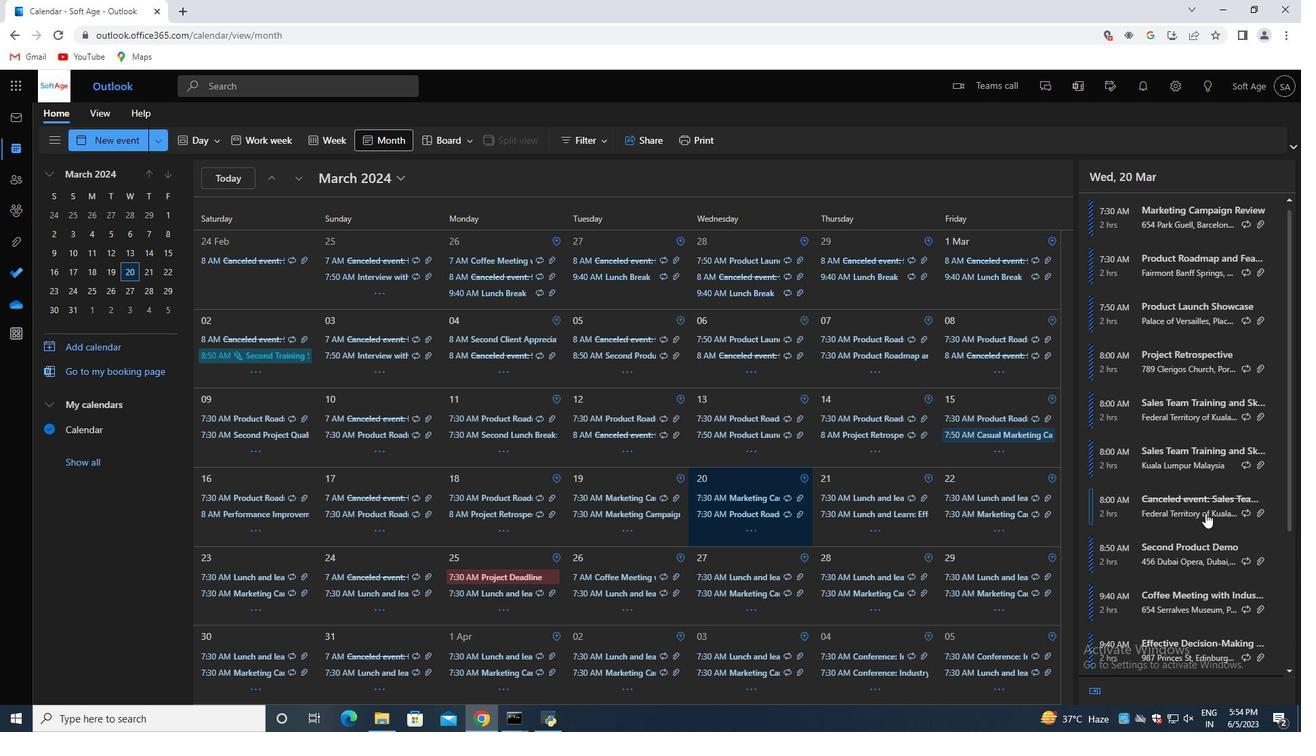 
Action: Mouse scrolled (1205, 513) with delta (0, 0)
Screenshot: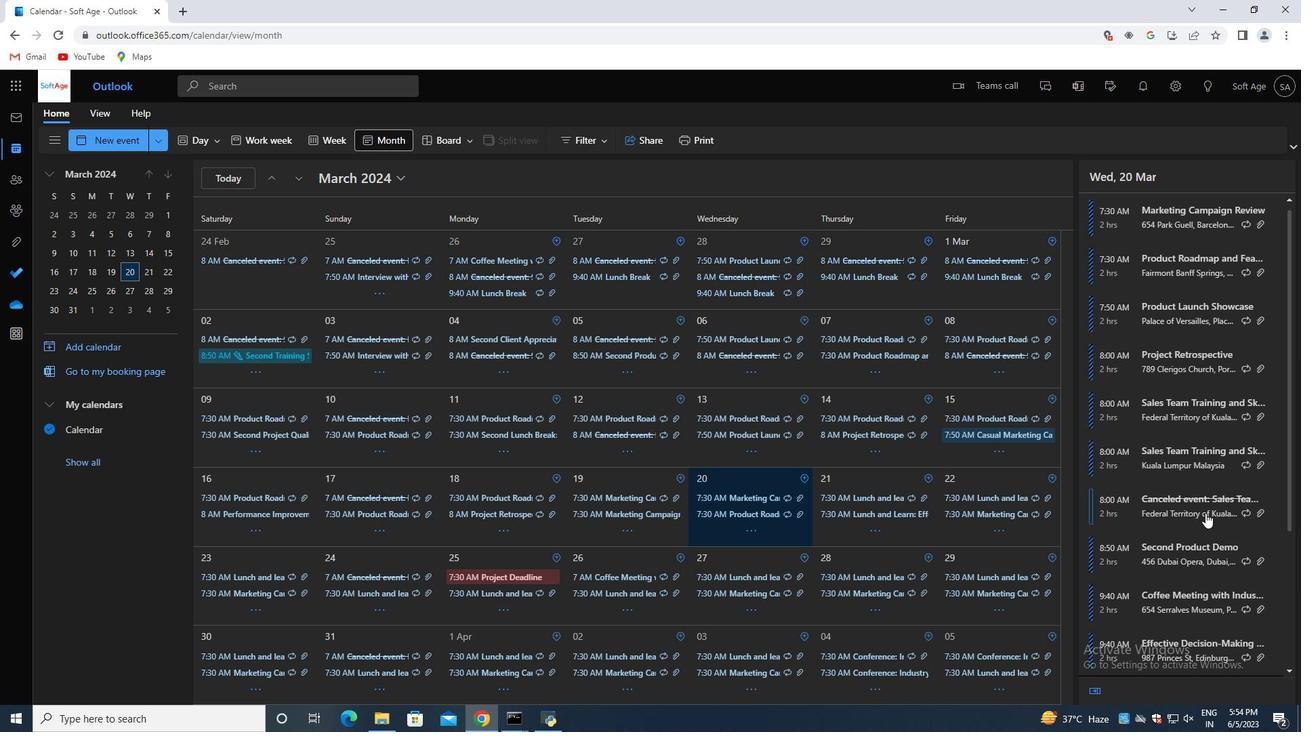 
Action: Mouse moved to (272, 79)
Screenshot: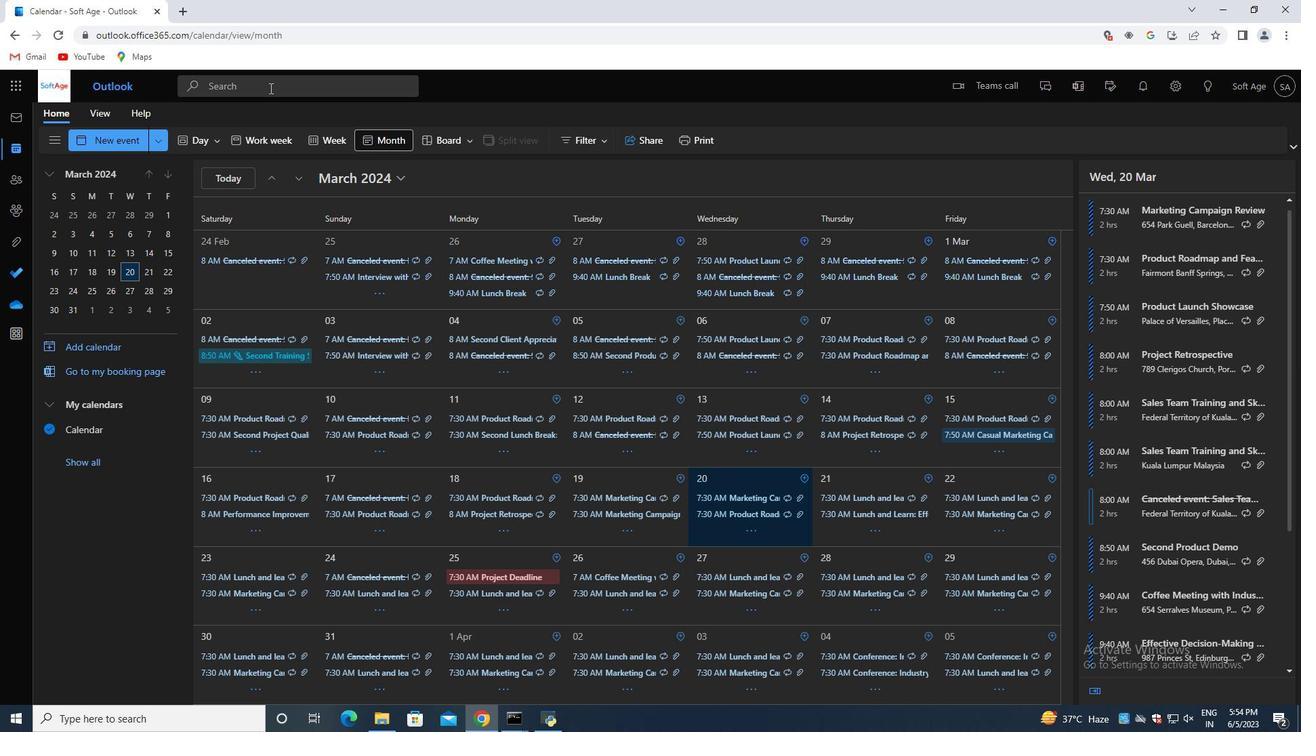 
Action: Mouse pressed left at (272, 79)
Screenshot: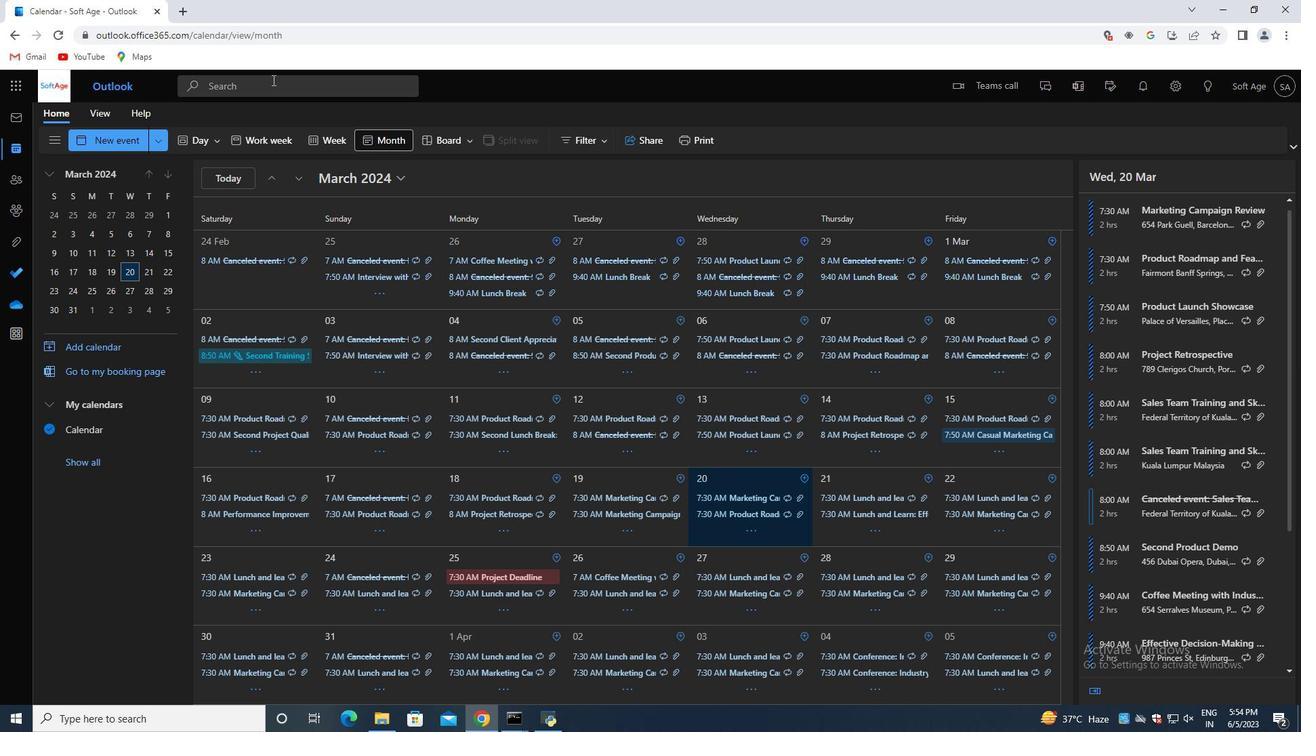 
Action: Mouse moved to (649, 359)
Screenshot: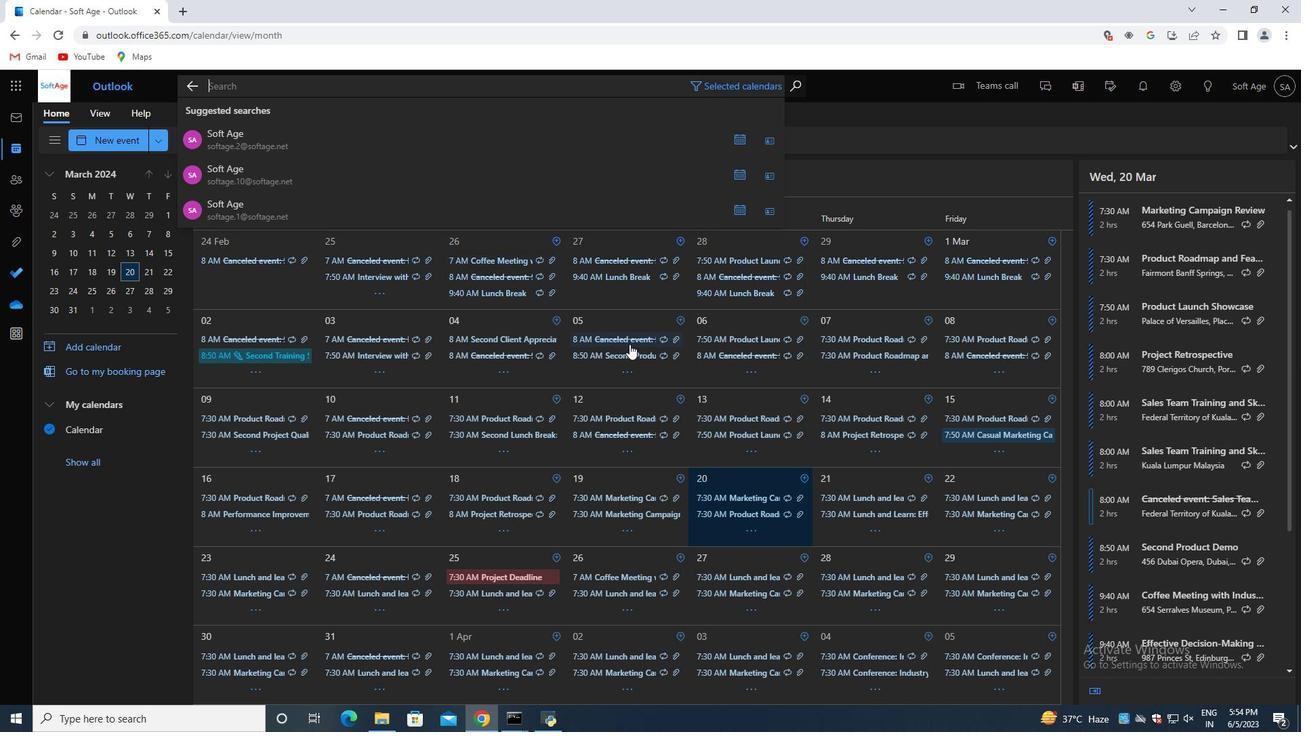 
Action: Key pressed <Key.shift>Second<Key.space>
Screenshot: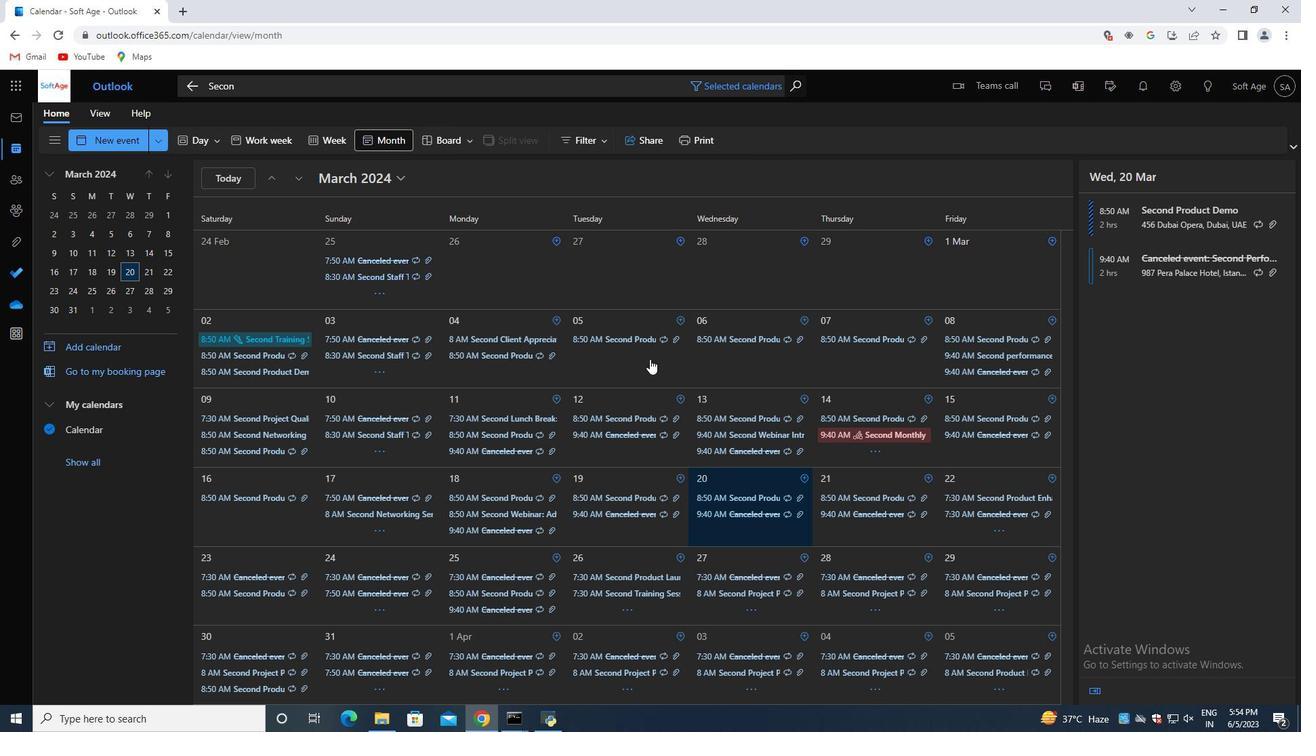 
Action: Mouse moved to (650, 359)
Screenshot: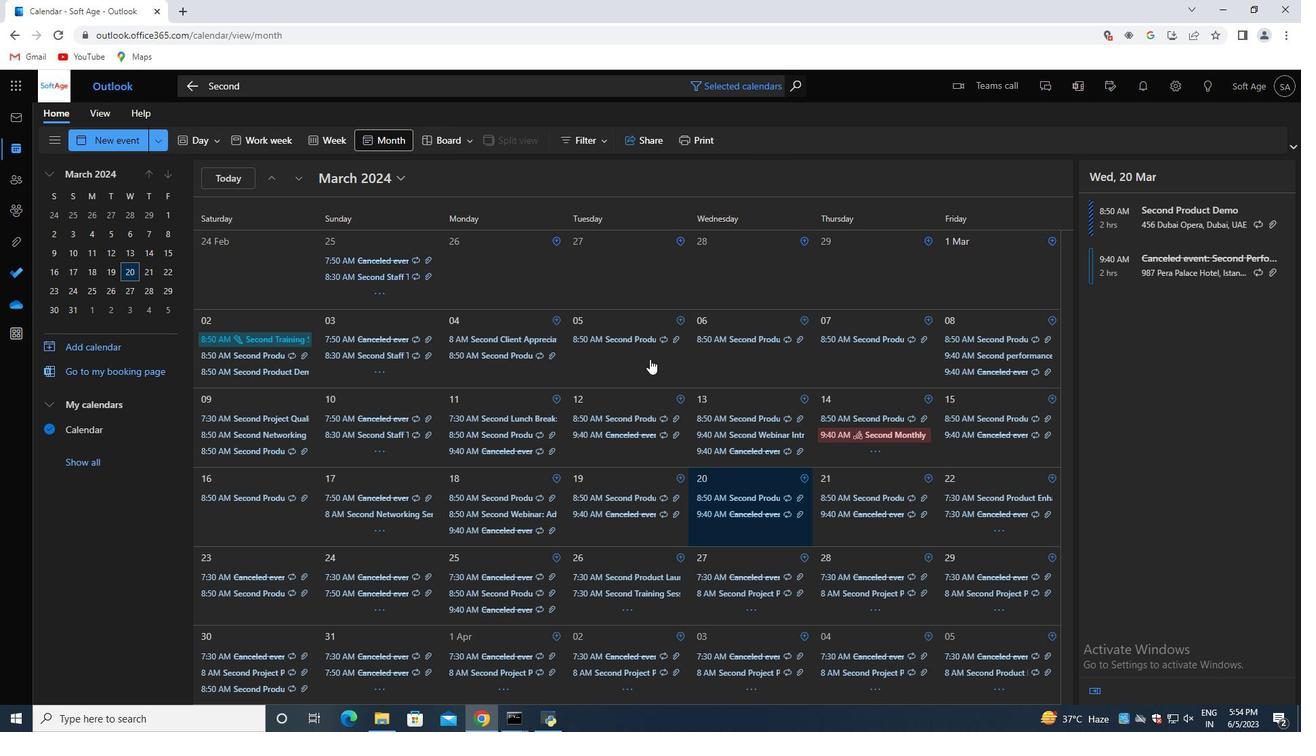 
Action: Key pressed <Key.shift>Team<Key.space><Key.shift>Building<Key.space><Key.shift>Workshop<Key.shift_r>:<Key.space><Key.shift>Building<Key.space><Key.shift>Trust<Key.space>and<Key.space><Key.shift>Camaraderie<Key.enter>
Screenshot: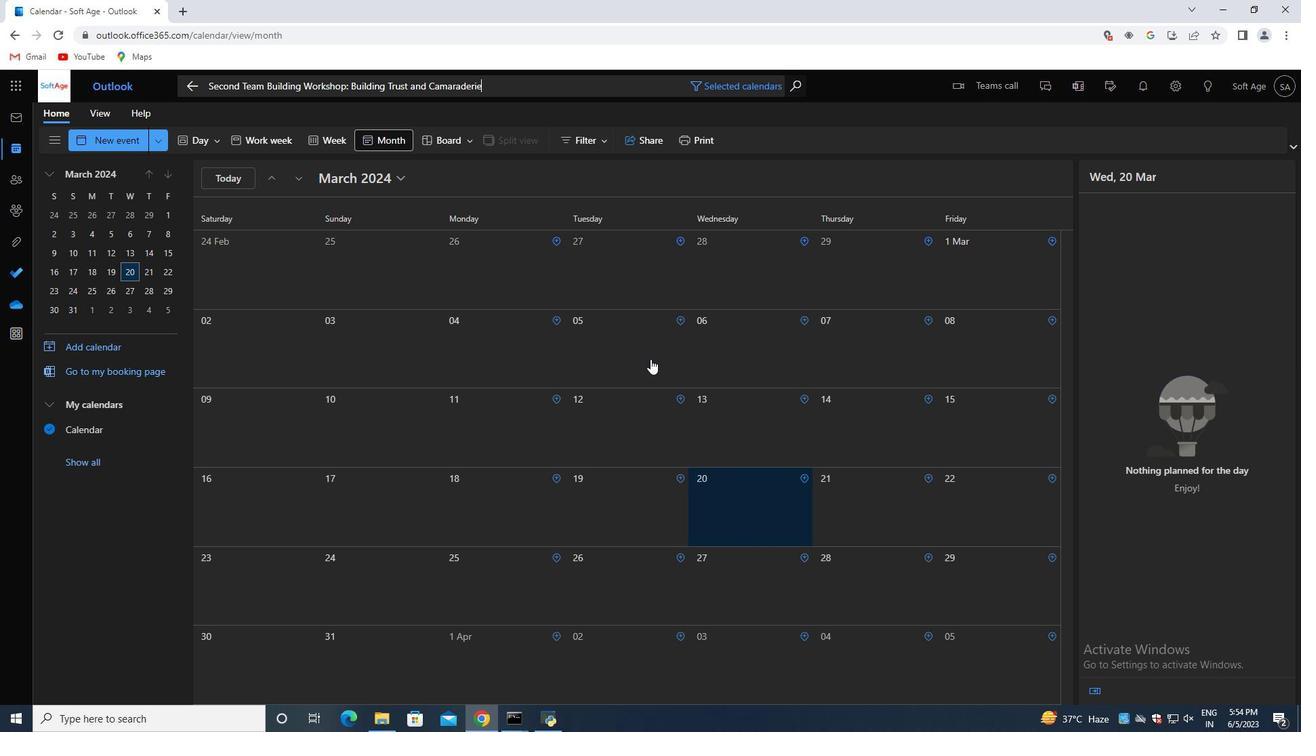 
Action: Mouse moved to (574, 266)
Screenshot: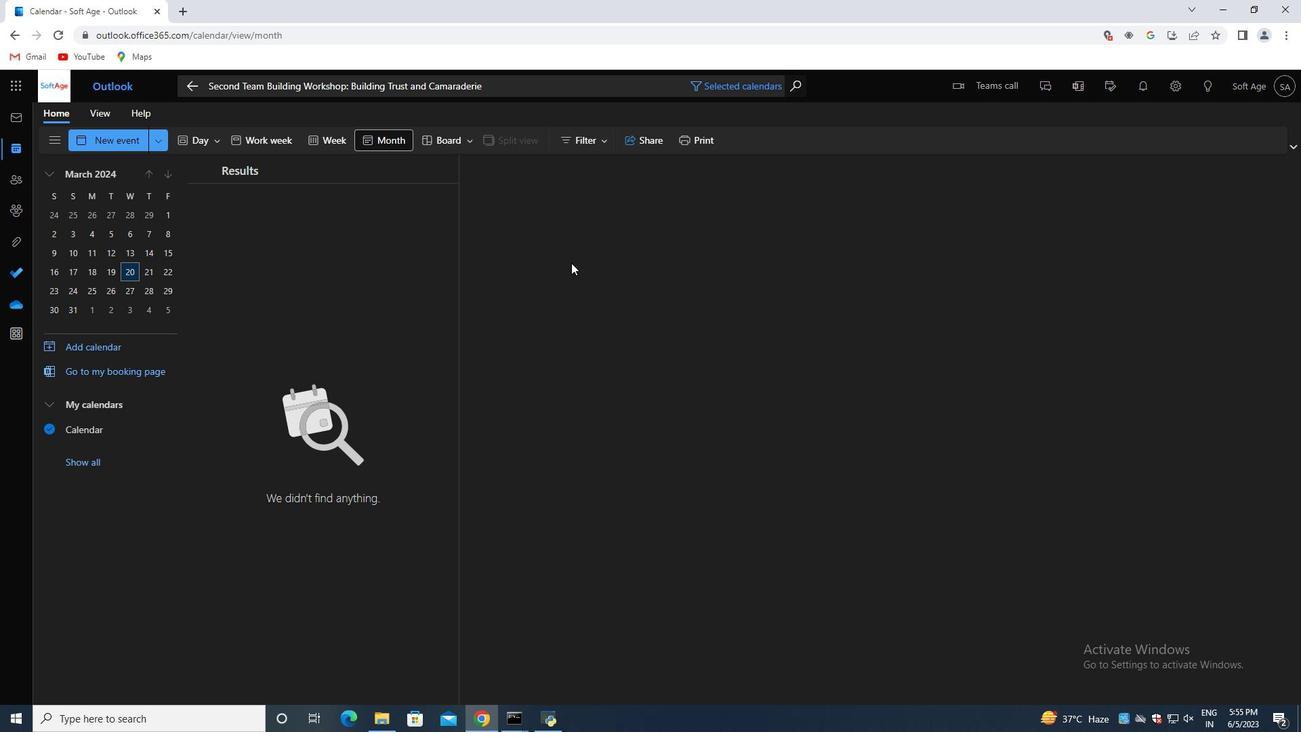 
